 Task: Find connections with filter location Sri Mādhopur with filter topic #Mobilemarketingwith filter profile language German with filter current company Kotak Securities with filter school Holy Cross College, Tiruchirappalli - 620 002. with filter industry Landscaping Services with filter service category Accounting with filter keywords title Bookkeeper
Action: Mouse moved to (693, 95)
Screenshot: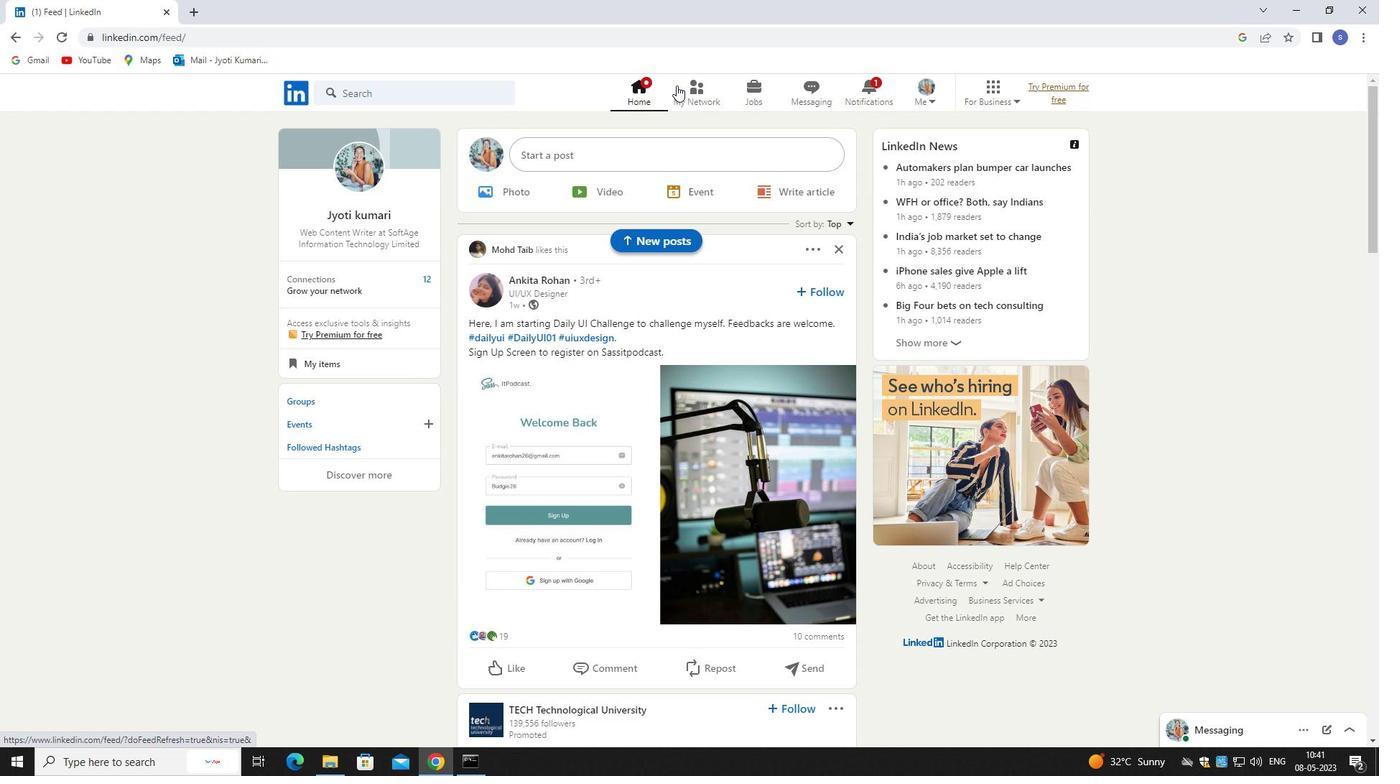 
Action: Mouse pressed left at (693, 95)
Screenshot: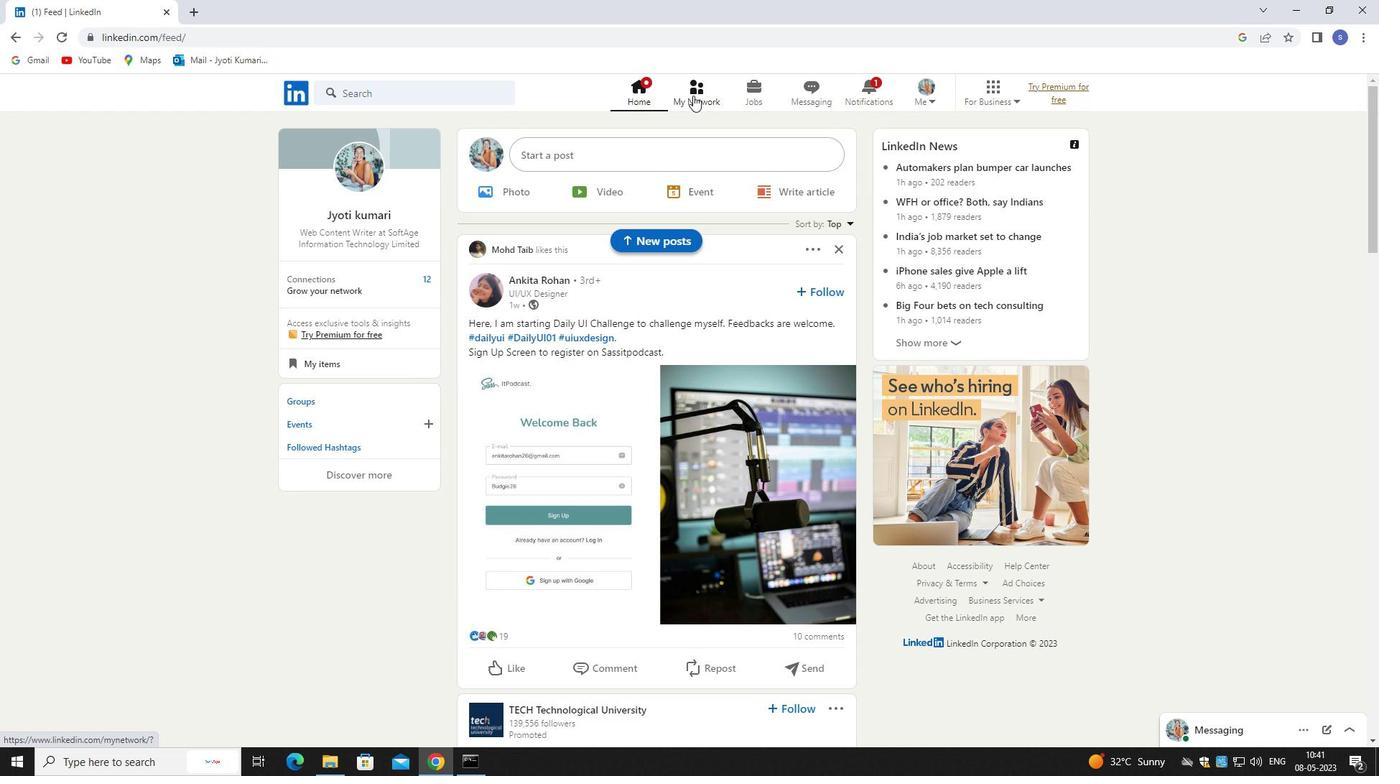 
Action: Mouse pressed left at (693, 95)
Screenshot: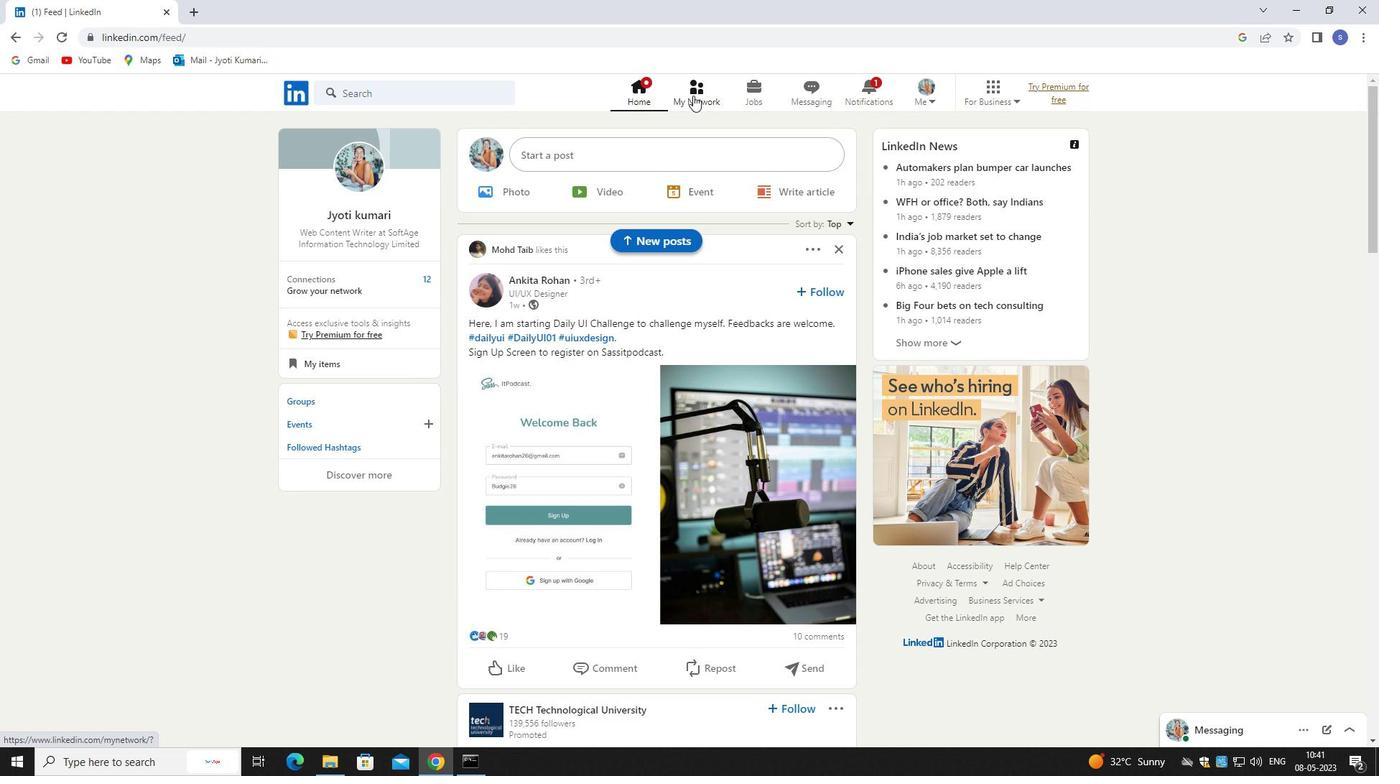 
Action: Mouse moved to (450, 183)
Screenshot: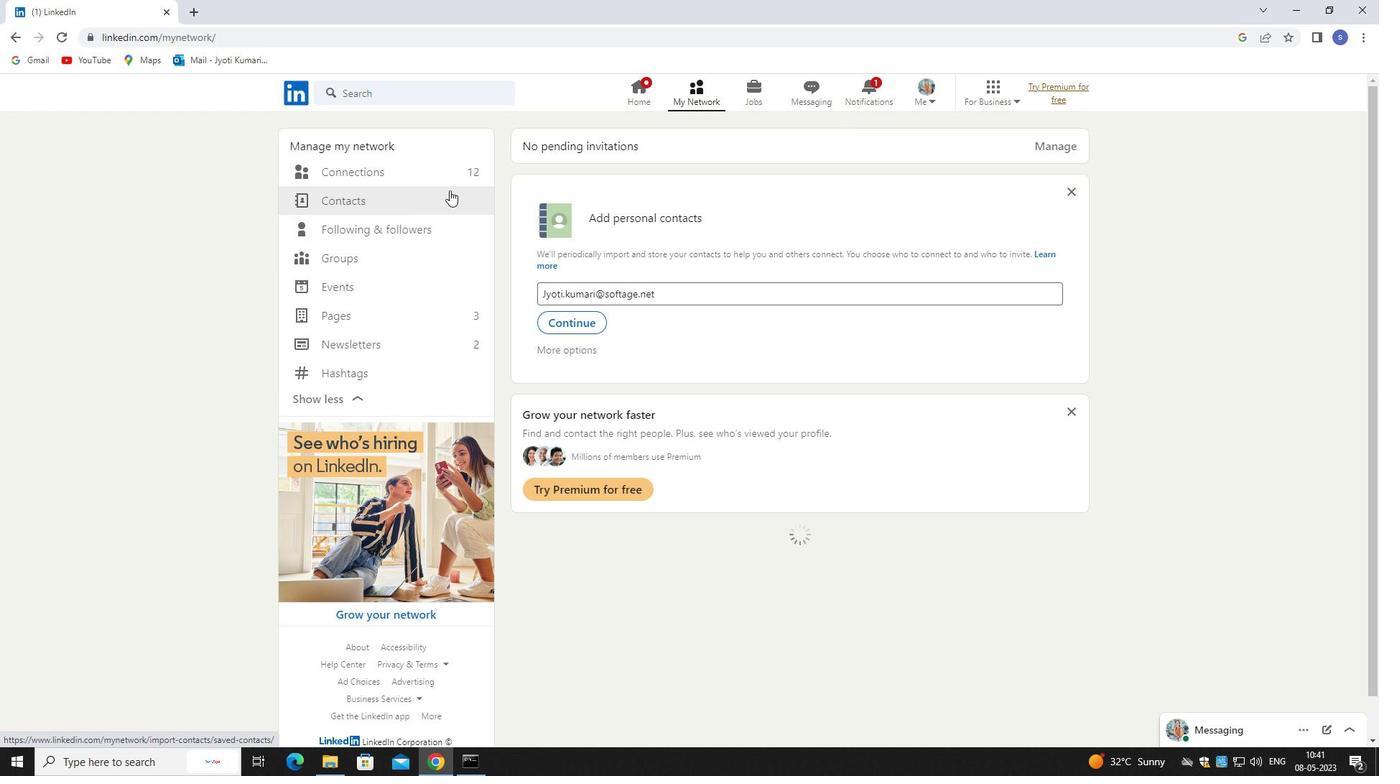 
Action: Mouse pressed left at (450, 183)
Screenshot: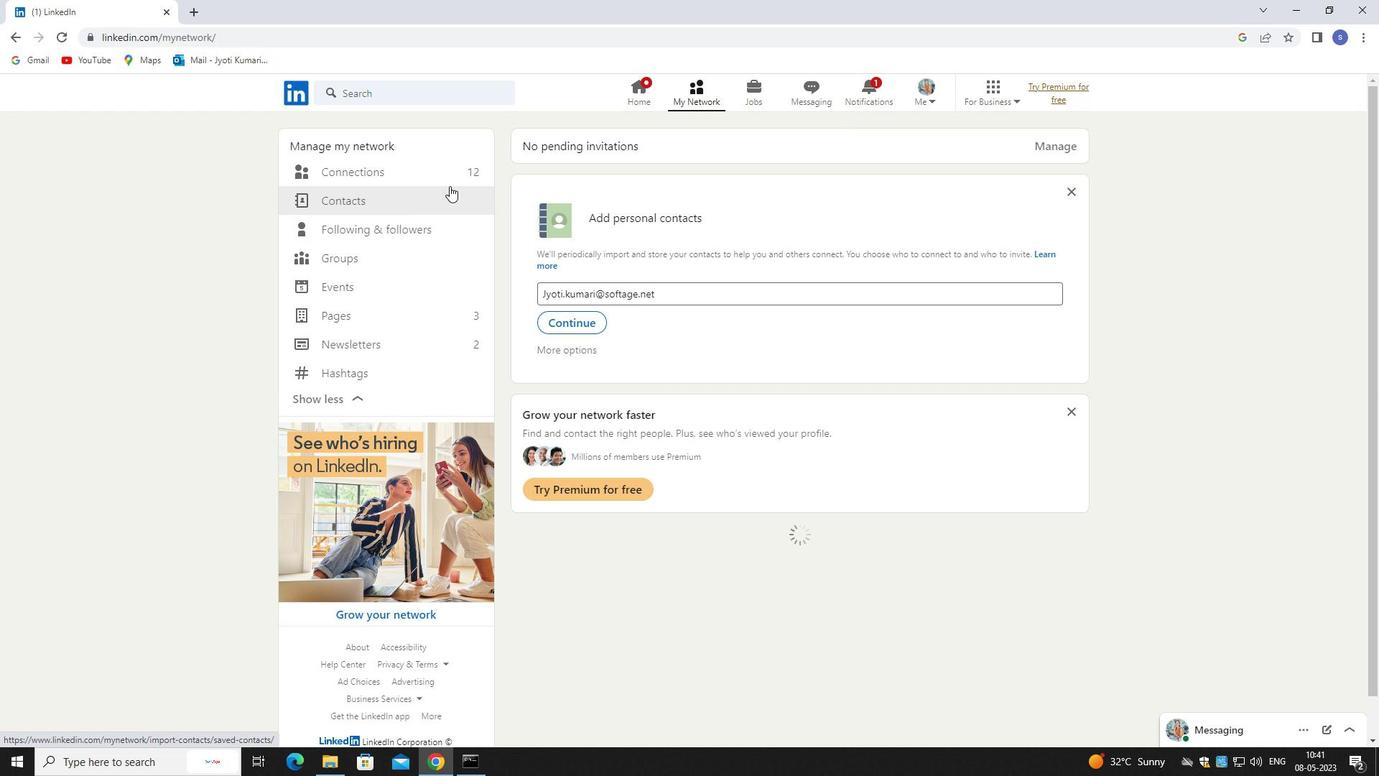 
Action: Mouse moved to (451, 181)
Screenshot: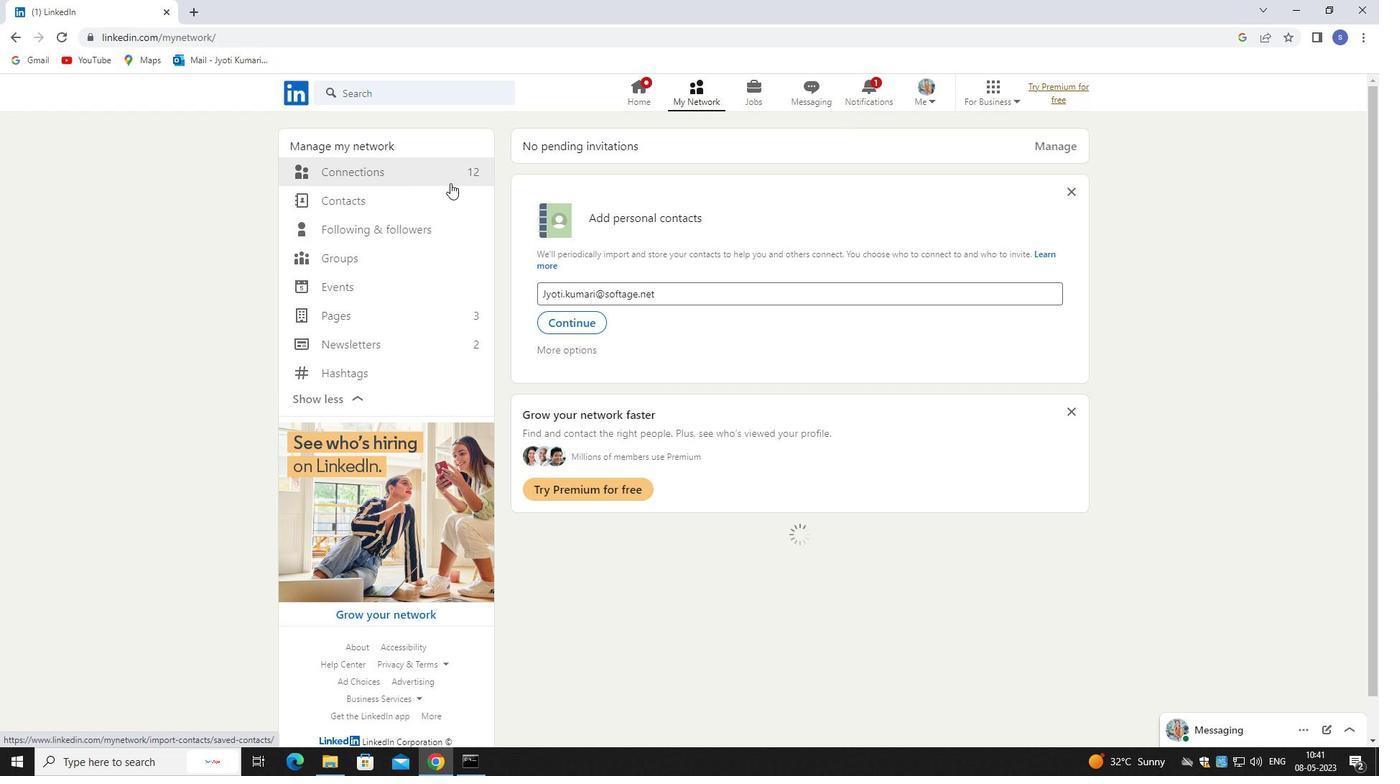 
Action: Mouse pressed left at (451, 181)
Screenshot: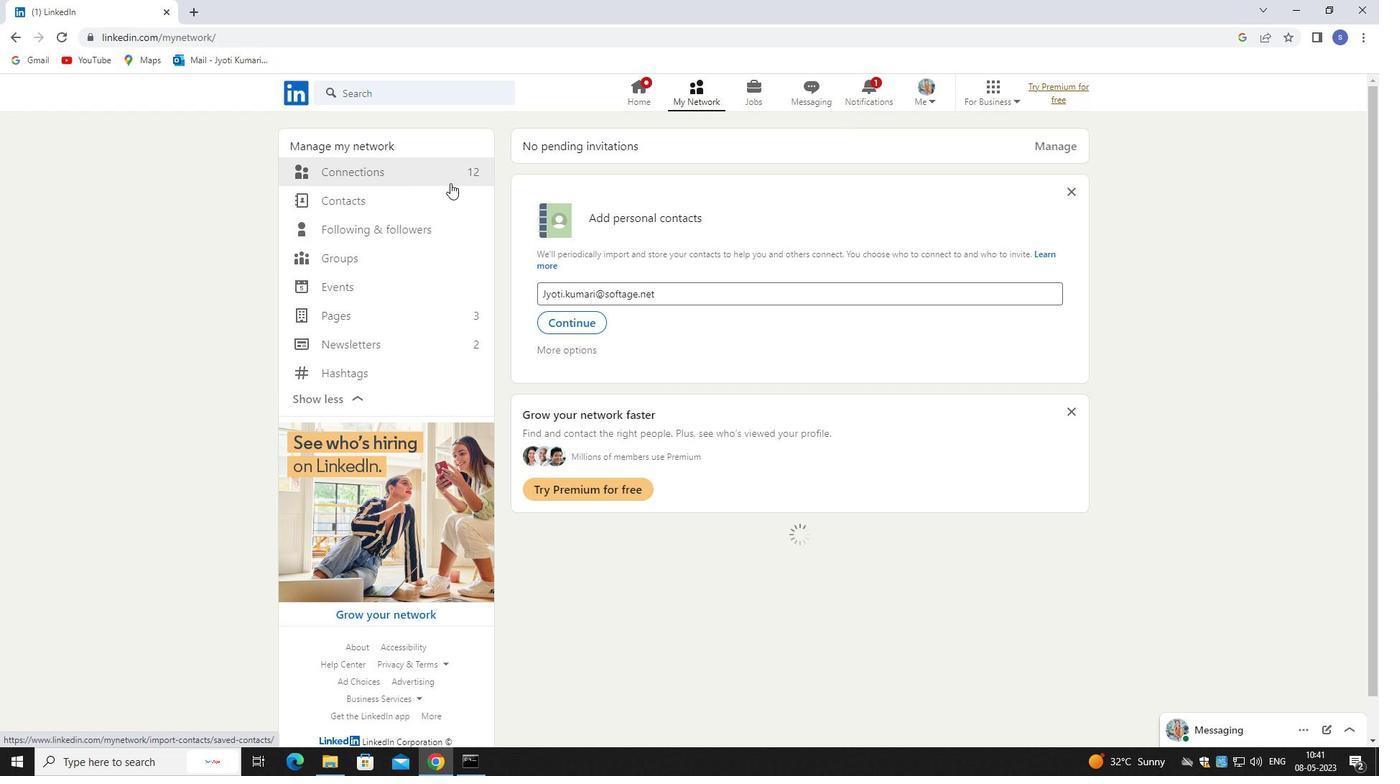 
Action: Mouse moved to (437, 166)
Screenshot: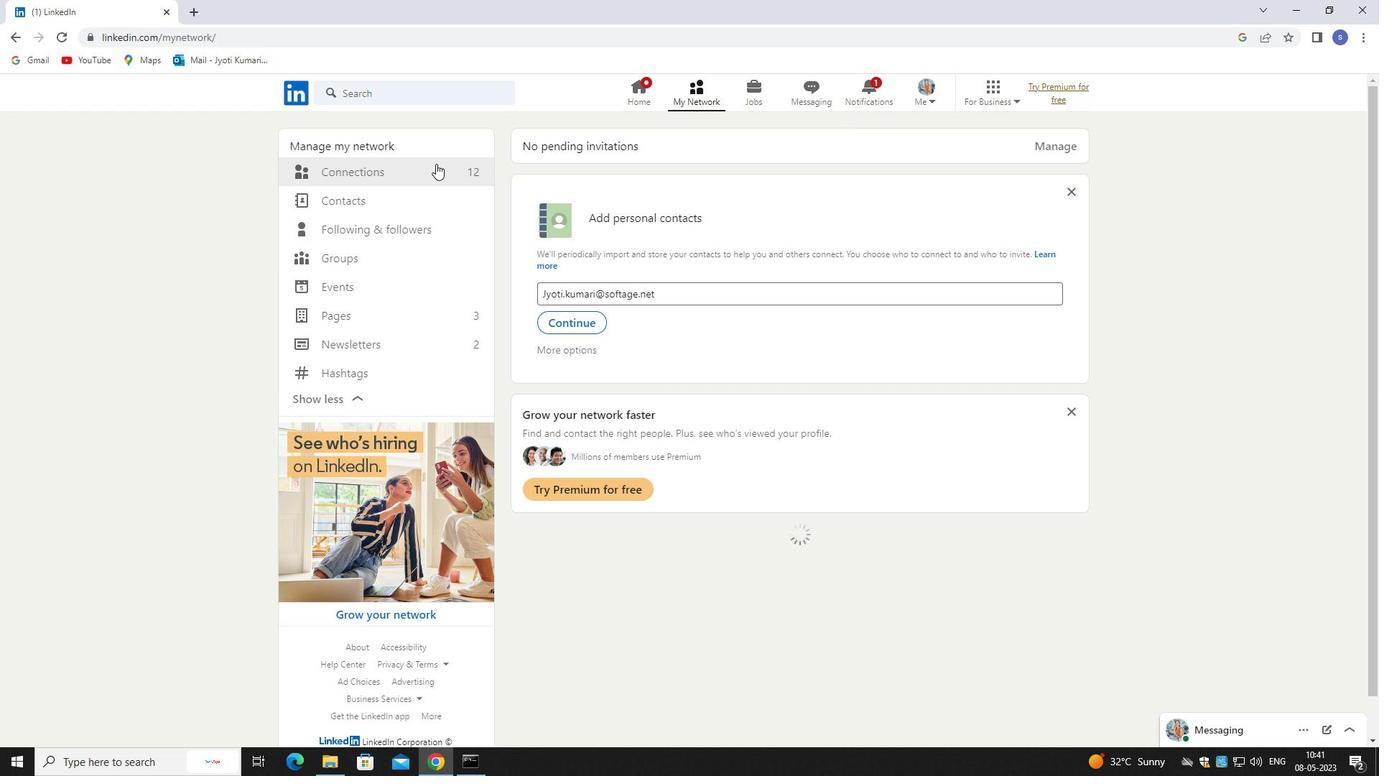 
Action: Mouse pressed left at (437, 166)
Screenshot: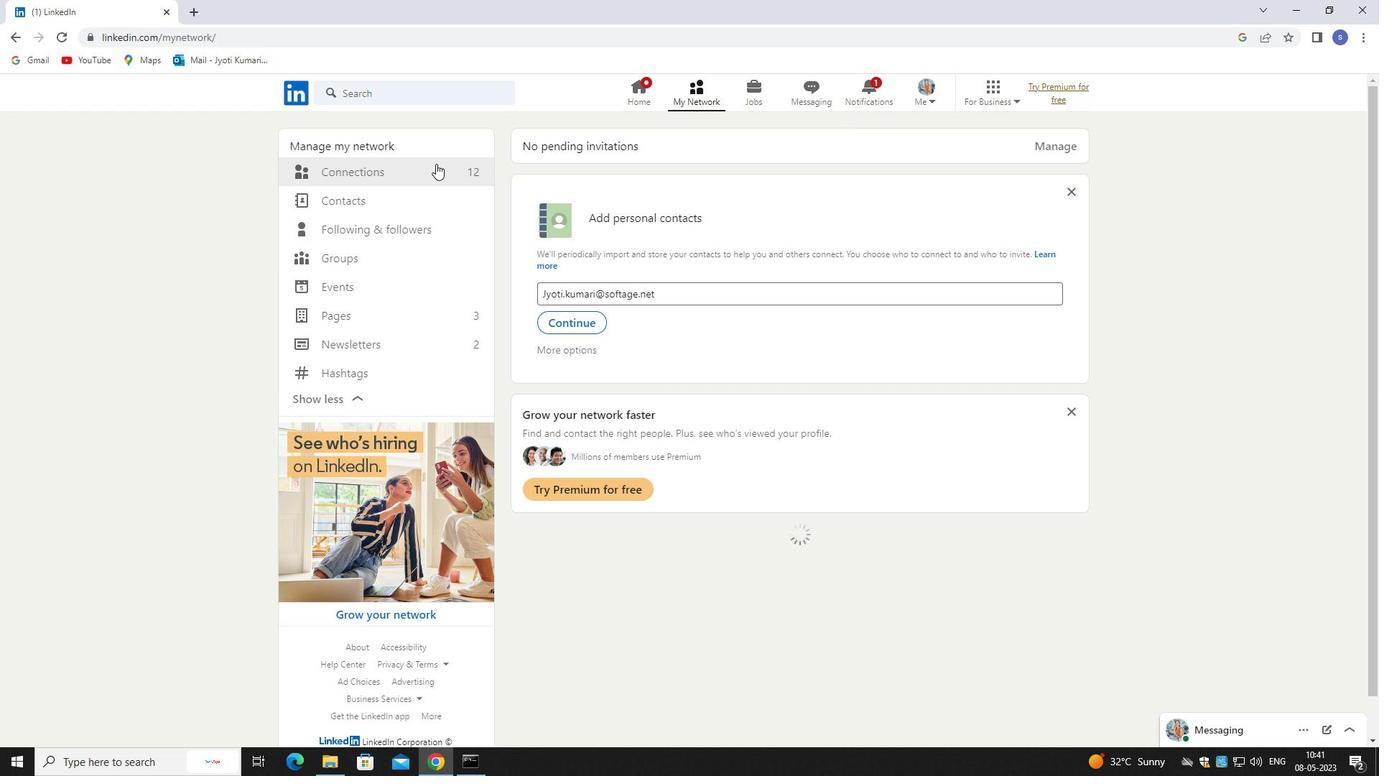 
Action: Mouse moved to (437, 167)
Screenshot: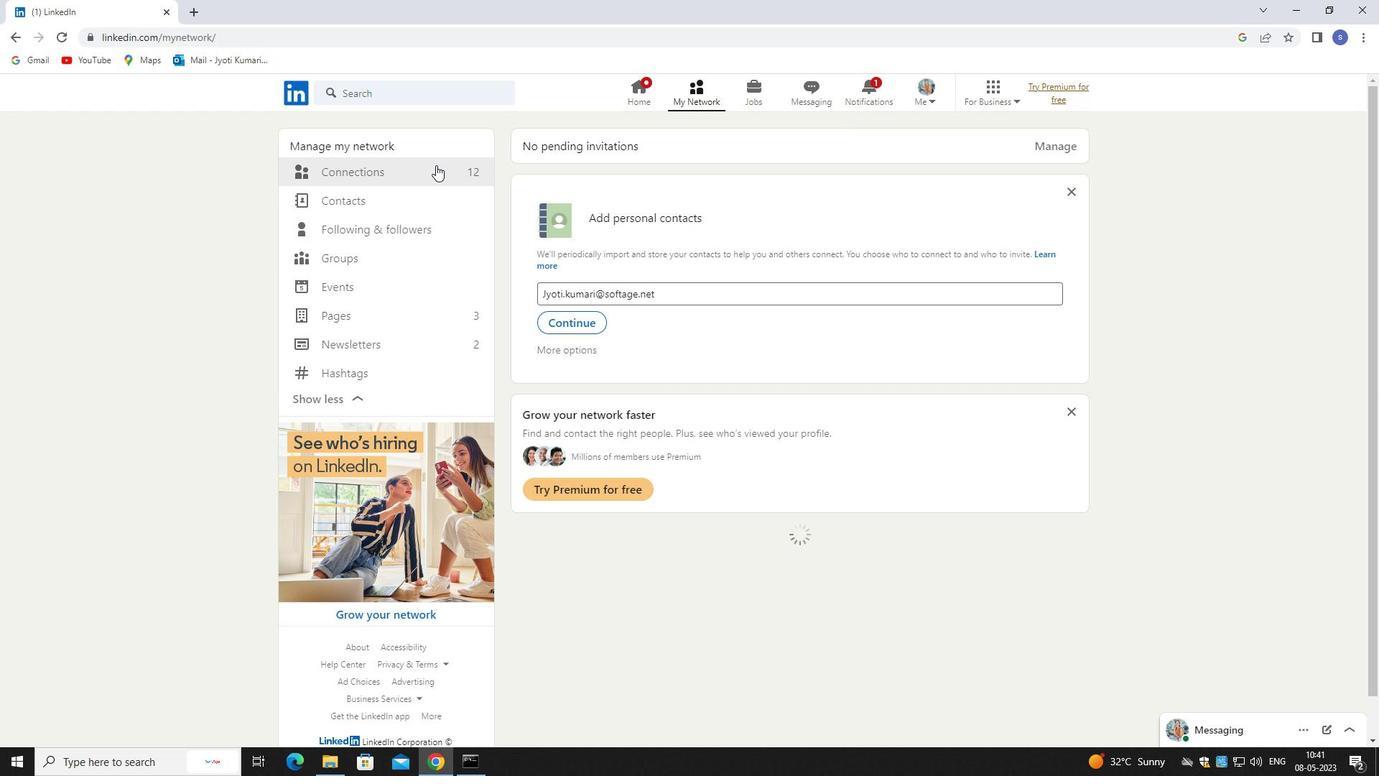 
Action: Mouse pressed left at (437, 167)
Screenshot: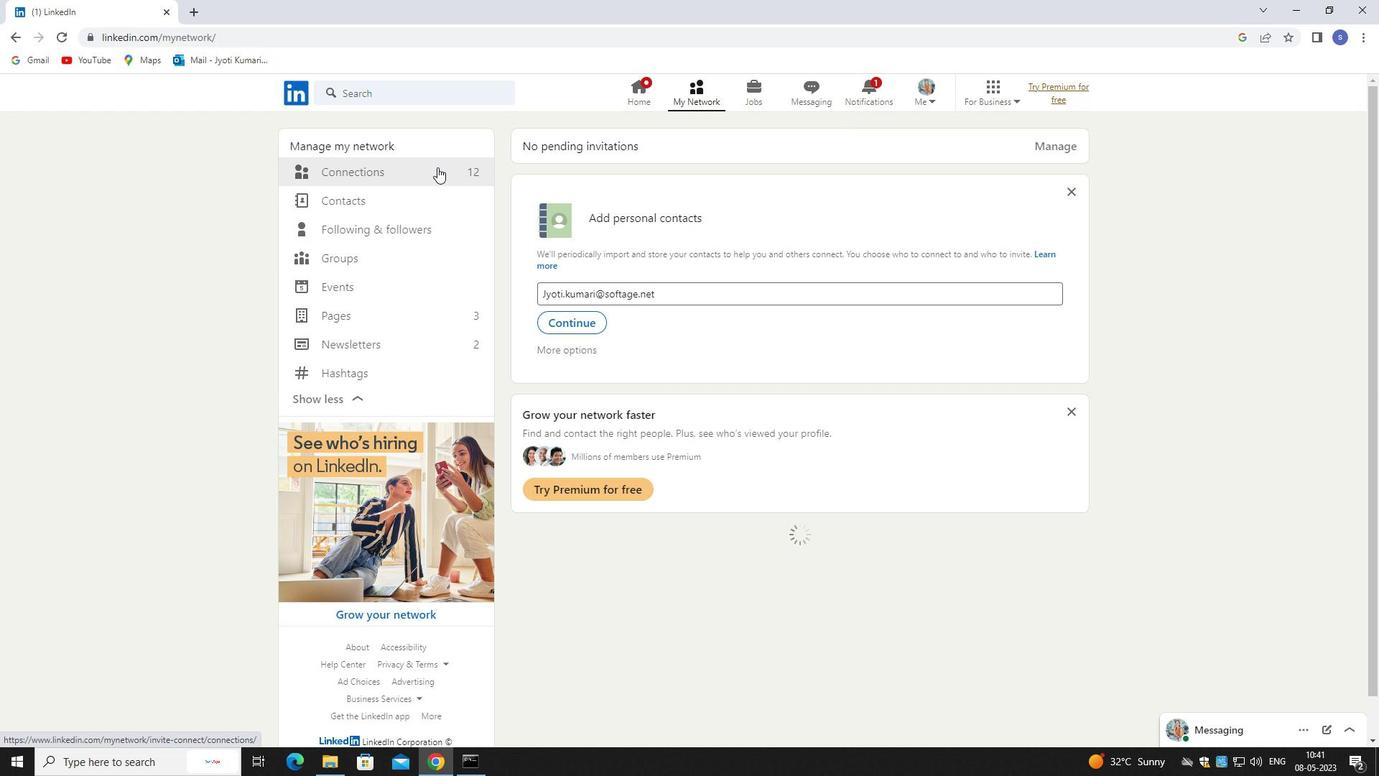 
Action: Mouse moved to (786, 173)
Screenshot: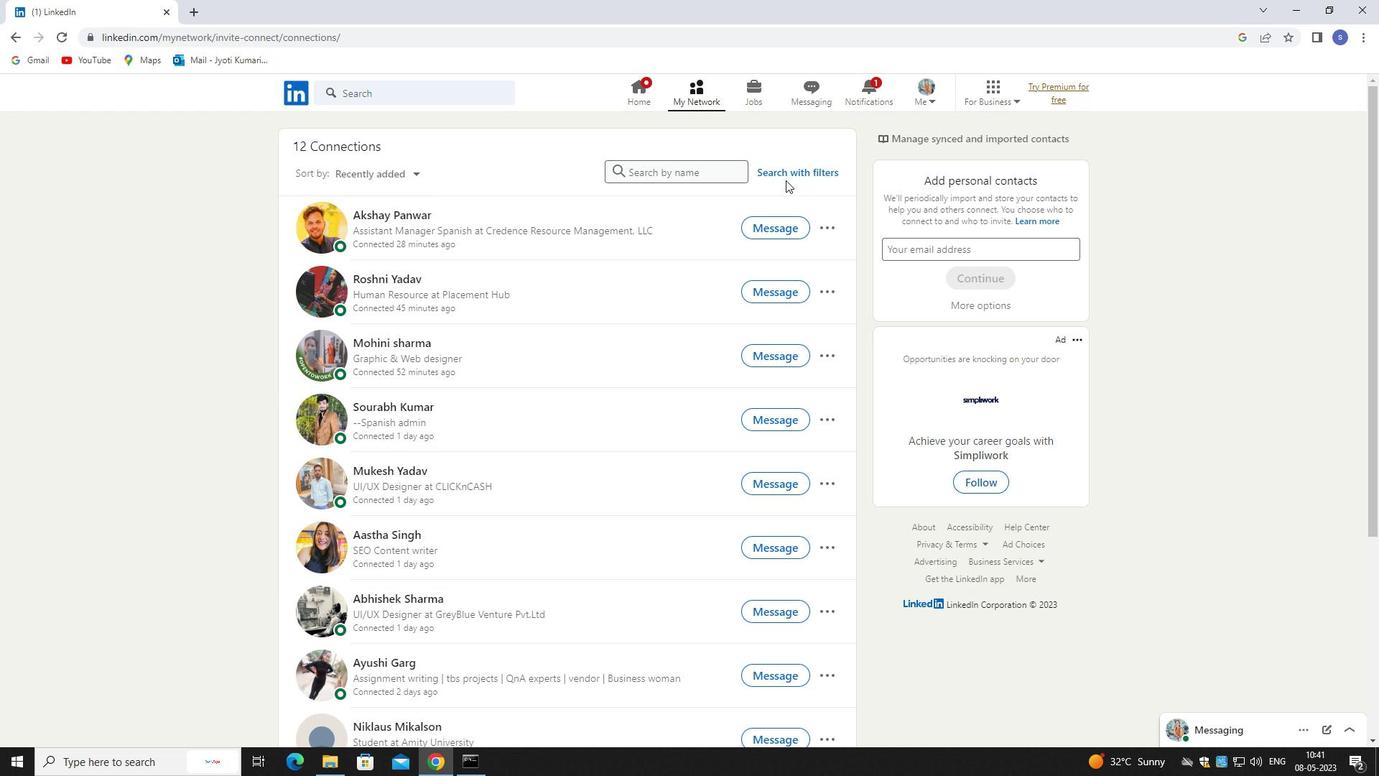 
Action: Mouse pressed left at (786, 173)
Screenshot: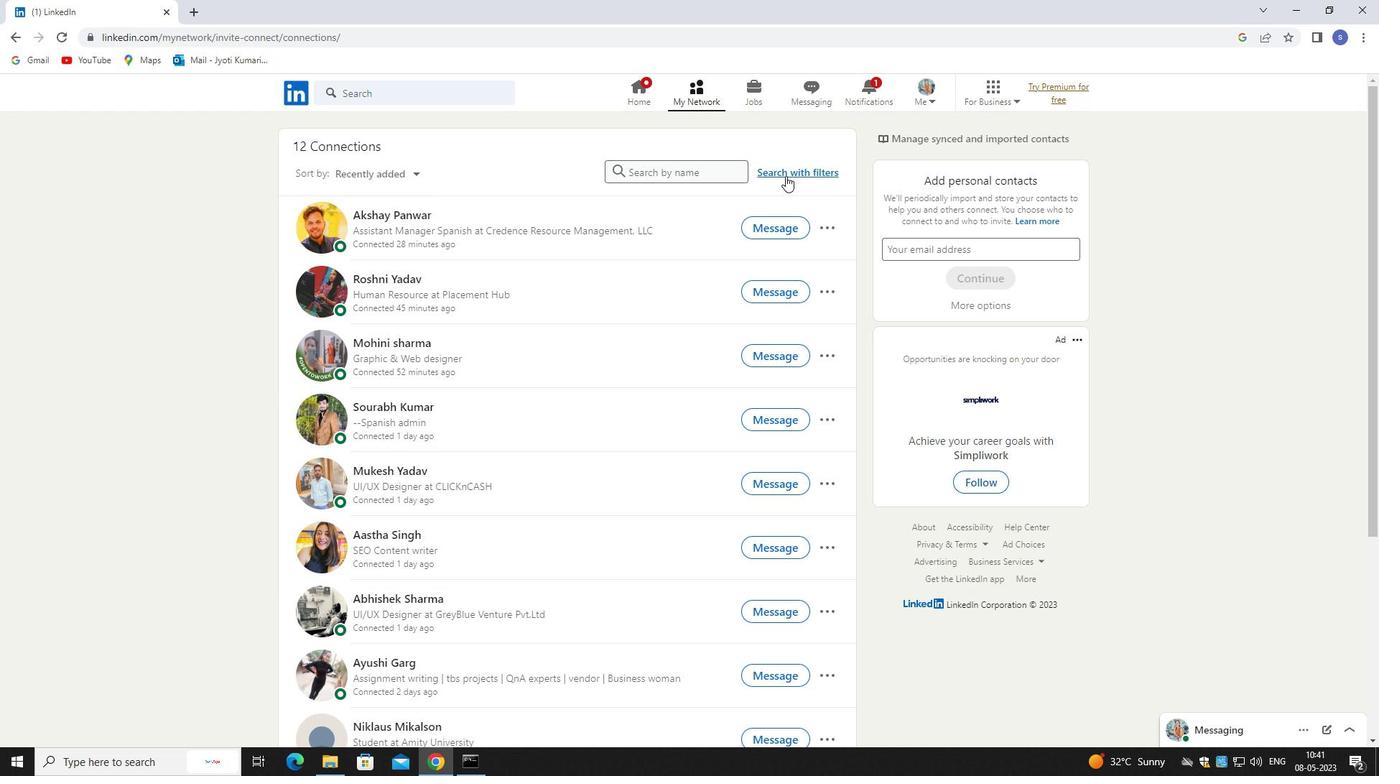 
Action: Mouse moved to (727, 133)
Screenshot: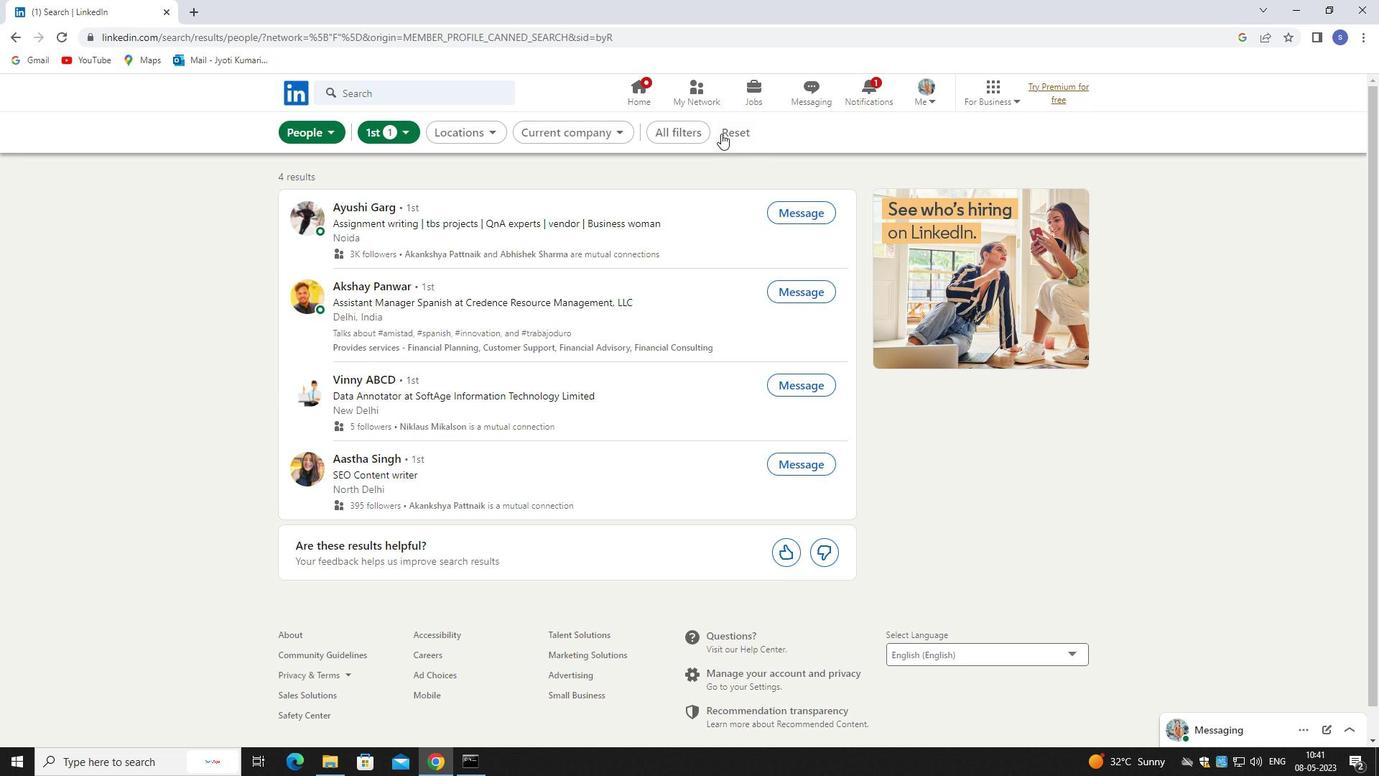 
Action: Mouse pressed left at (727, 133)
Screenshot: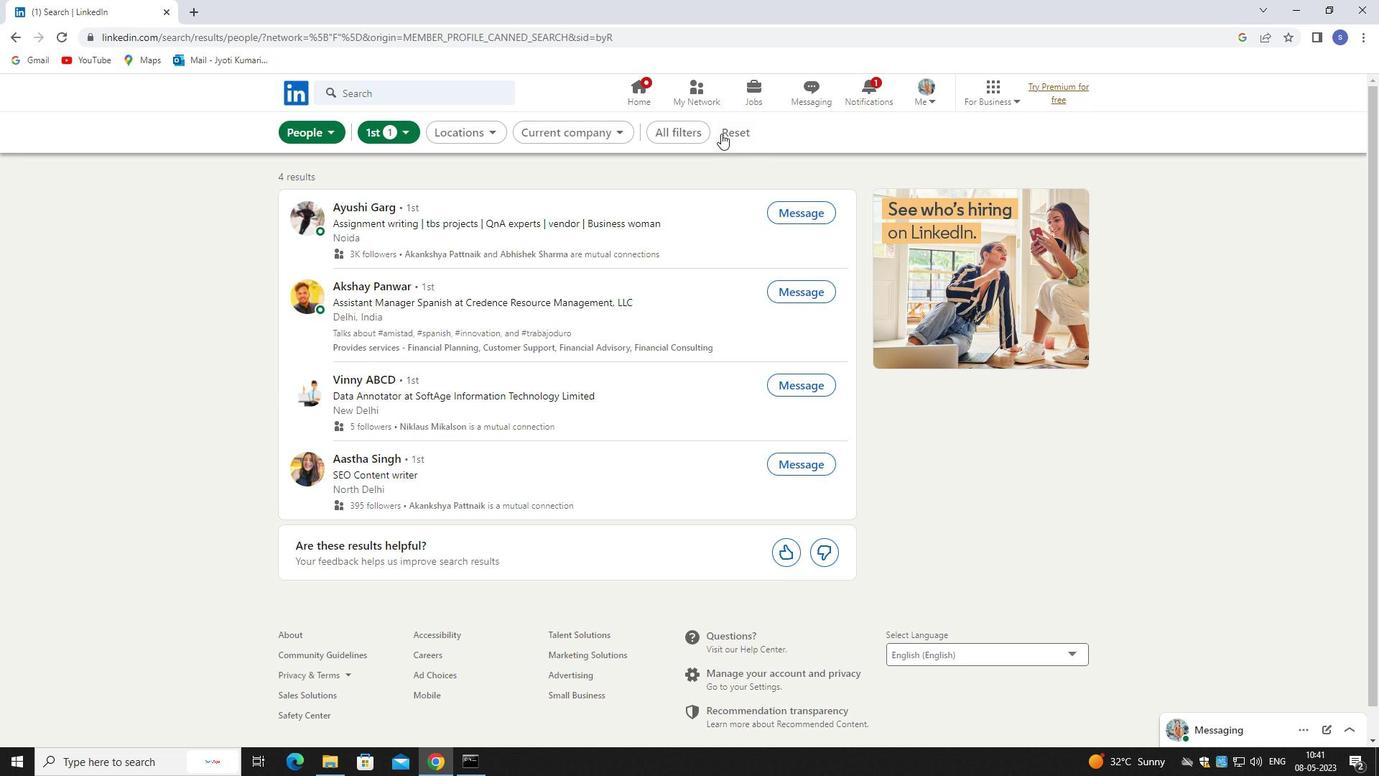
Action: Mouse moved to (723, 127)
Screenshot: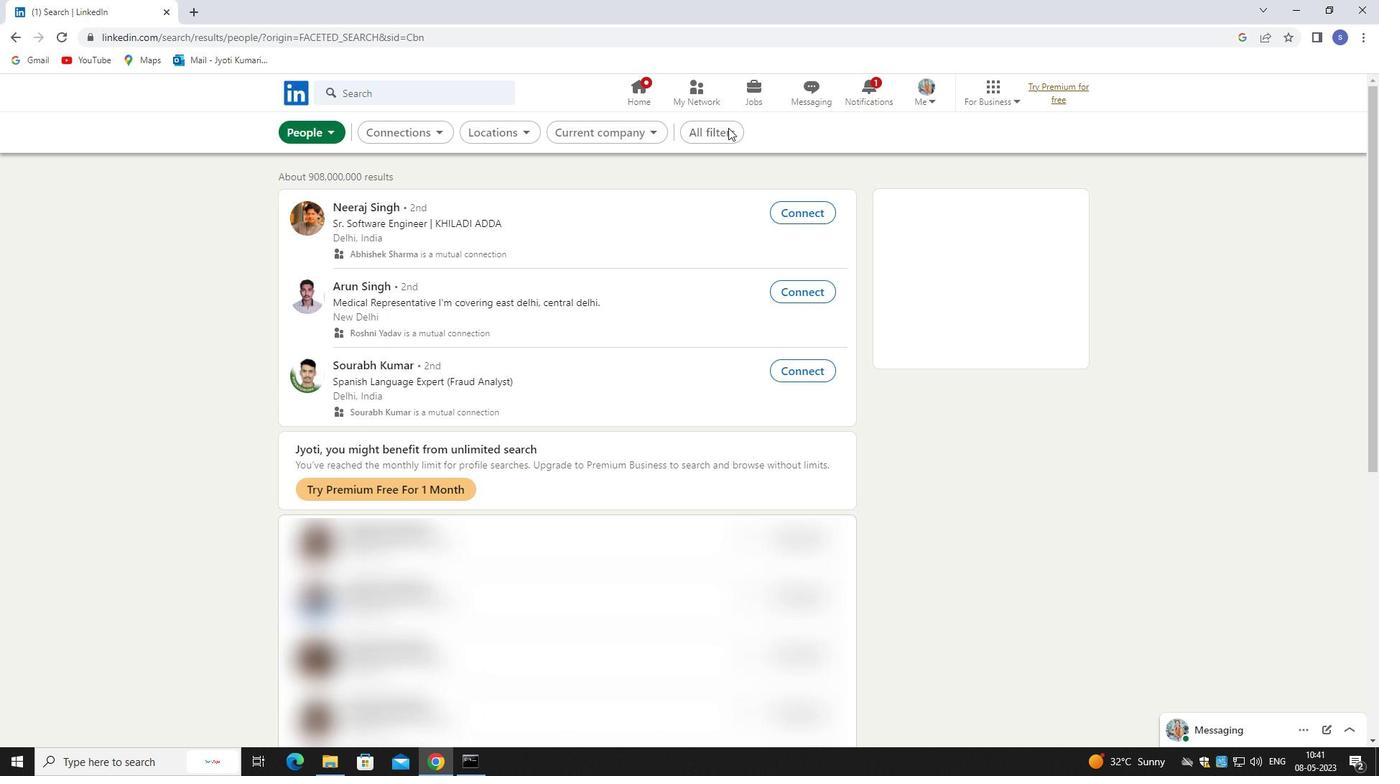 
Action: Mouse pressed left at (723, 127)
Screenshot: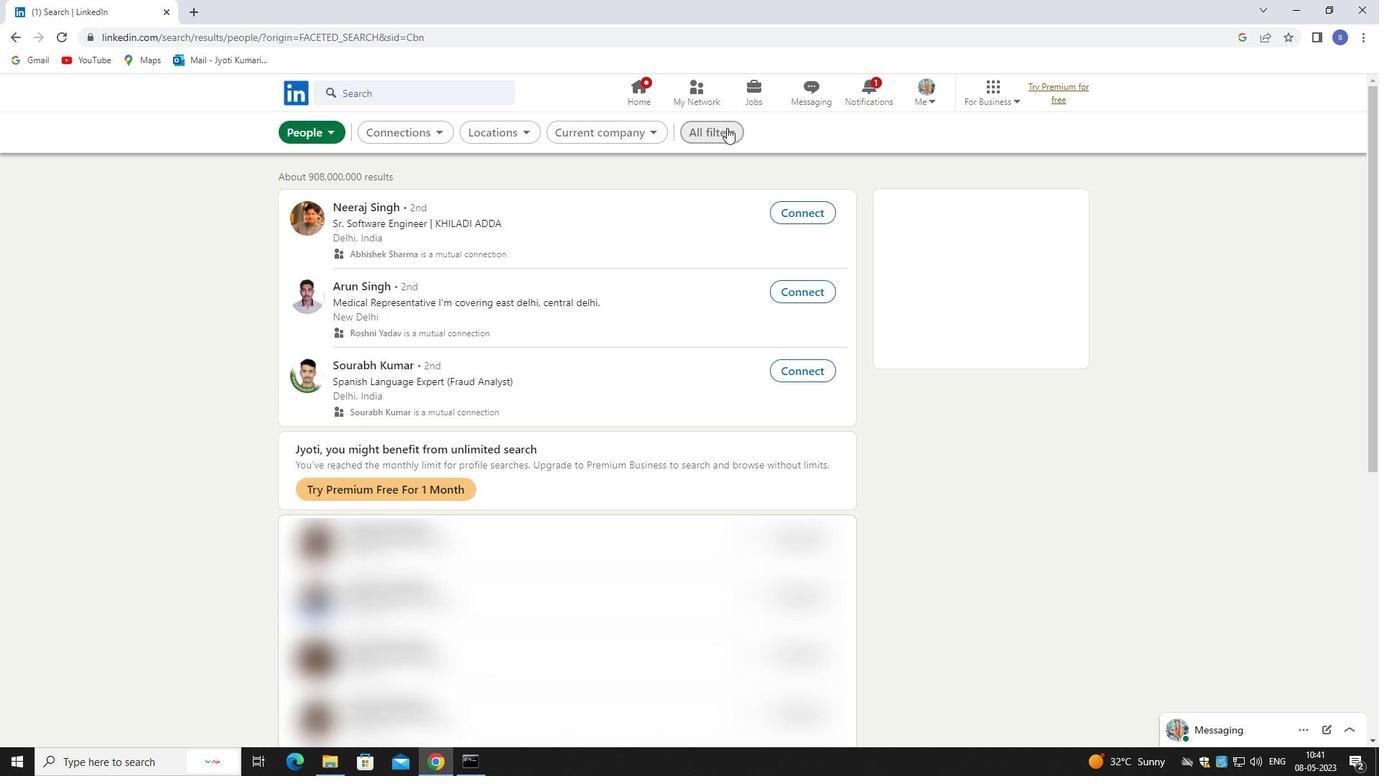 
Action: Mouse moved to (1215, 562)
Screenshot: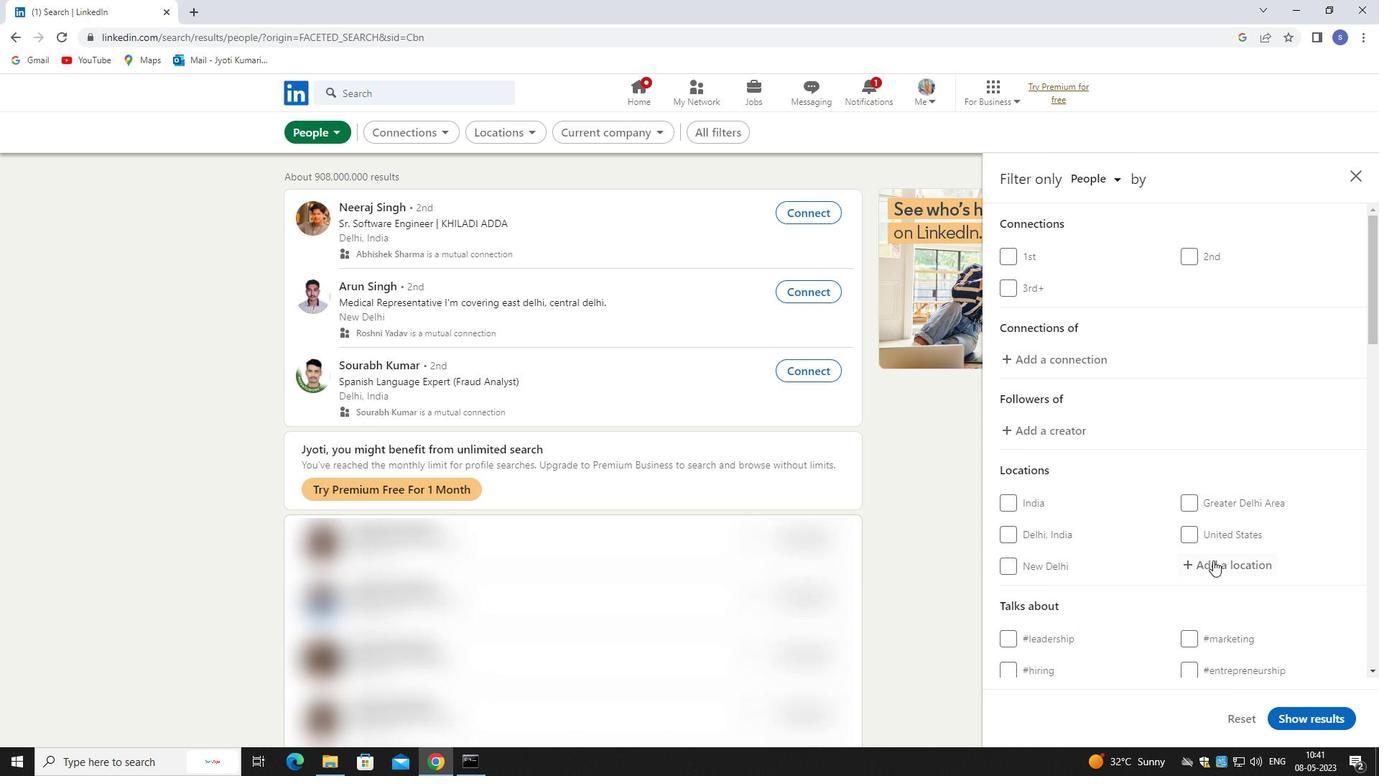 
Action: Mouse pressed left at (1215, 562)
Screenshot: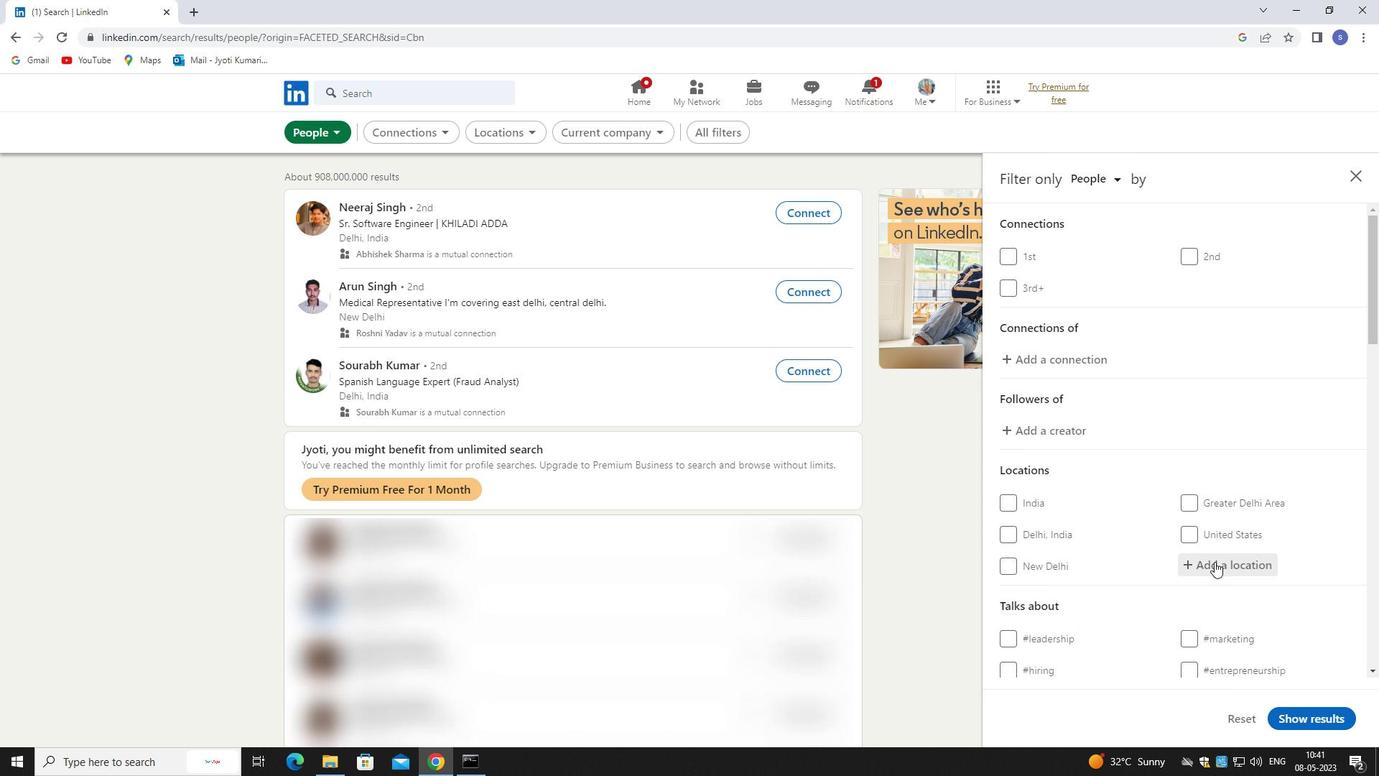 
Action: Mouse moved to (1116, 518)
Screenshot: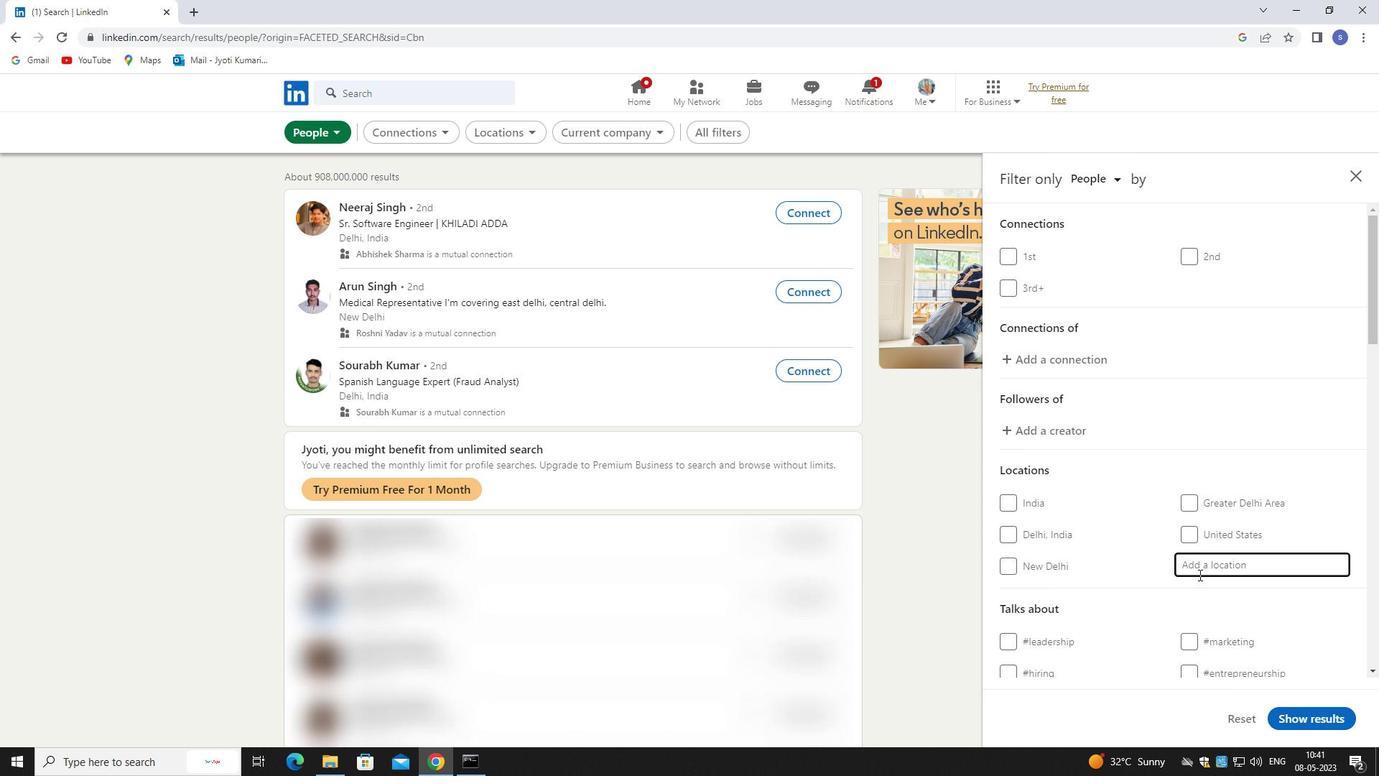 
Action: Key pressed sri<Key.space>madhopur<Key.left><Key.left><Key.left><Key.left><Key.left><Key.left><Key.left><Key.left><Key.left><Key.left><Key.left><Key.backspace><Key.shift>S<Key.right><Key.right><Key.right><Key.right><Key.backspace><Key.shift>M<Key.enter>
Screenshot: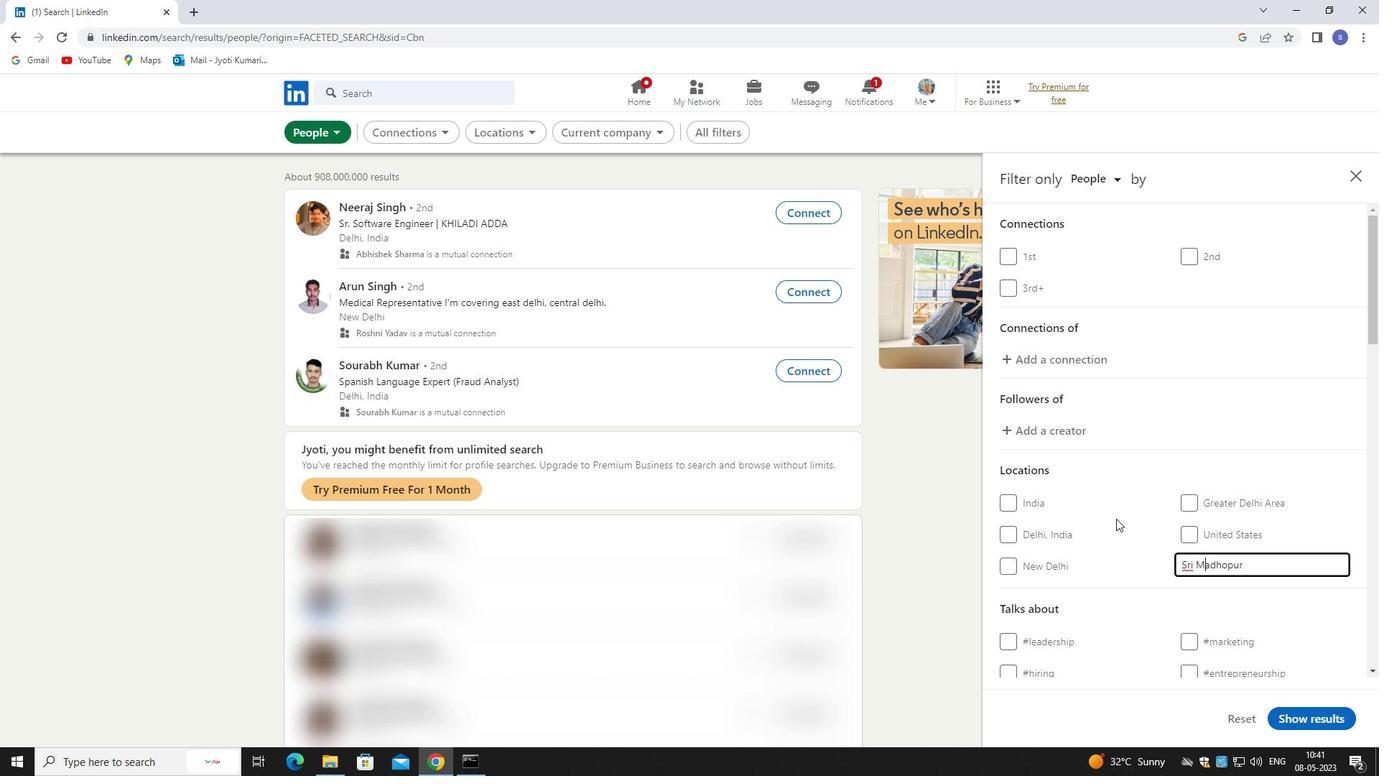 
Action: Mouse moved to (1170, 549)
Screenshot: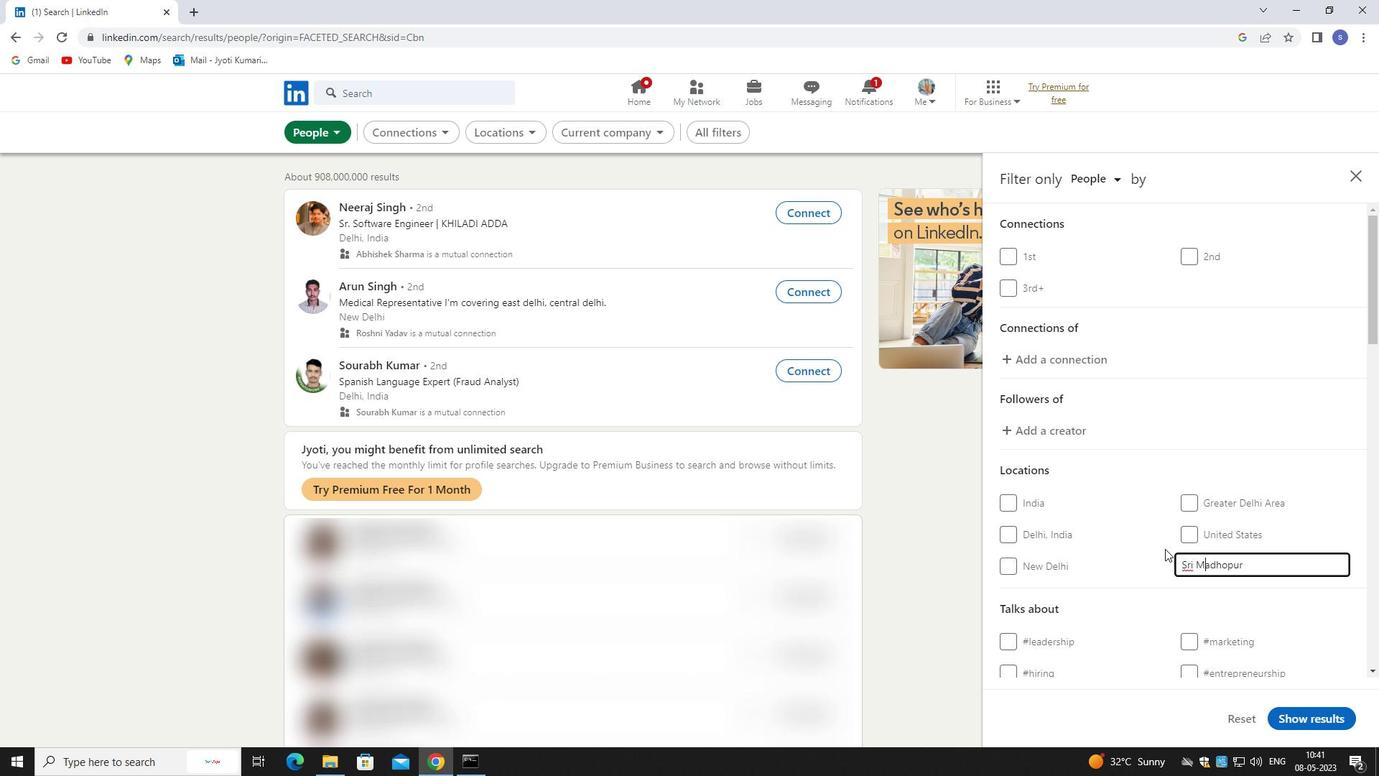 
Action: Mouse scrolled (1170, 548) with delta (0, 0)
Screenshot: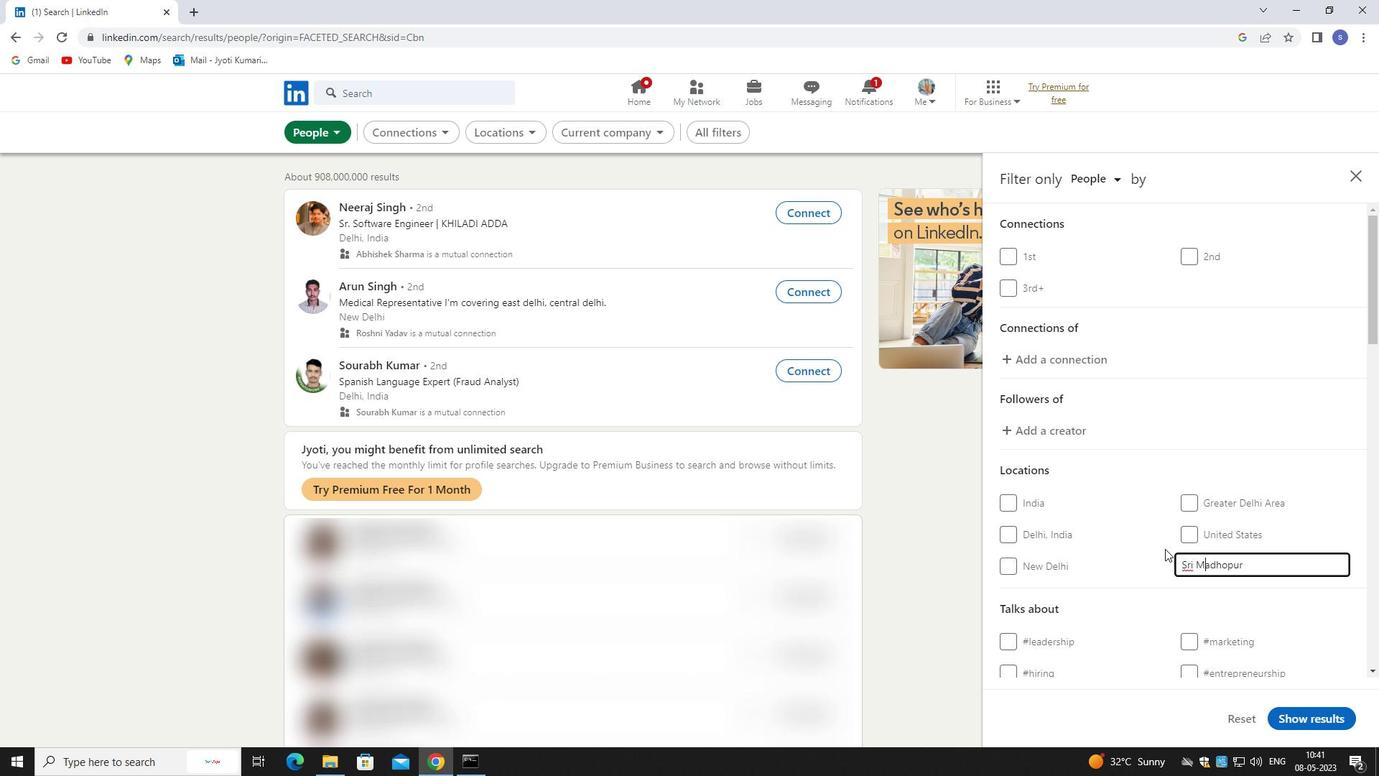 
Action: Mouse moved to (1175, 554)
Screenshot: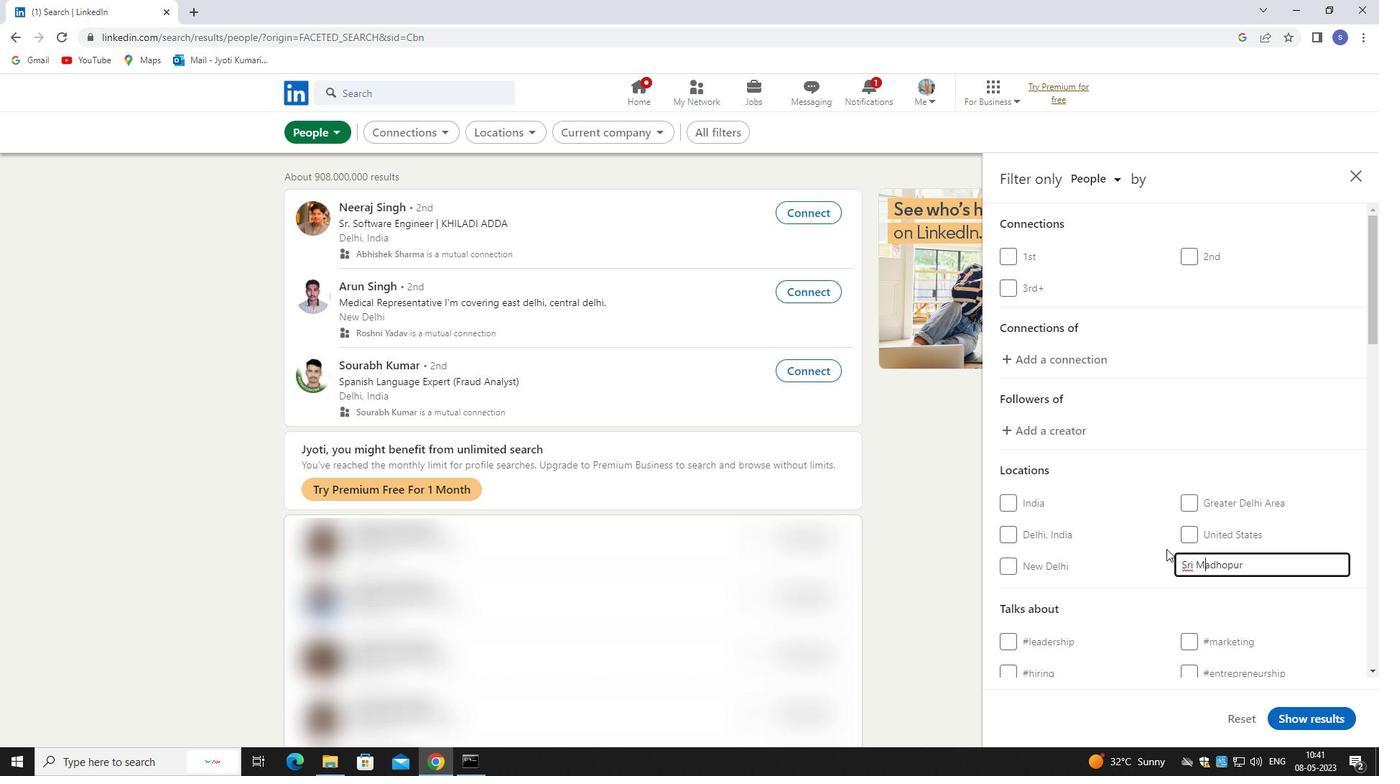 
Action: Mouse scrolled (1175, 554) with delta (0, 0)
Screenshot: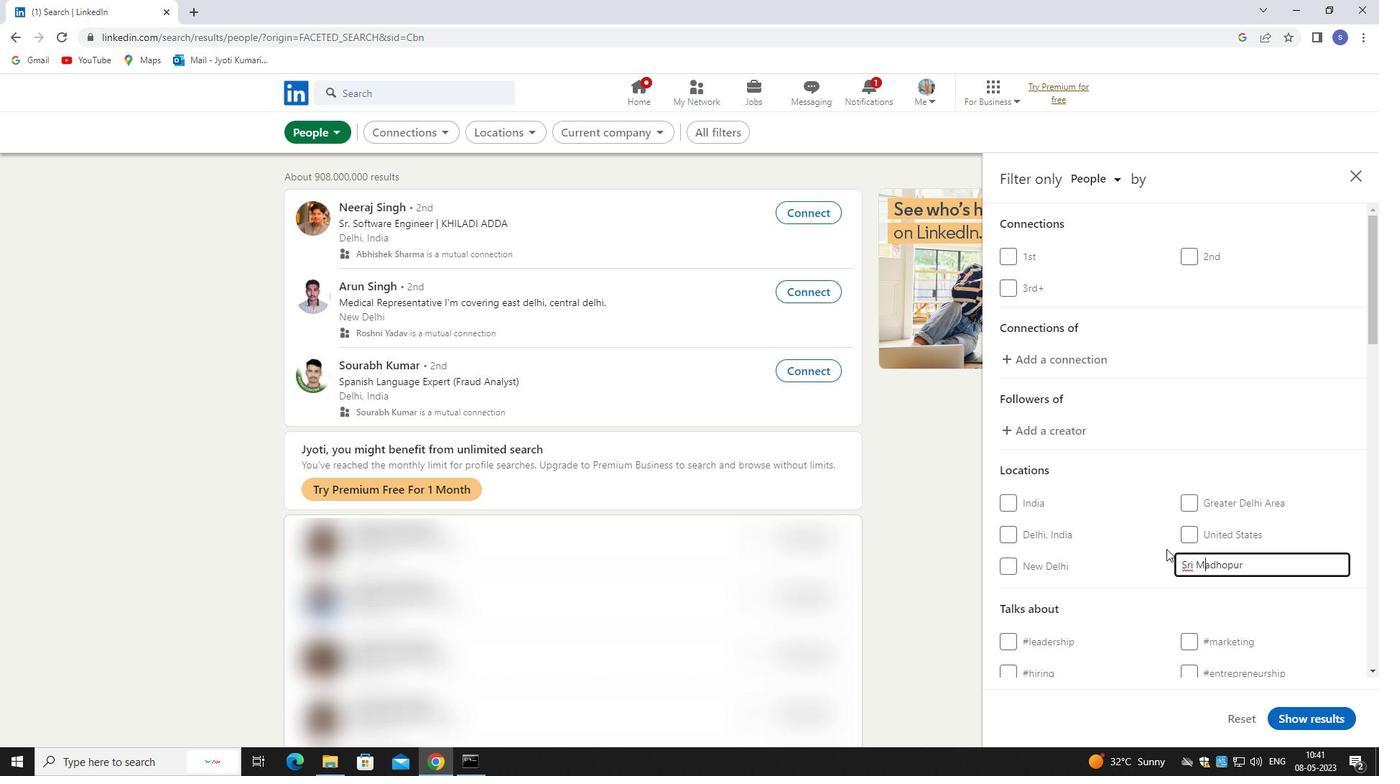 
Action: Mouse moved to (1177, 556)
Screenshot: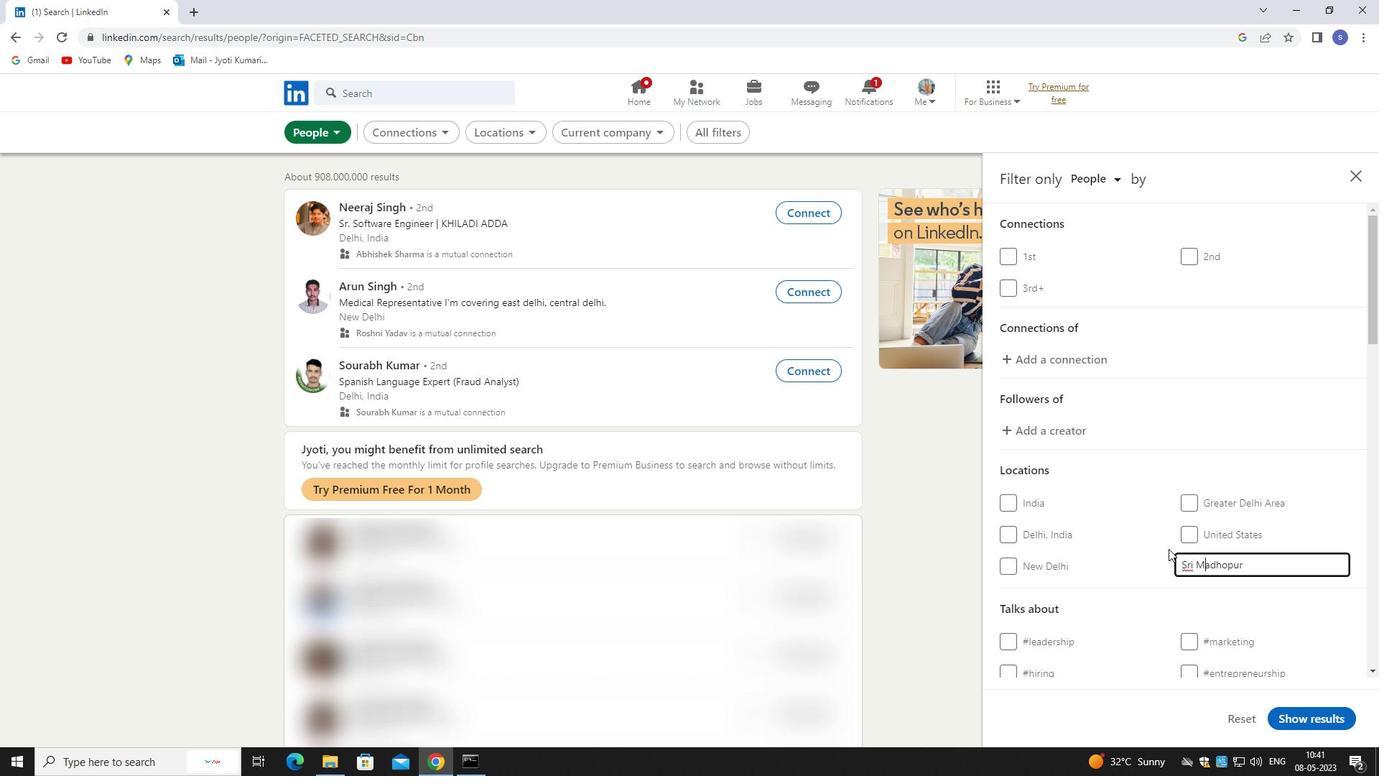 
Action: Mouse scrolled (1177, 555) with delta (0, 0)
Screenshot: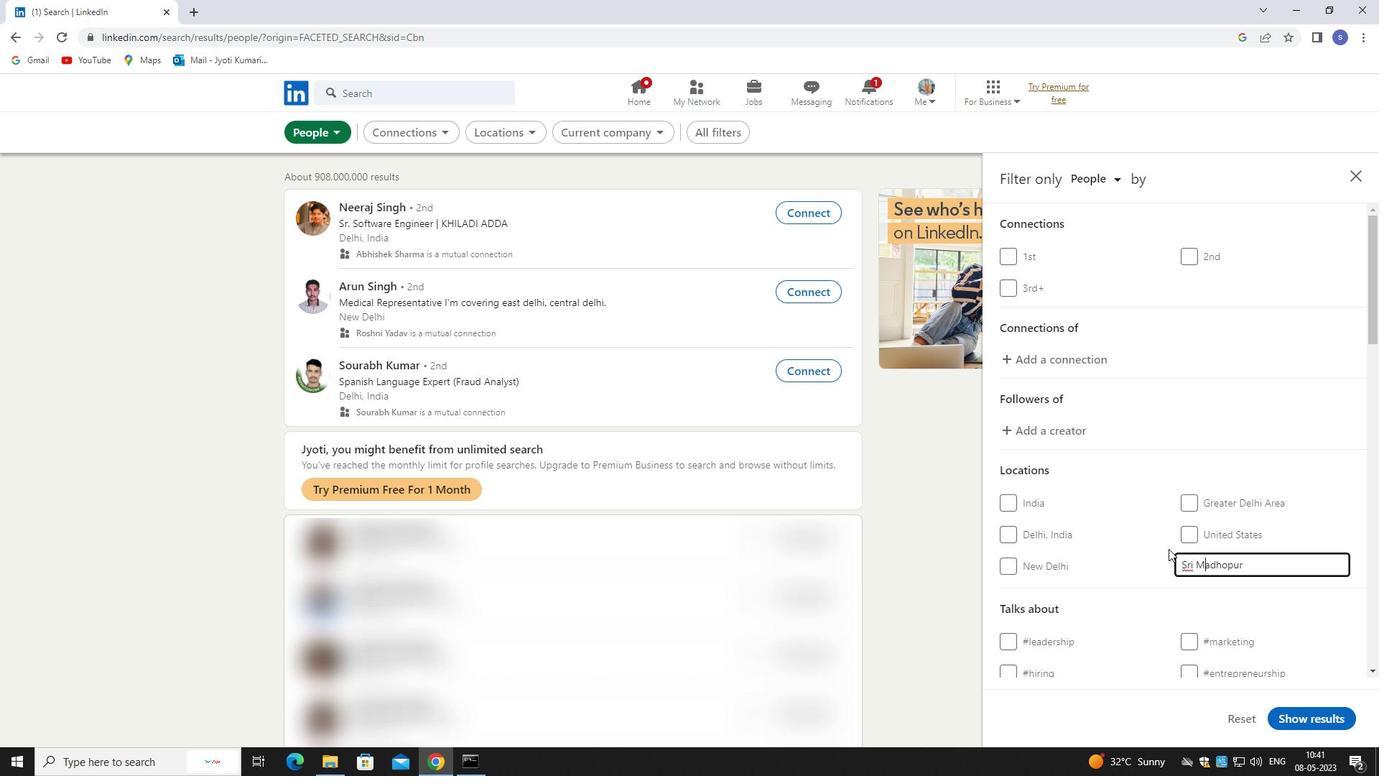 
Action: Mouse moved to (1250, 495)
Screenshot: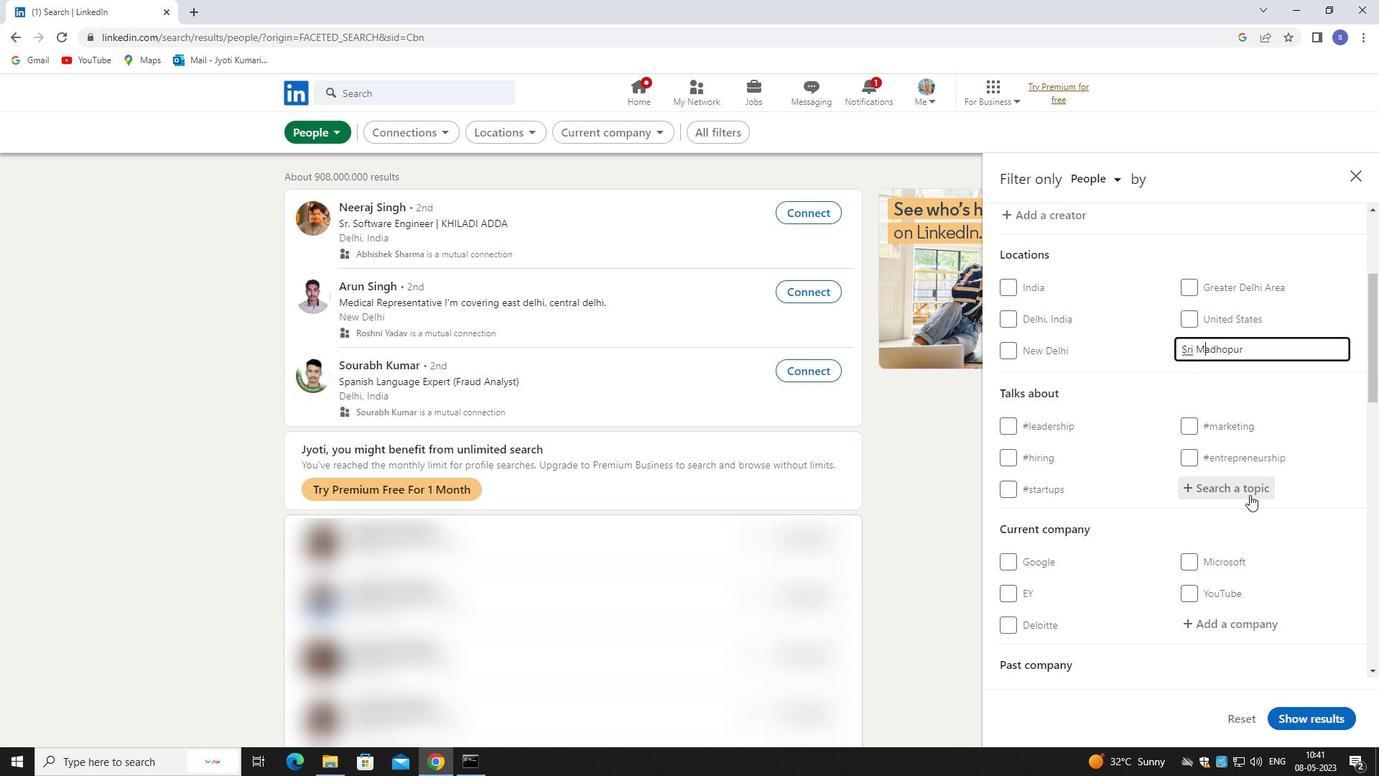 
Action: Mouse pressed left at (1250, 495)
Screenshot: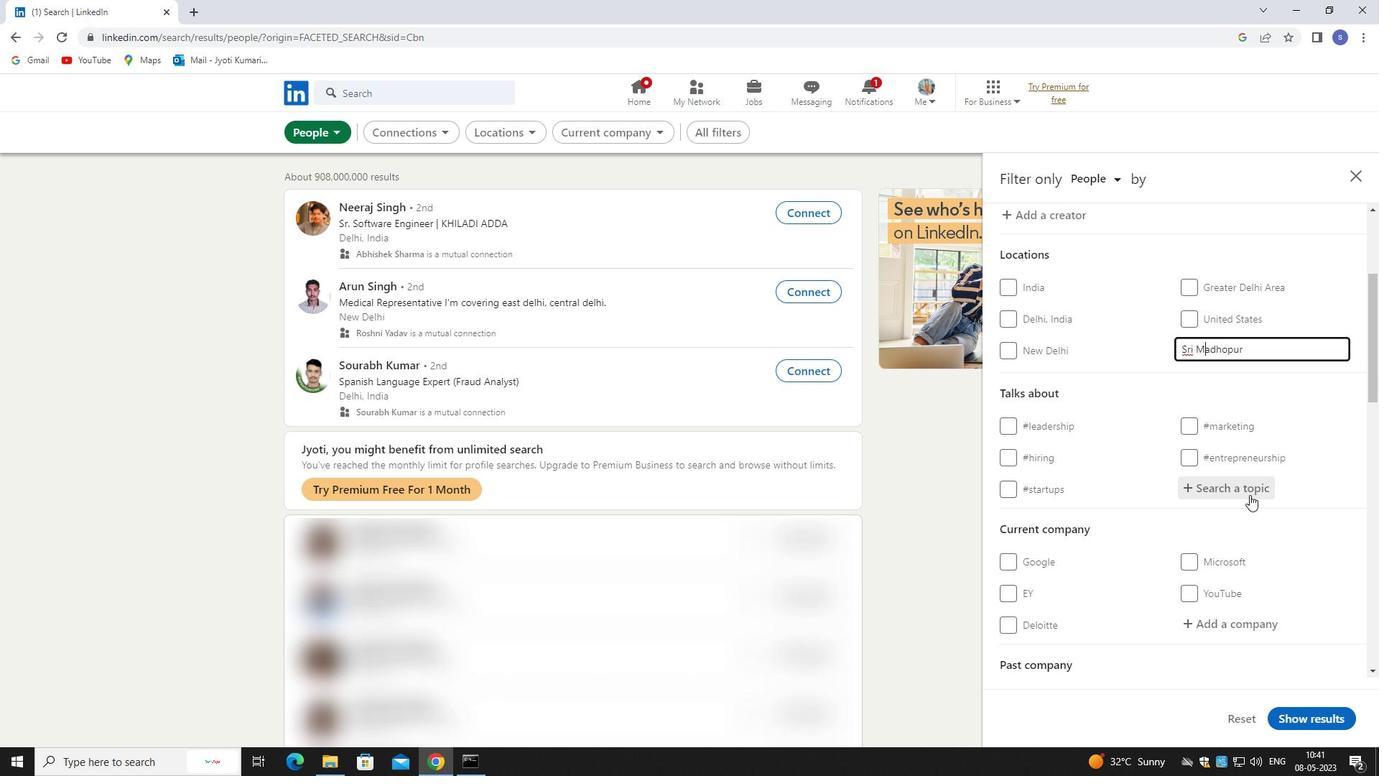 
Action: Key pressed MON<Key.backspace>BILE
Screenshot: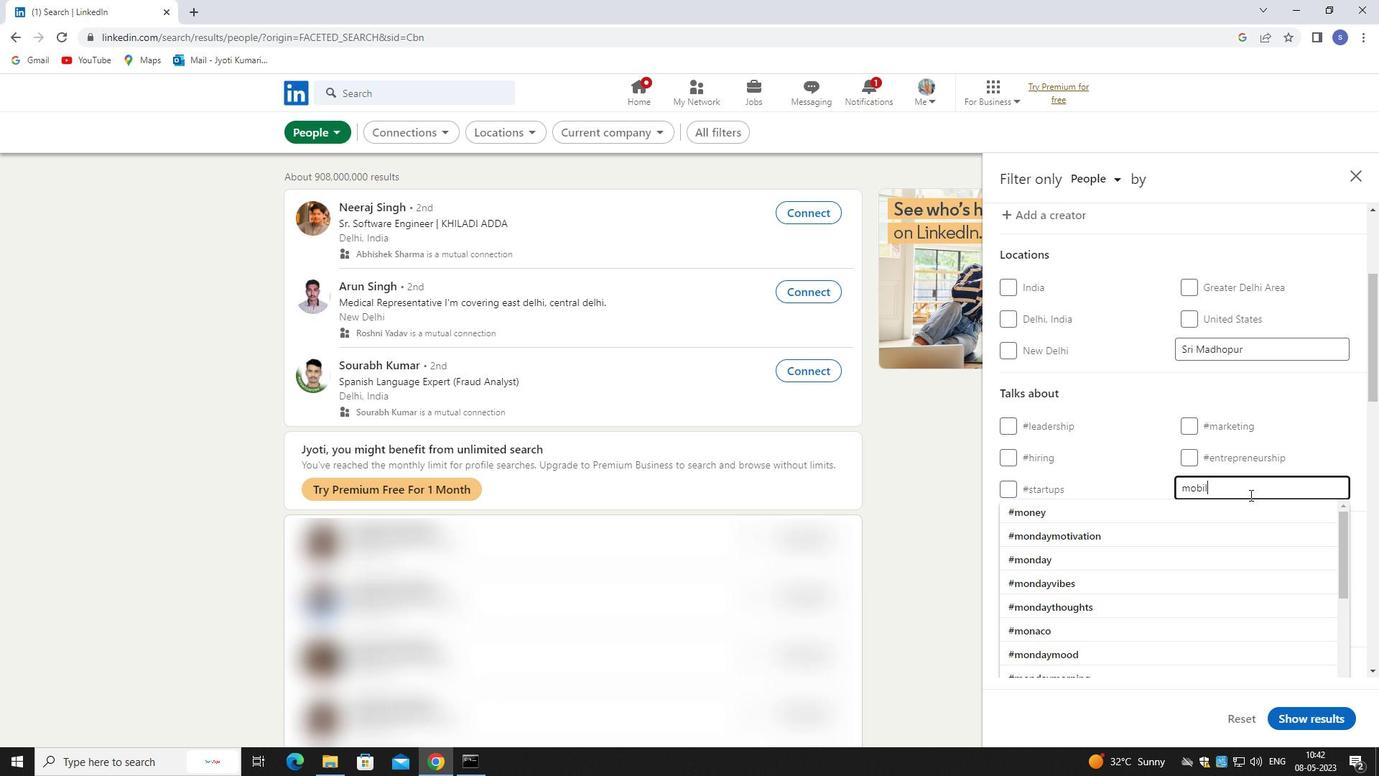 
Action: Mouse moved to (1217, 601)
Screenshot: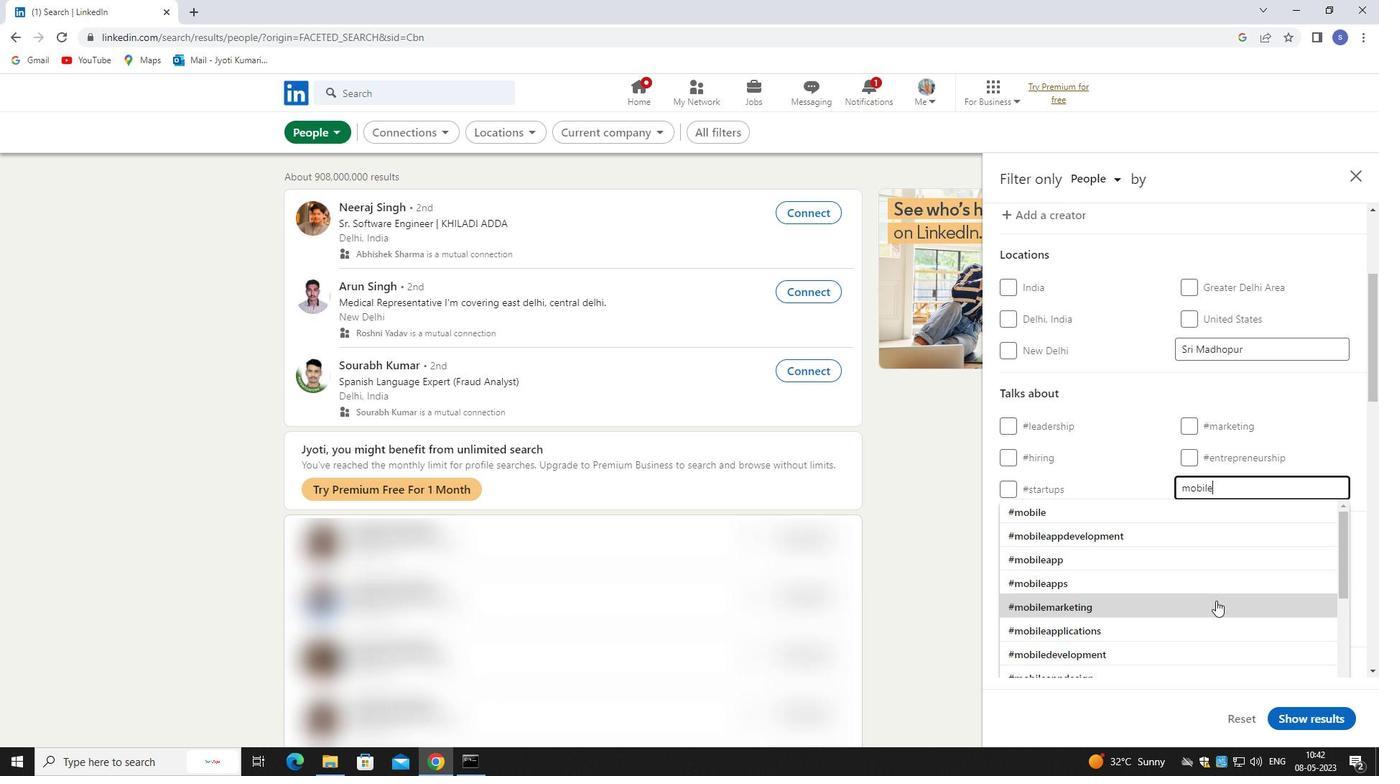 
Action: Mouse pressed left at (1217, 601)
Screenshot: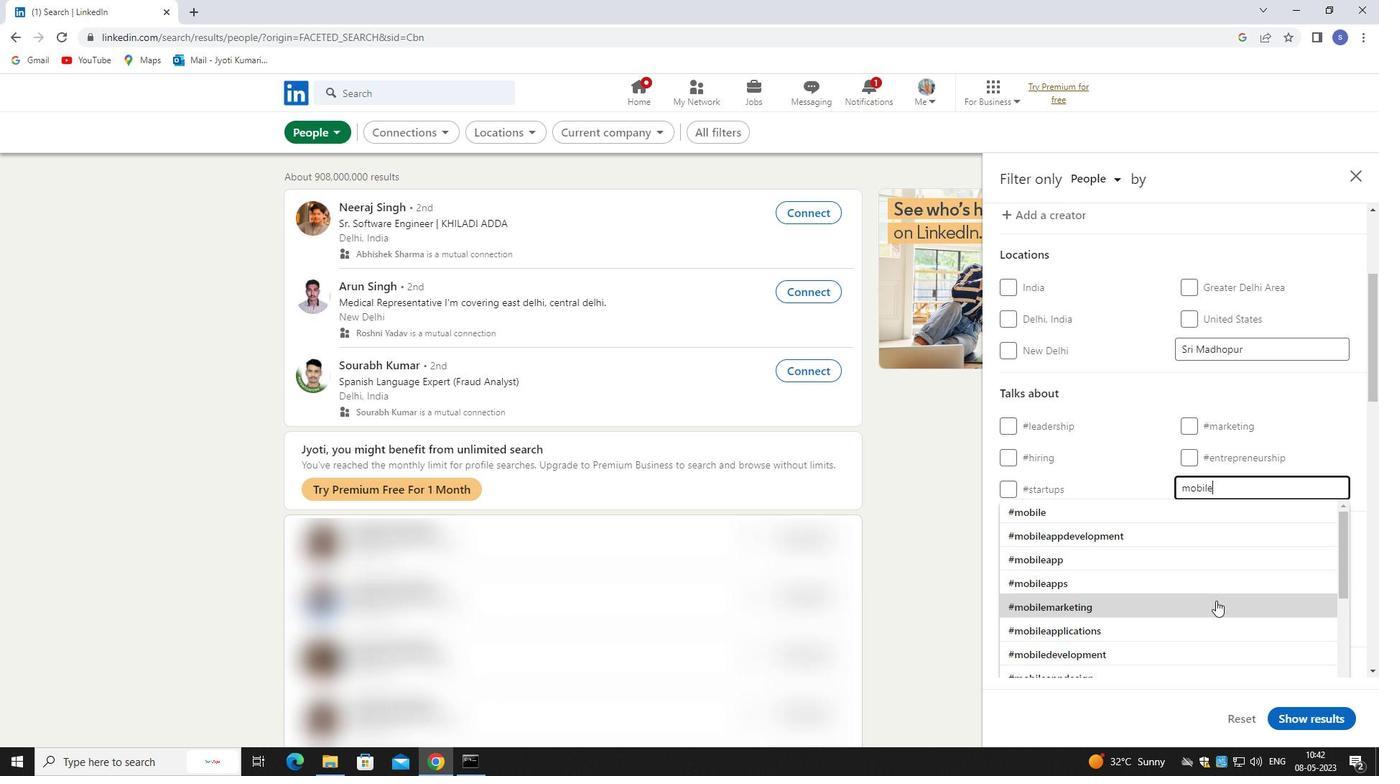 
Action: Mouse moved to (1218, 592)
Screenshot: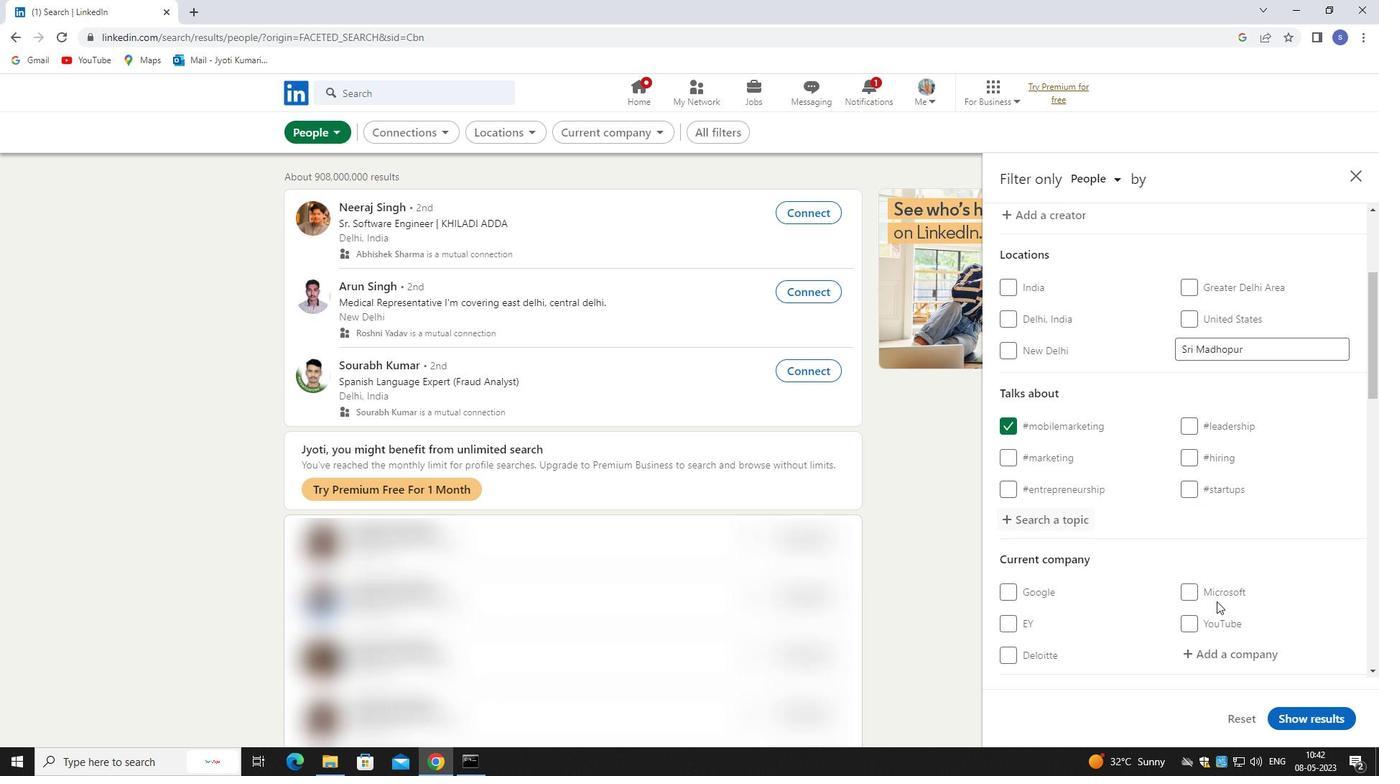 
Action: Mouse scrolled (1218, 591) with delta (0, 0)
Screenshot: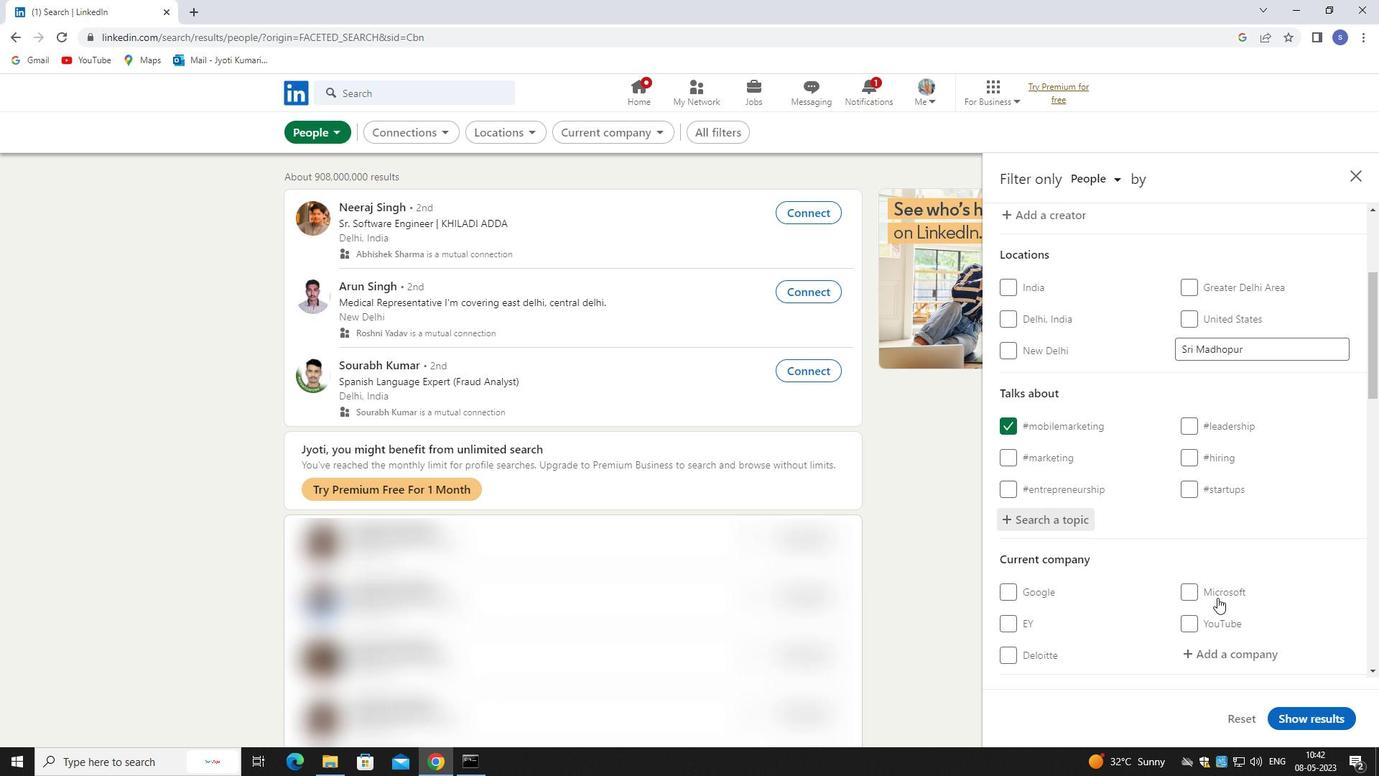 
Action: Mouse scrolled (1218, 591) with delta (0, 0)
Screenshot: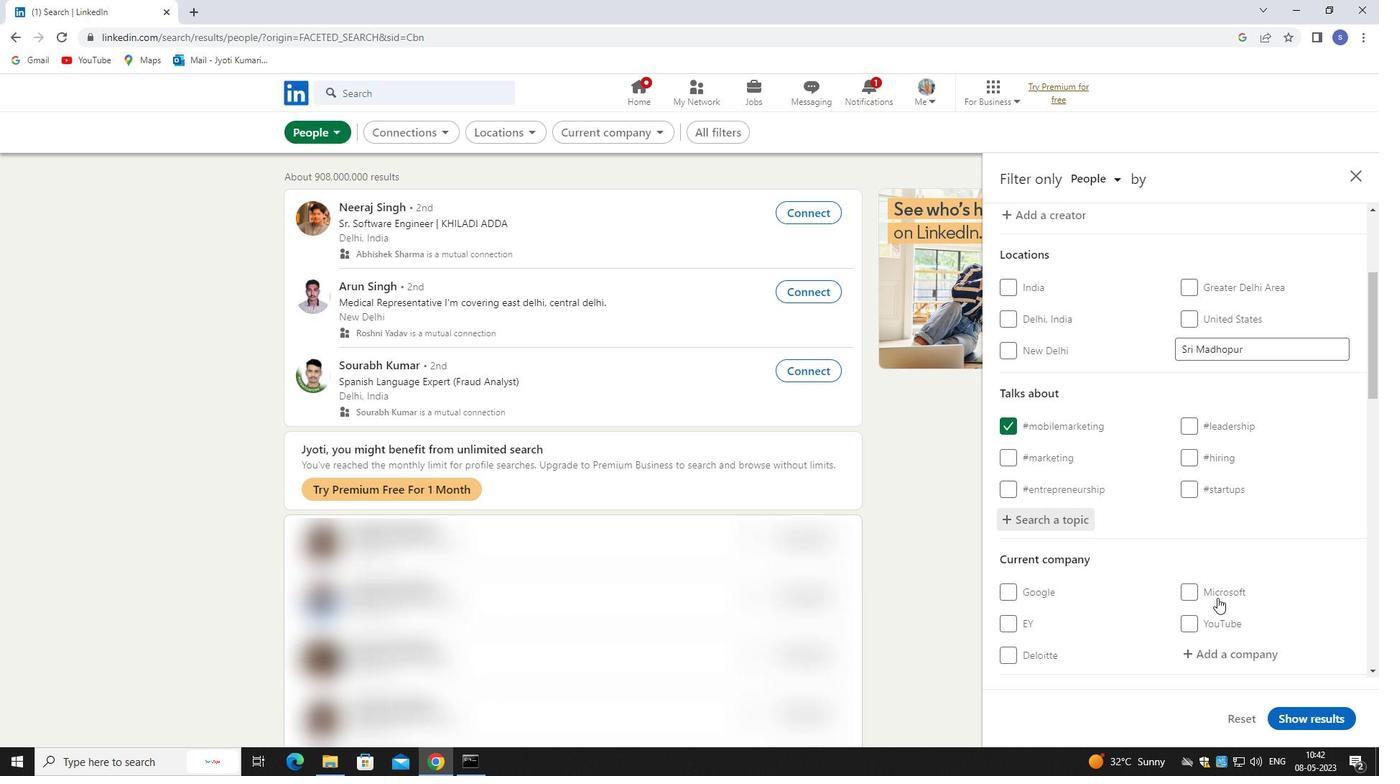 
Action: Mouse scrolled (1218, 591) with delta (0, 0)
Screenshot: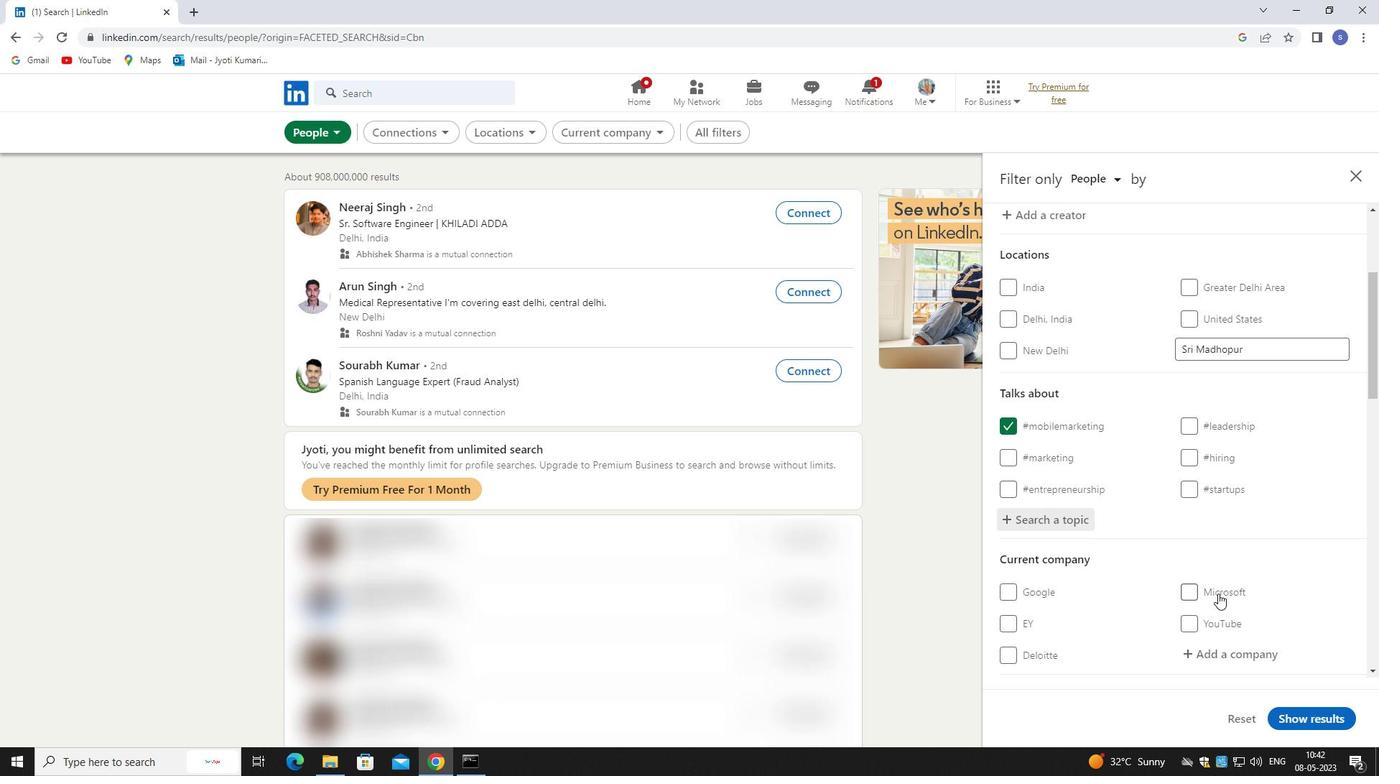 
Action: Mouse moved to (1236, 442)
Screenshot: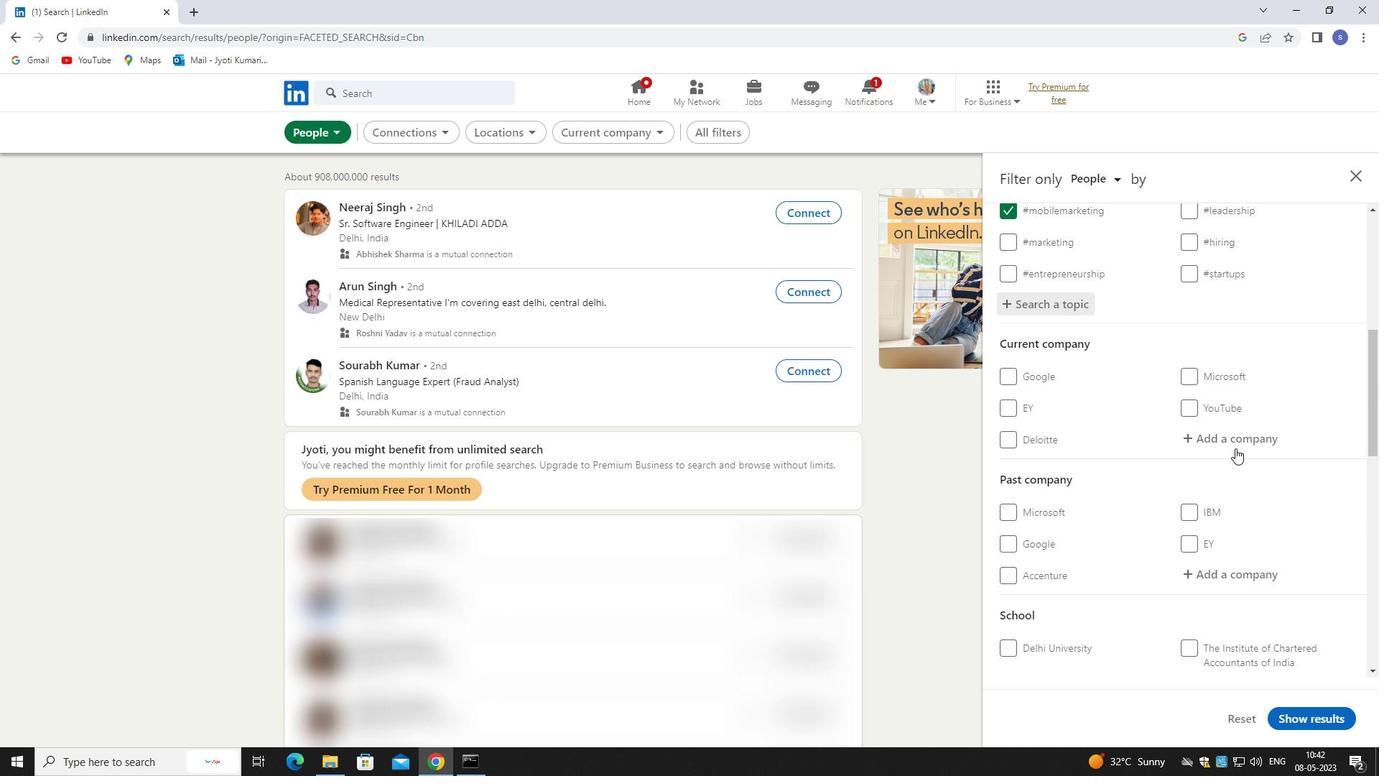 
Action: Mouse pressed left at (1236, 442)
Screenshot: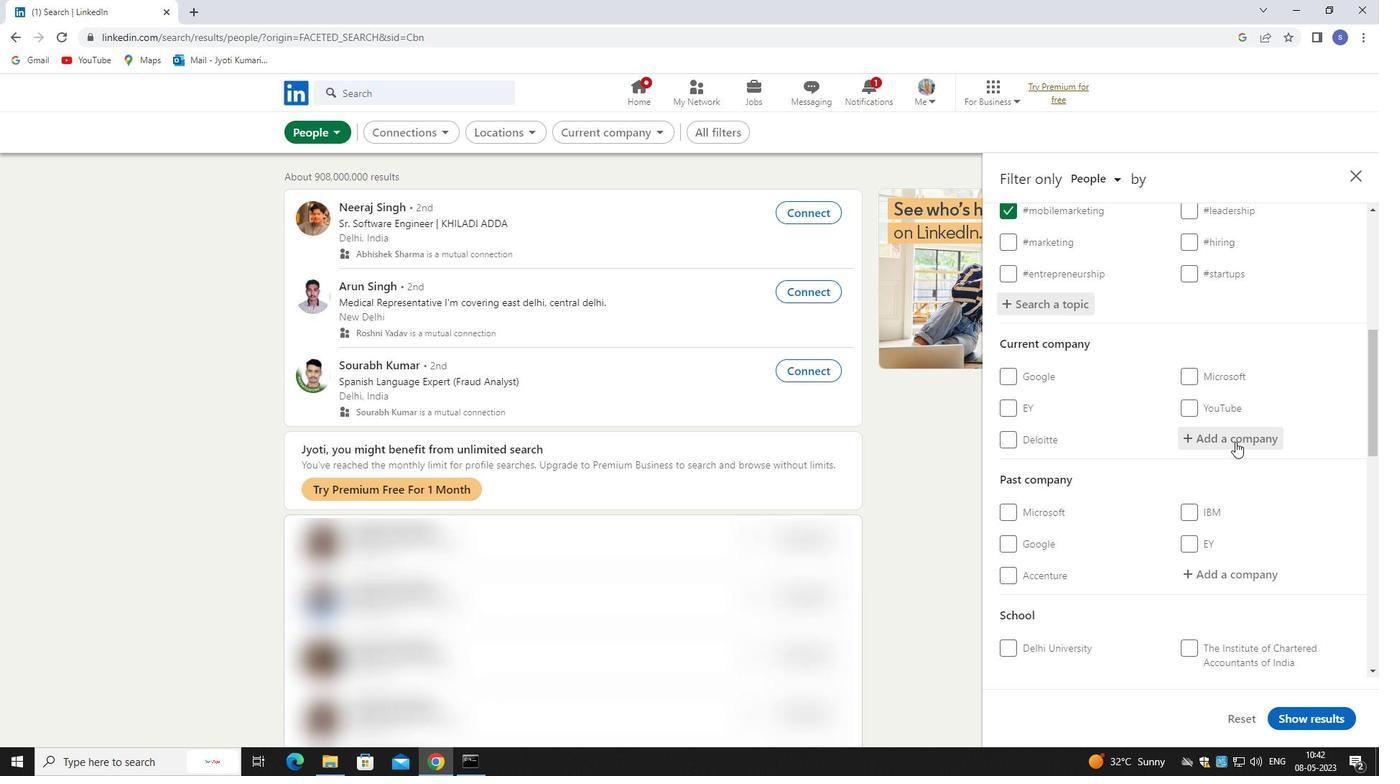 
Action: Mouse moved to (1232, 437)
Screenshot: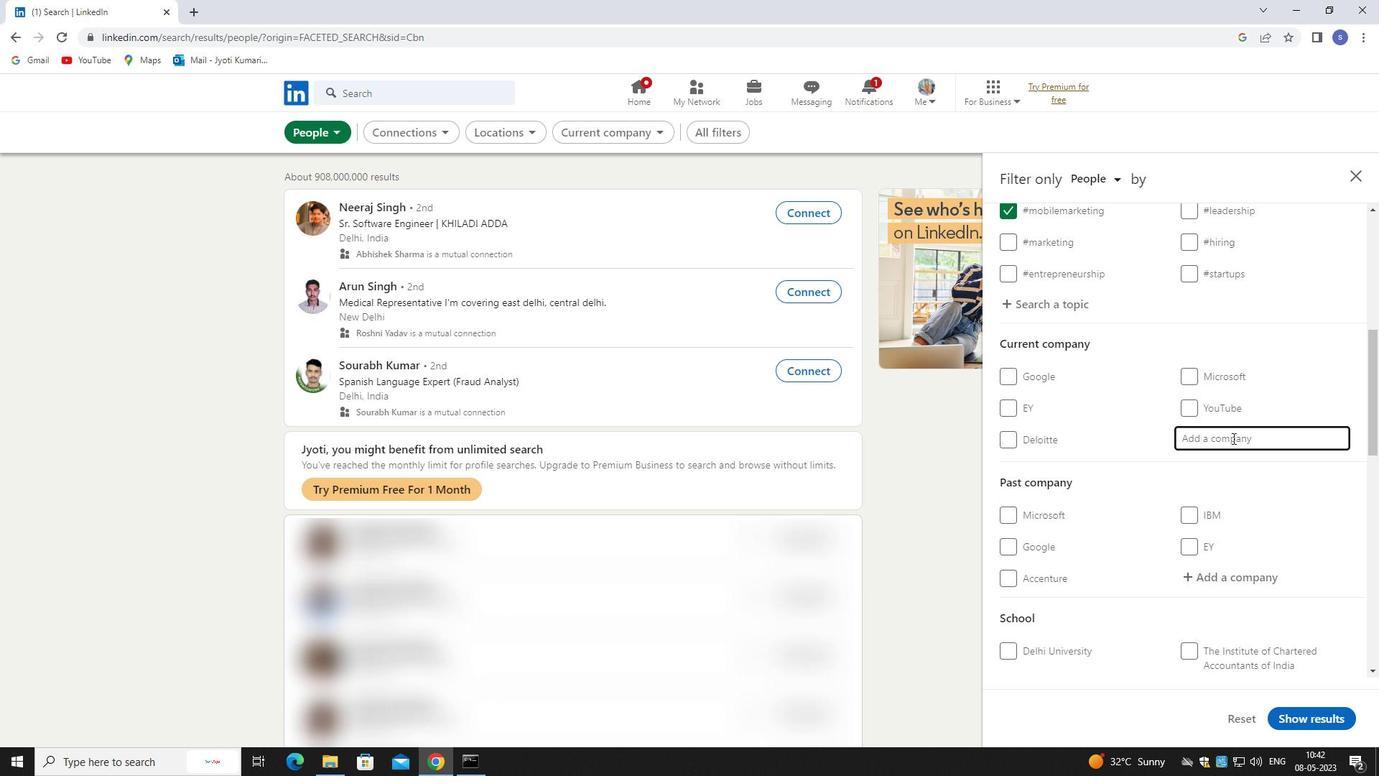 
Action: Key pressed KOTAK<Key.space>SECU
Screenshot: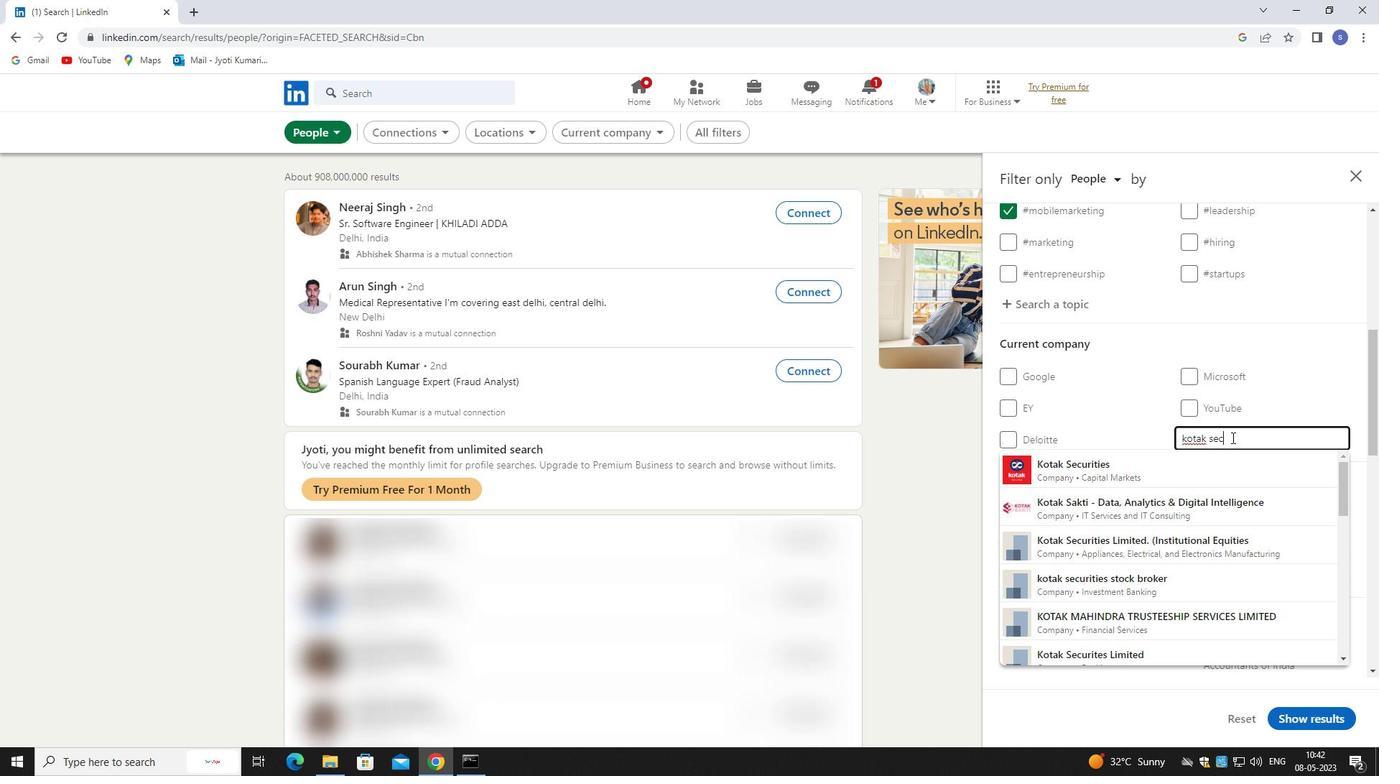 
Action: Mouse moved to (1224, 478)
Screenshot: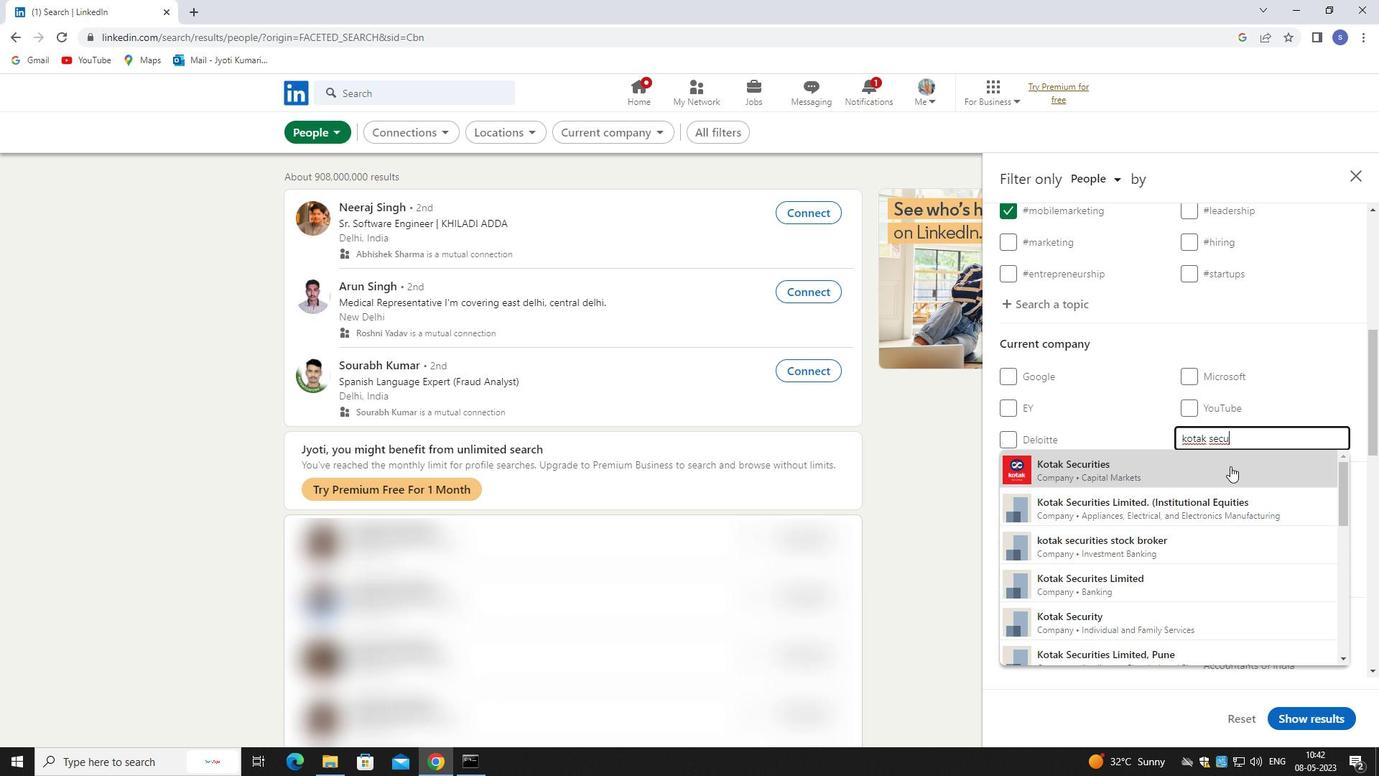 
Action: Mouse pressed left at (1224, 478)
Screenshot: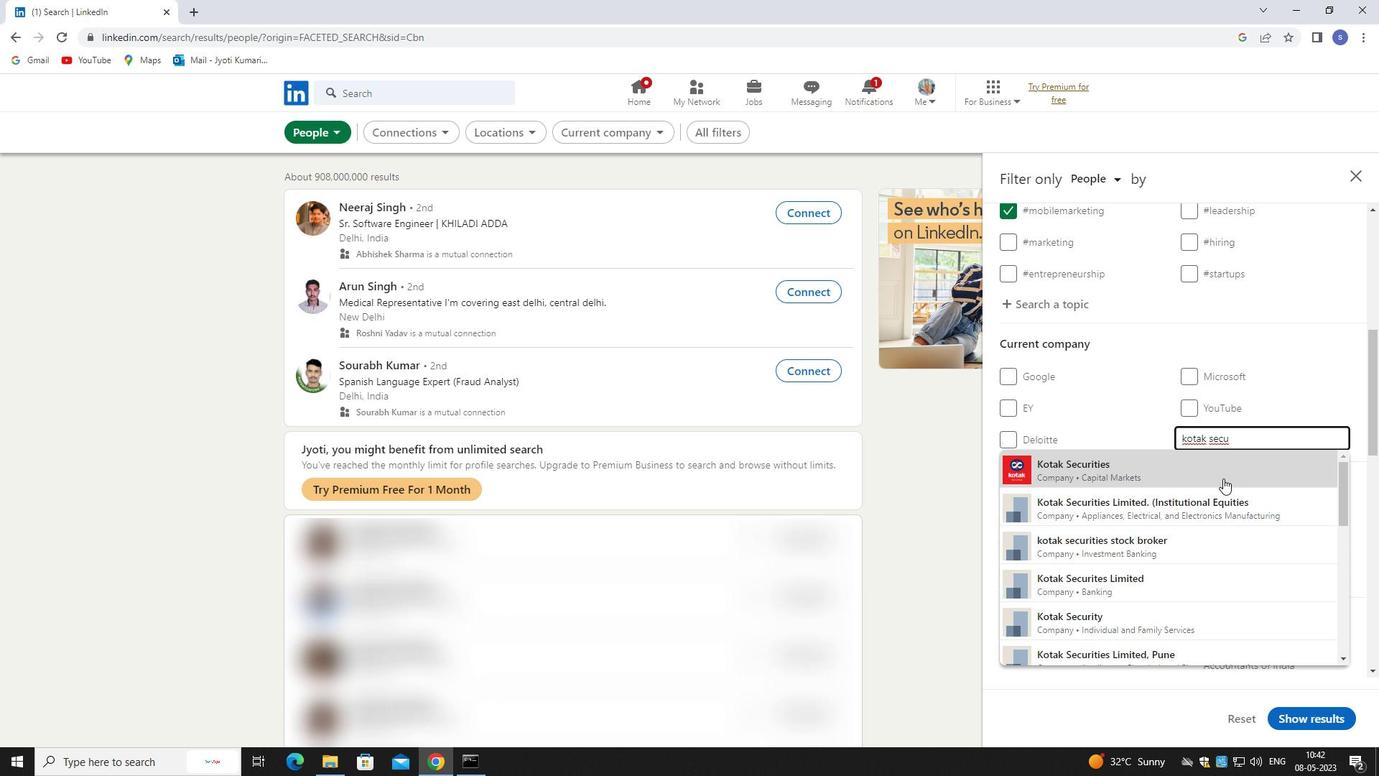 
Action: Mouse moved to (1165, 457)
Screenshot: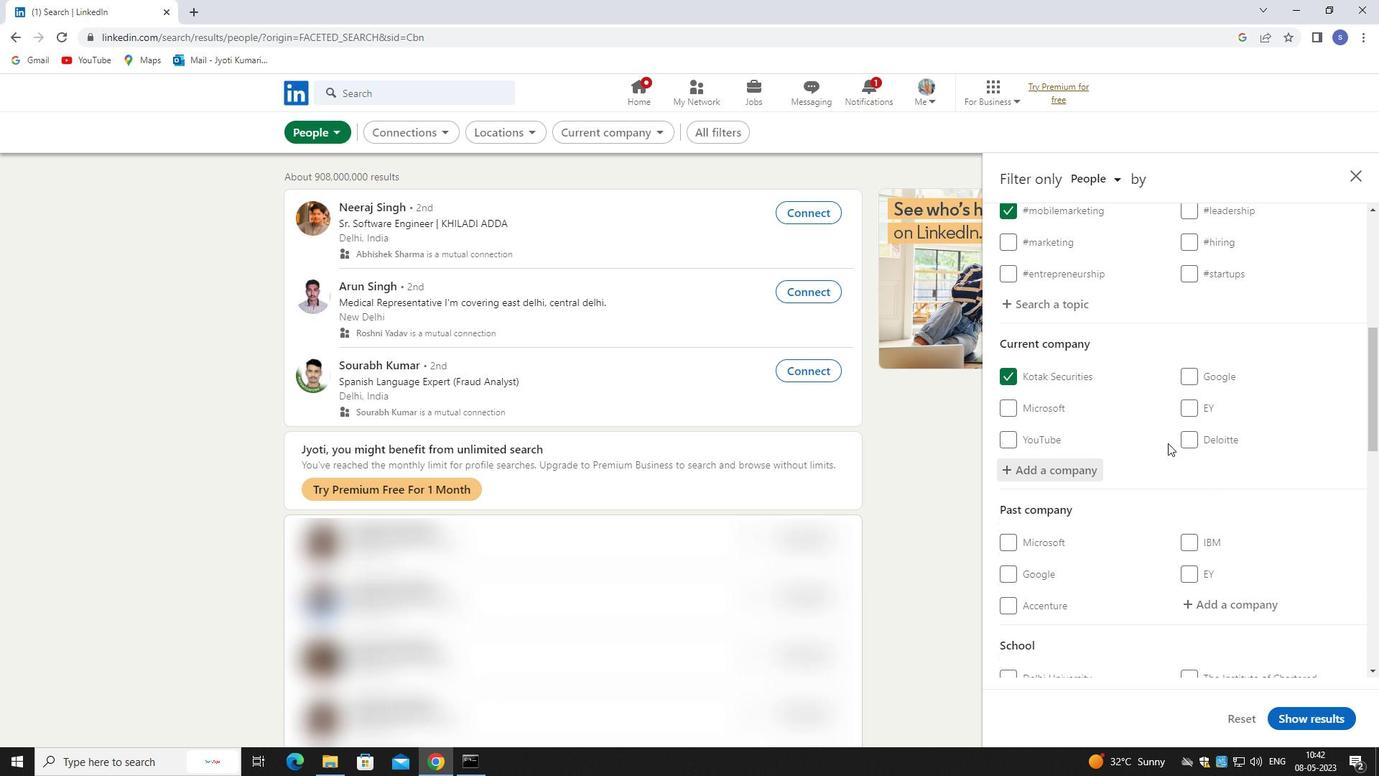 
Action: Mouse scrolled (1165, 456) with delta (0, 0)
Screenshot: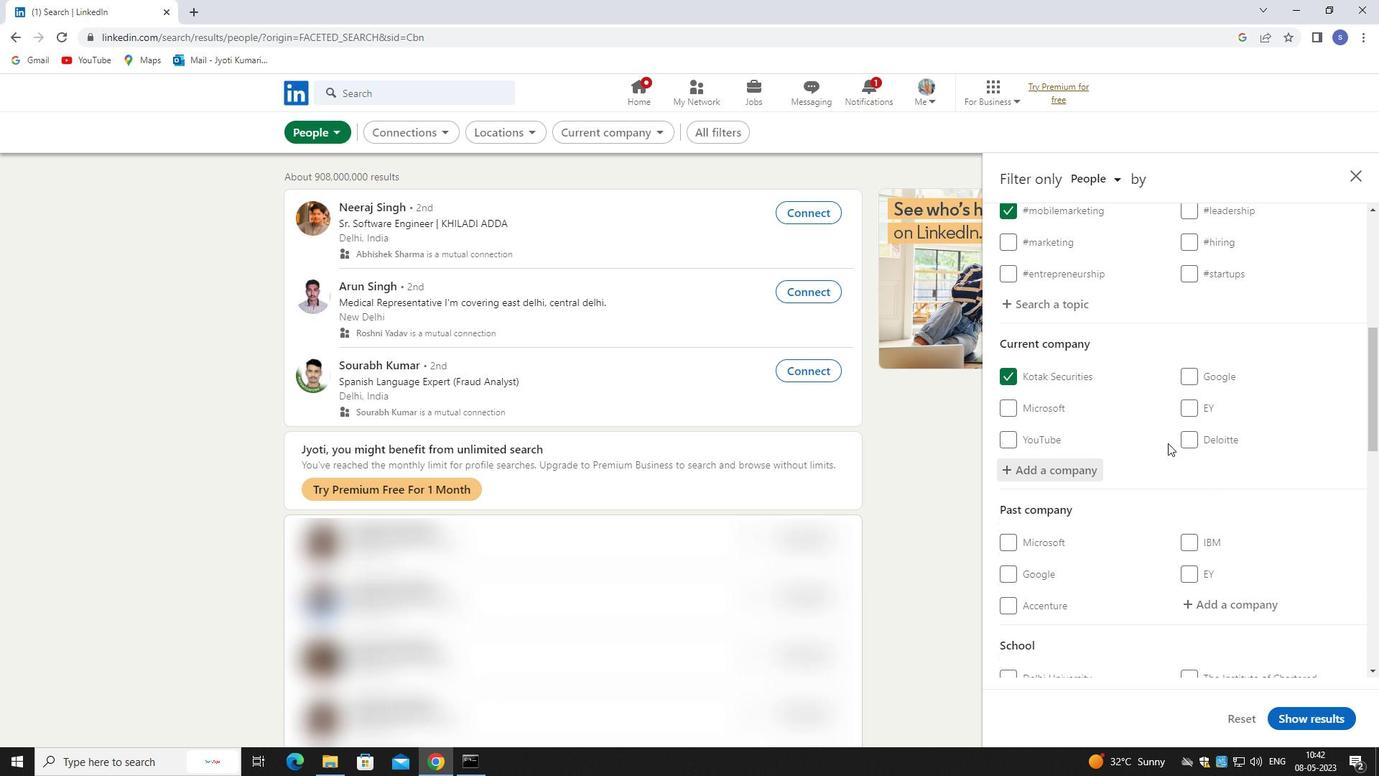 
Action: Mouse moved to (1165, 474)
Screenshot: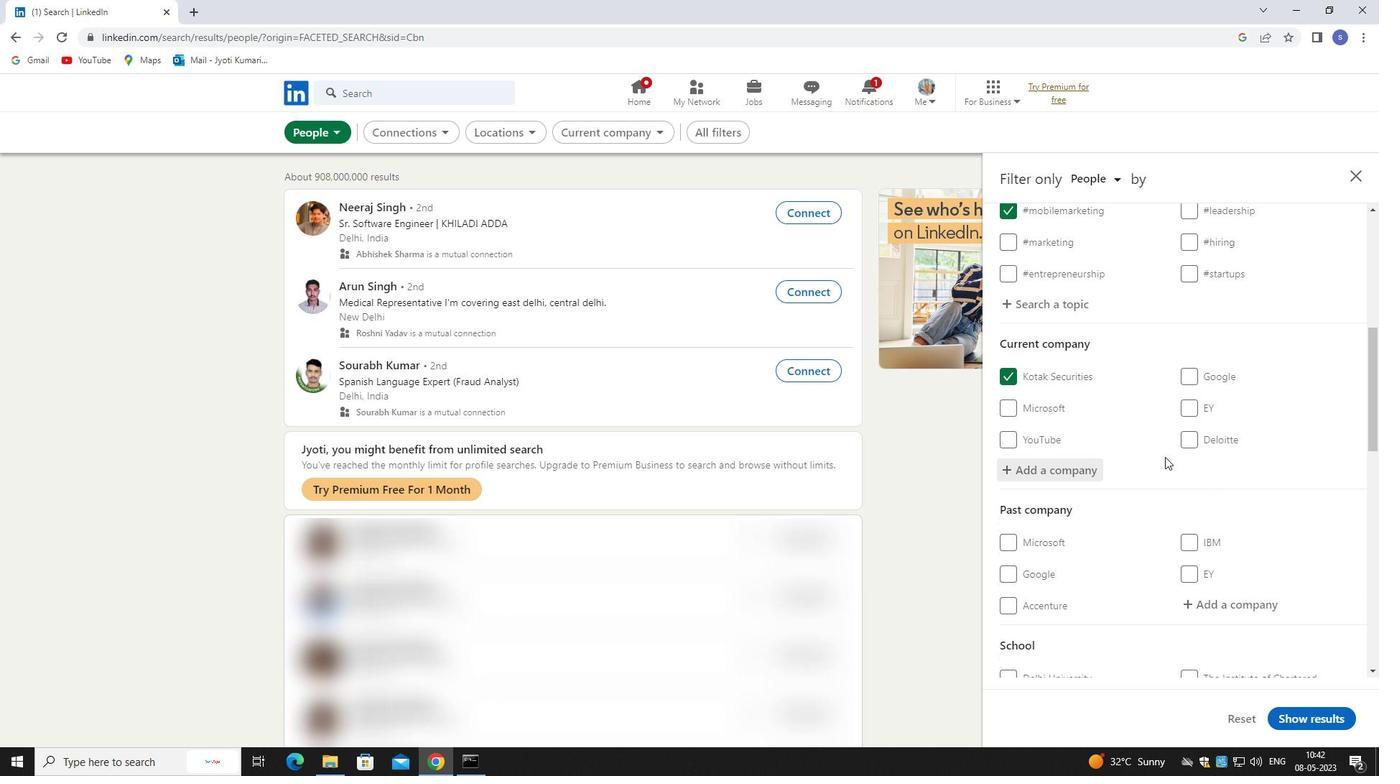 
Action: Mouse scrolled (1165, 473) with delta (0, 0)
Screenshot: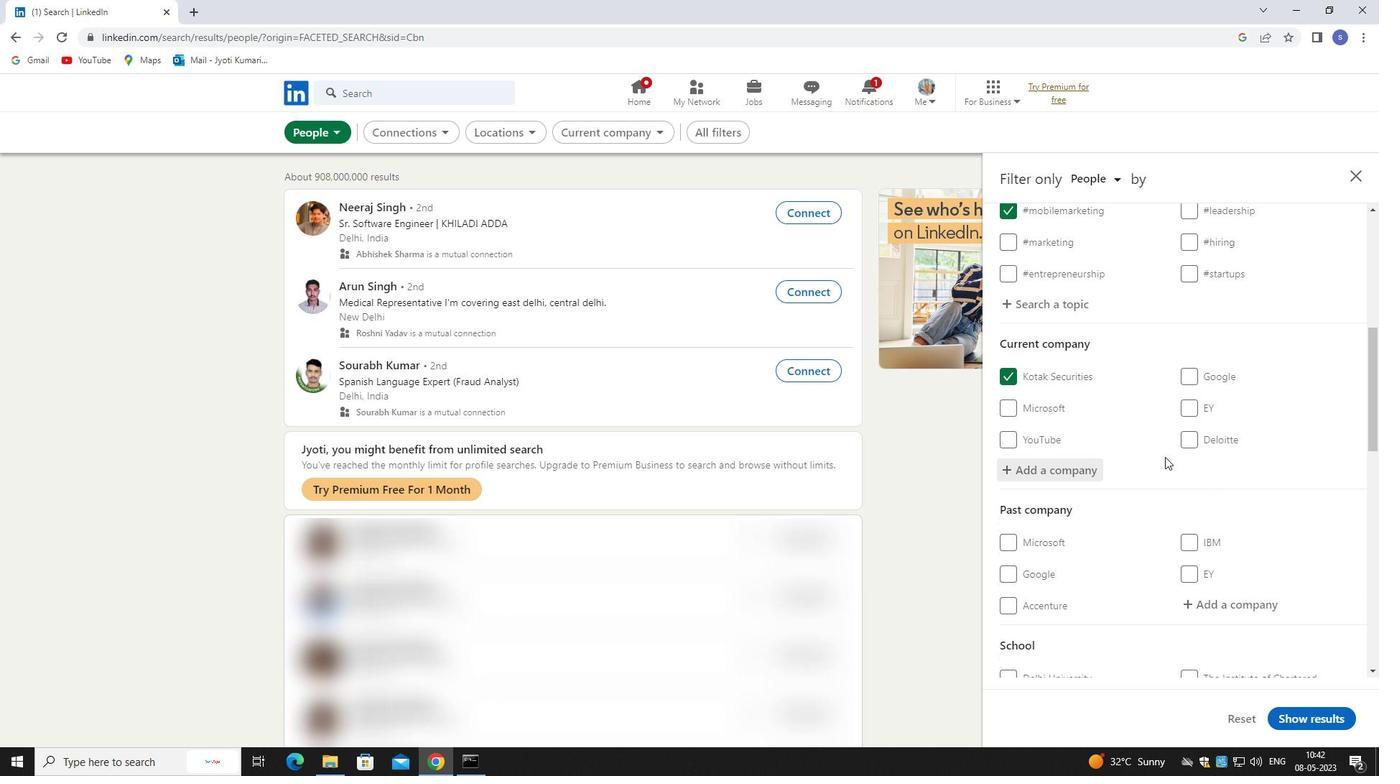 
Action: Mouse moved to (1215, 559)
Screenshot: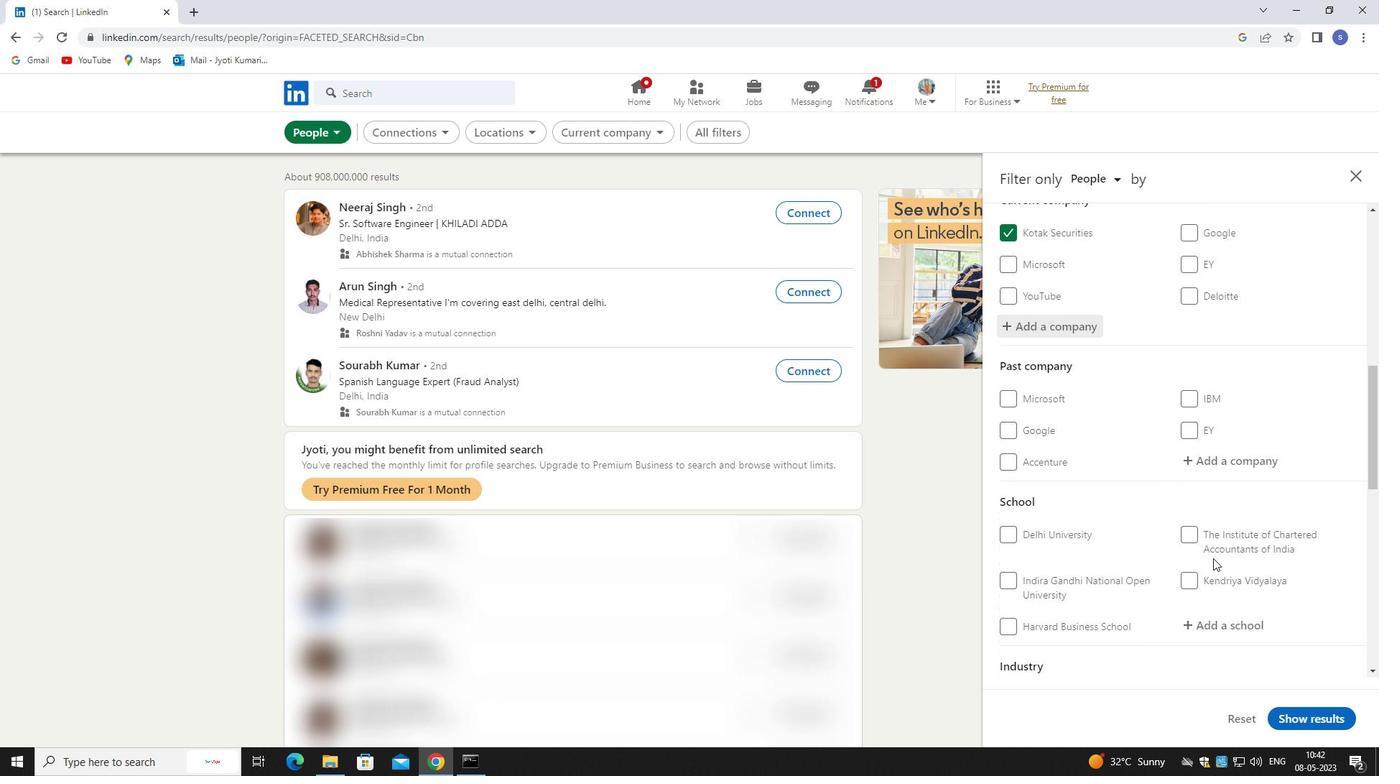 
Action: Mouse scrolled (1215, 558) with delta (0, 0)
Screenshot: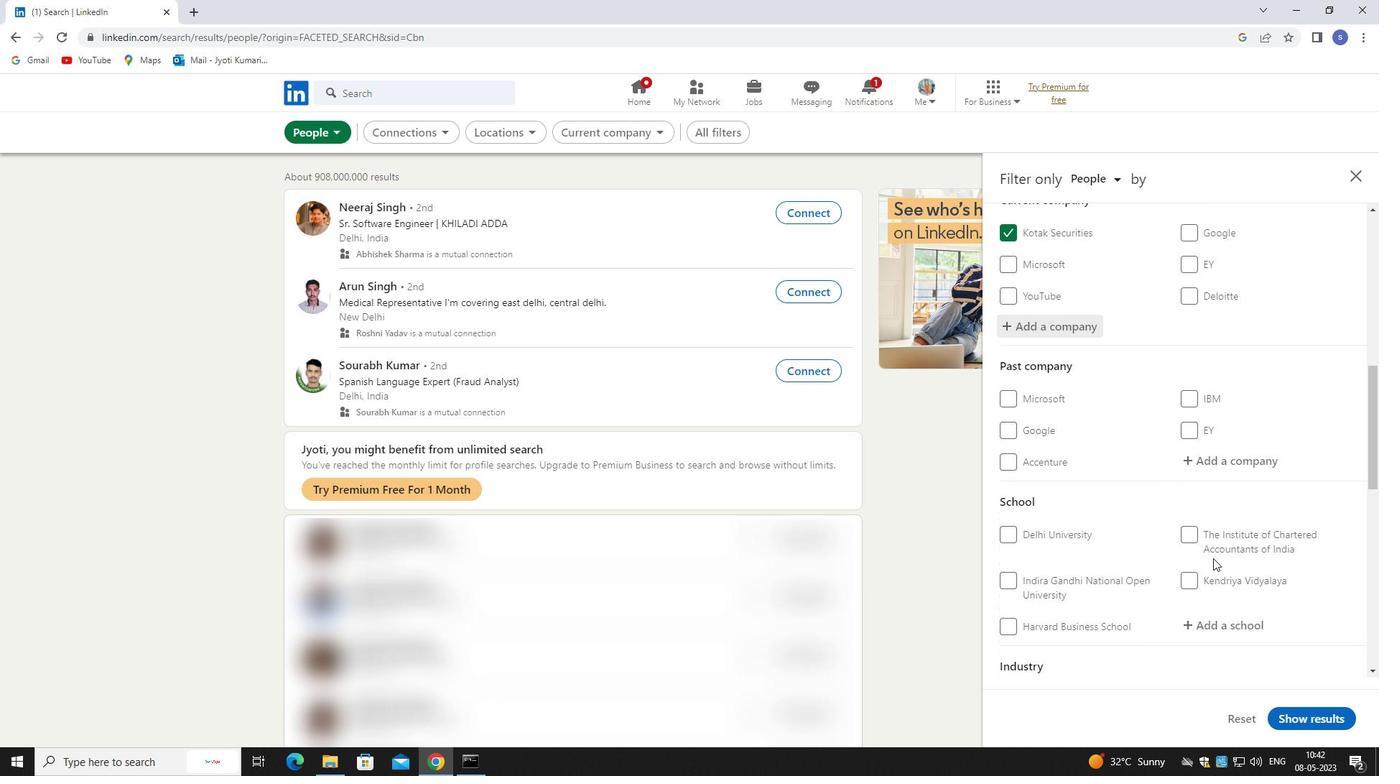 
Action: Mouse moved to (1220, 558)
Screenshot: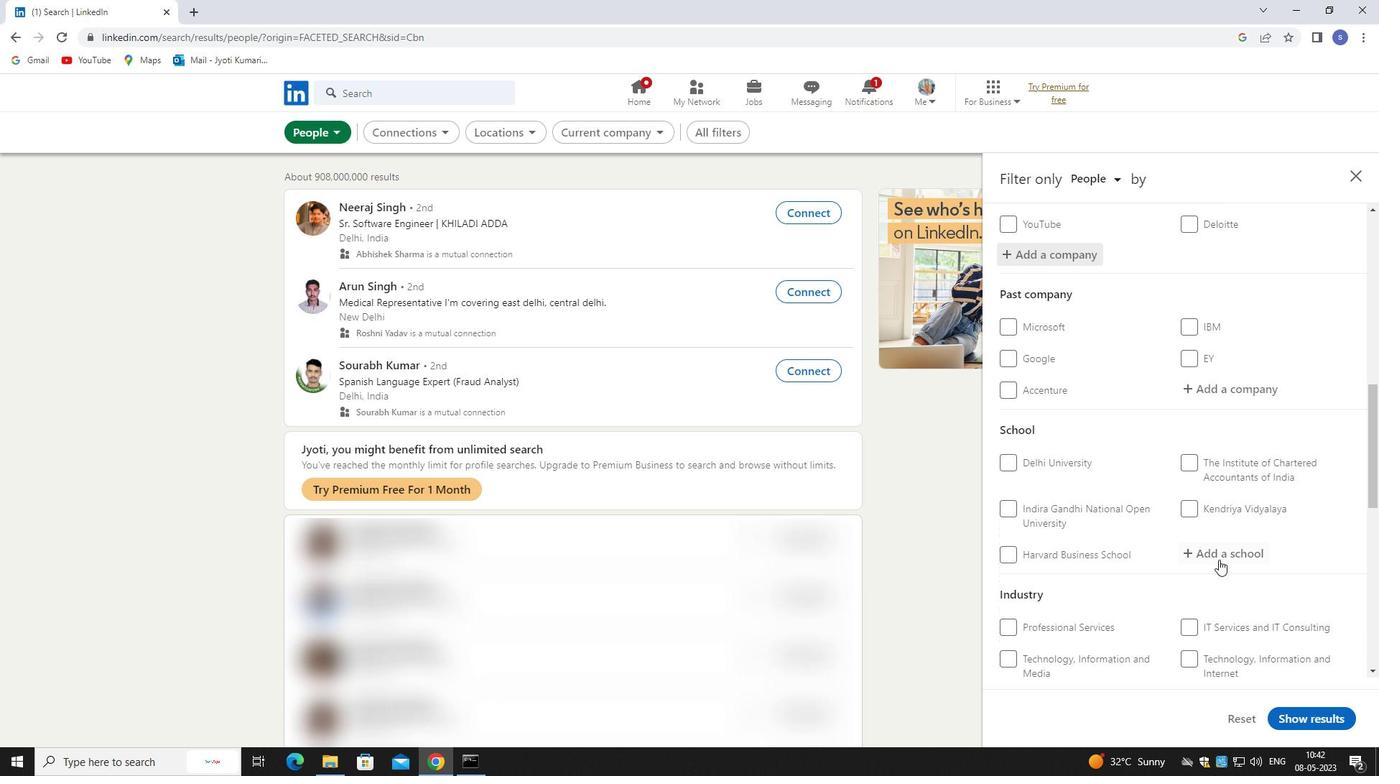 
Action: Mouse pressed left at (1220, 558)
Screenshot: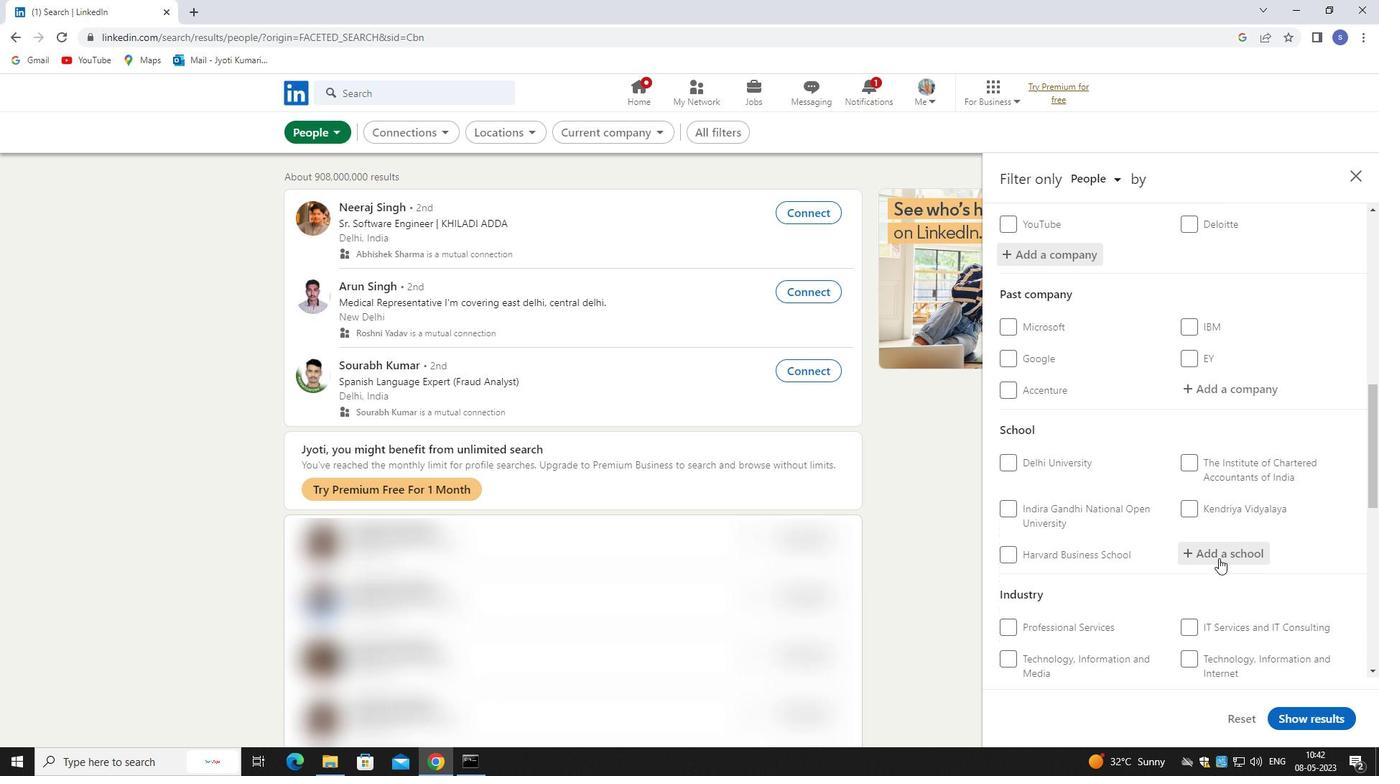 
Action: Key pressed HOLY<Key.space>CRO
Screenshot: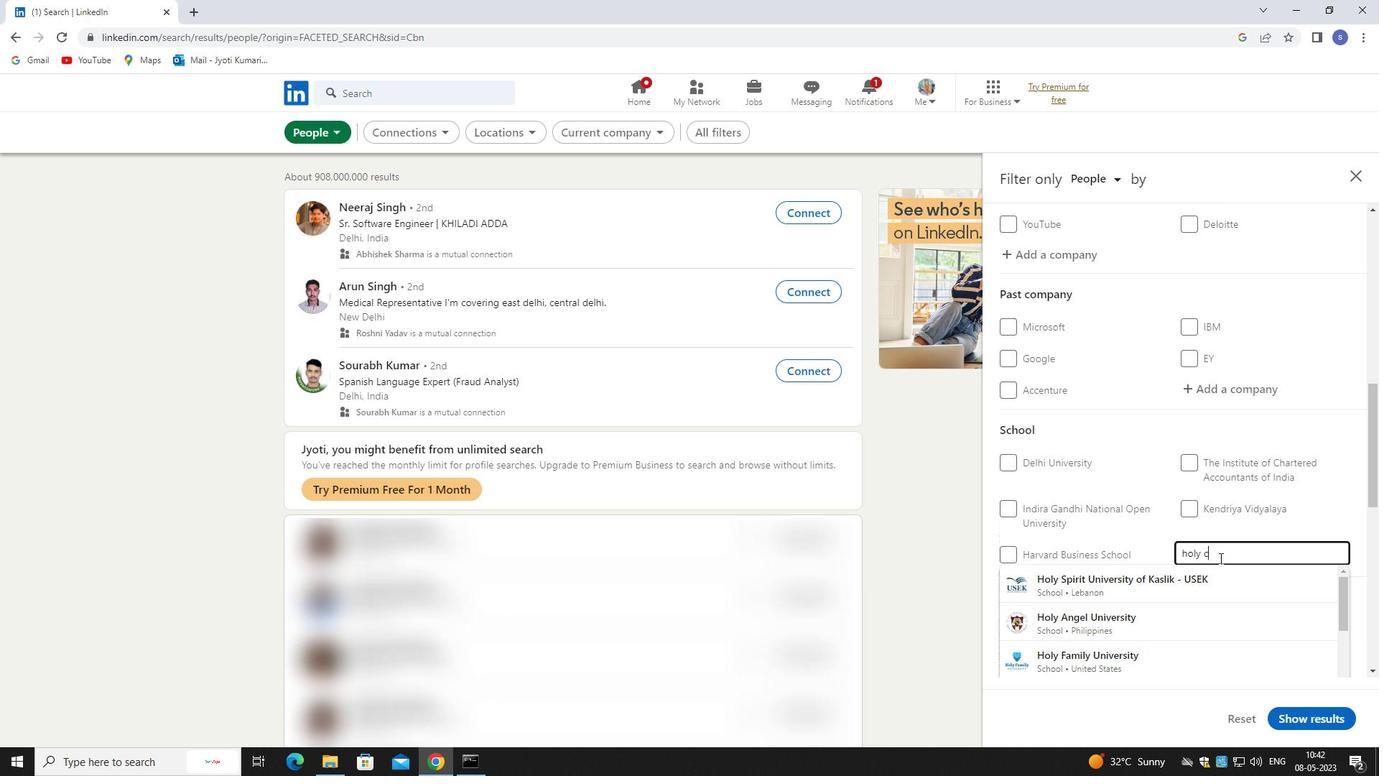 
Action: Mouse moved to (1221, 620)
Screenshot: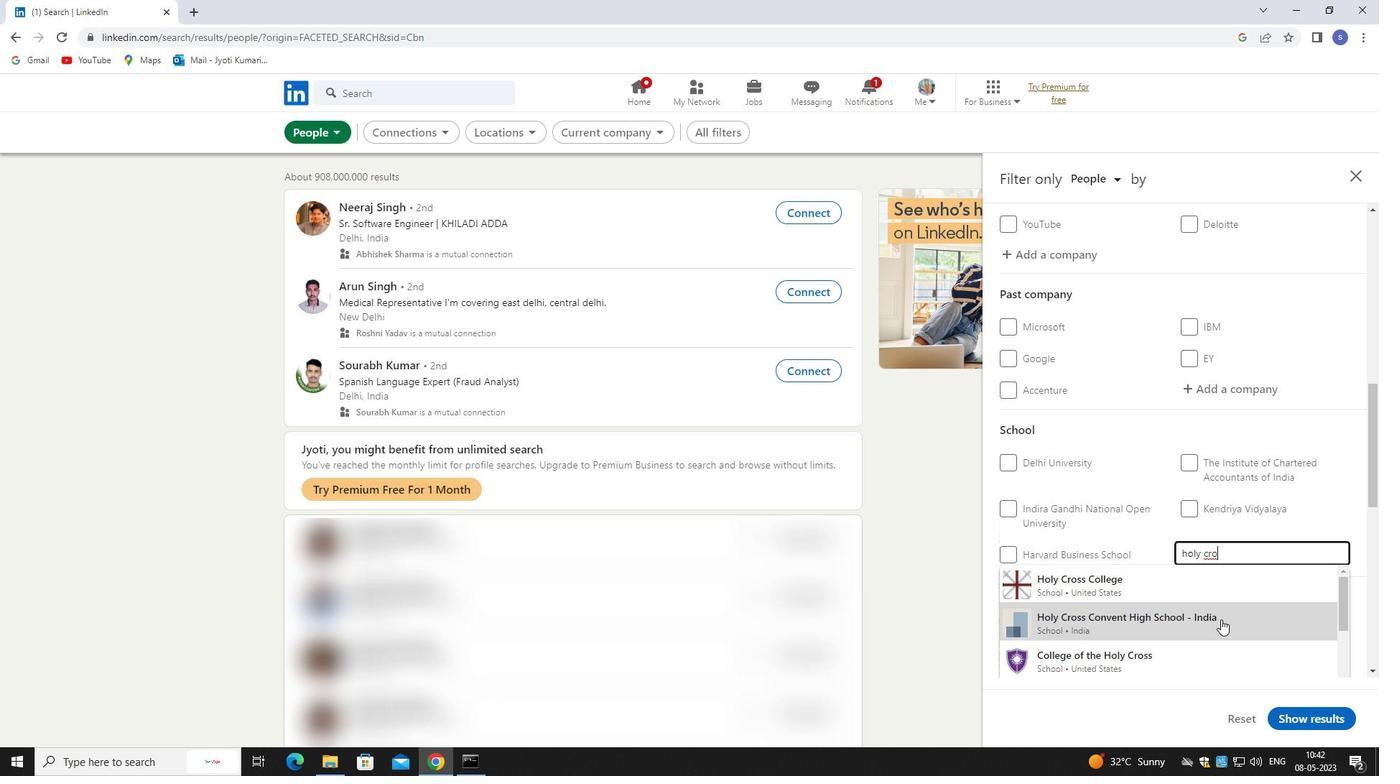 
Action: Mouse scrolled (1221, 619) with delta (0, 0)
Screenshot: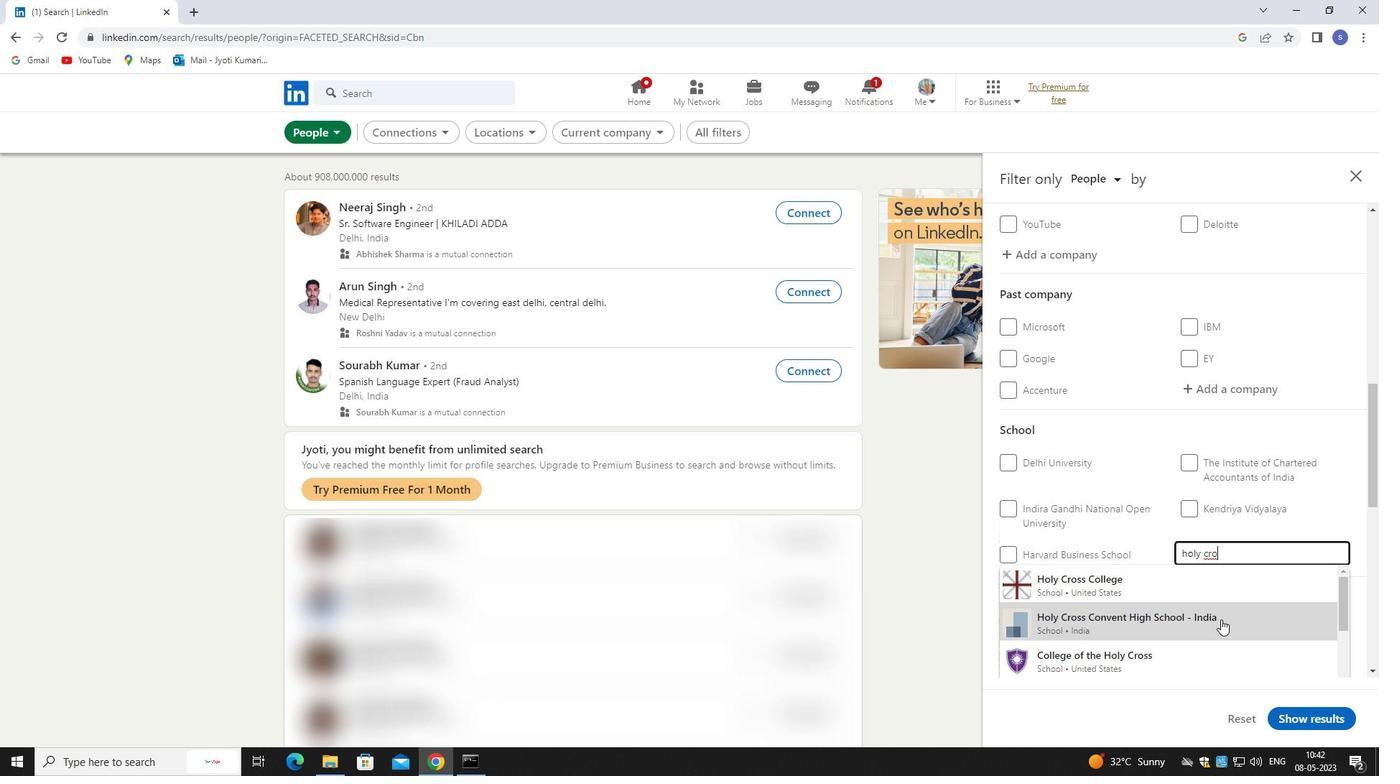 
Action: Mouse moved to (1221, 621)
Screenshot: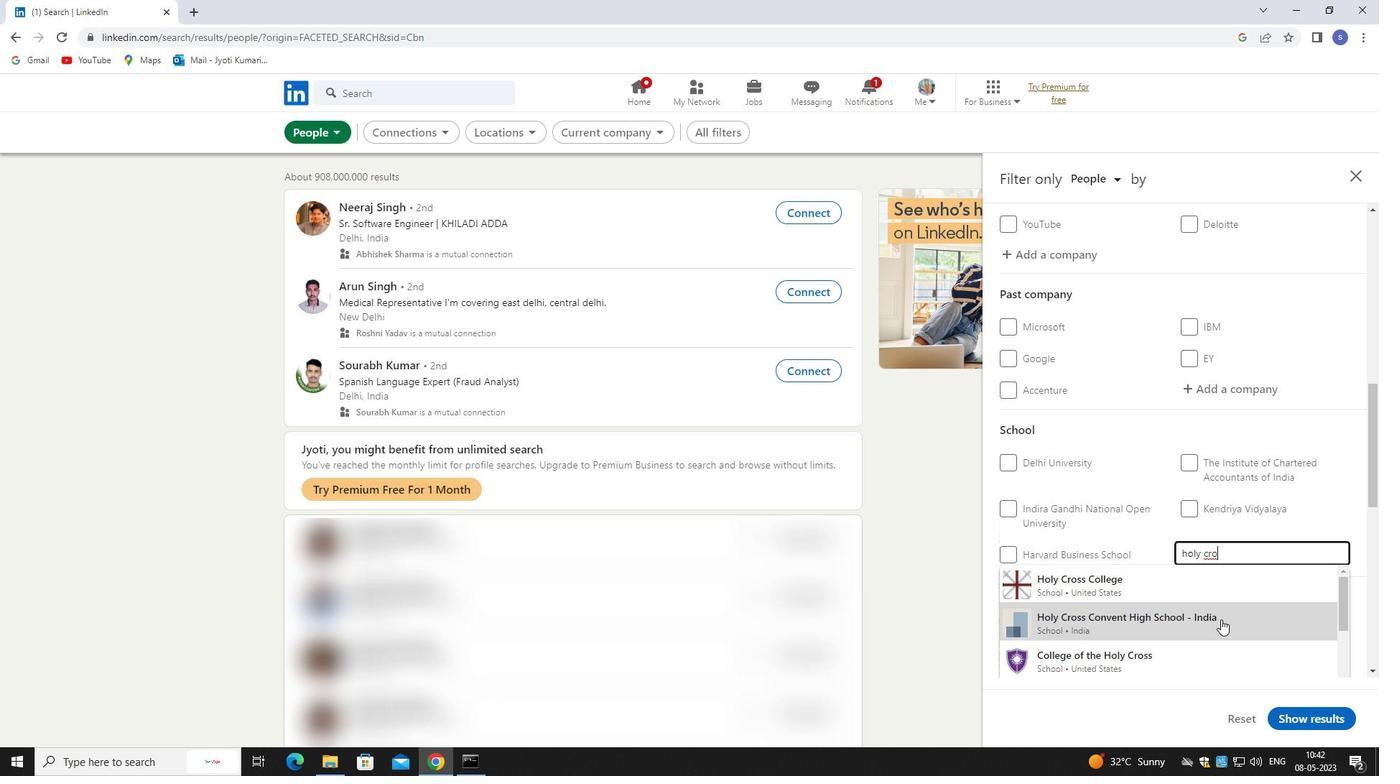 
Action: Mouse scrolled (1221, 620) with delta (0, 0)
Screenshot: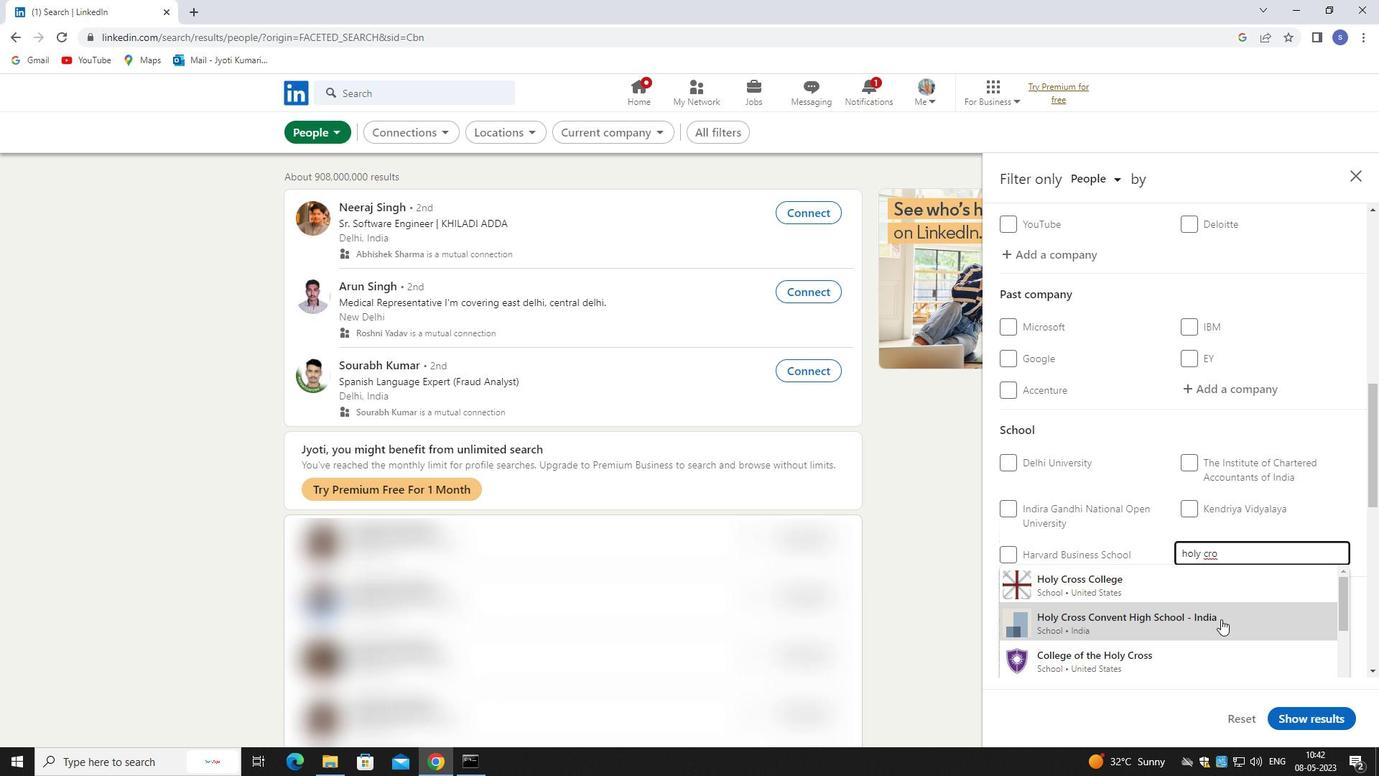 
Action: Mouse moved to (1221, 621)
Screenshot: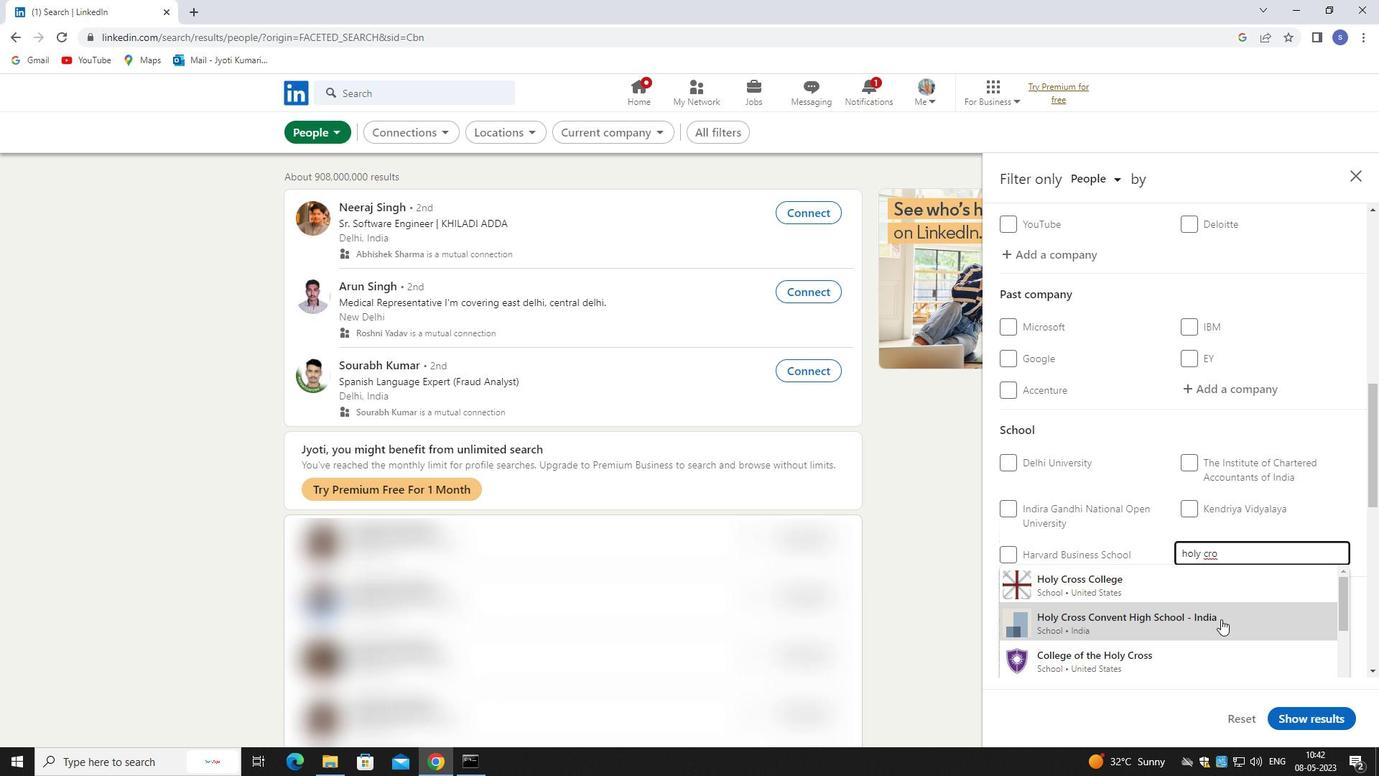 
Action: Mouse scrolled (1221, 622) with delta (0, 0)
Screenshot: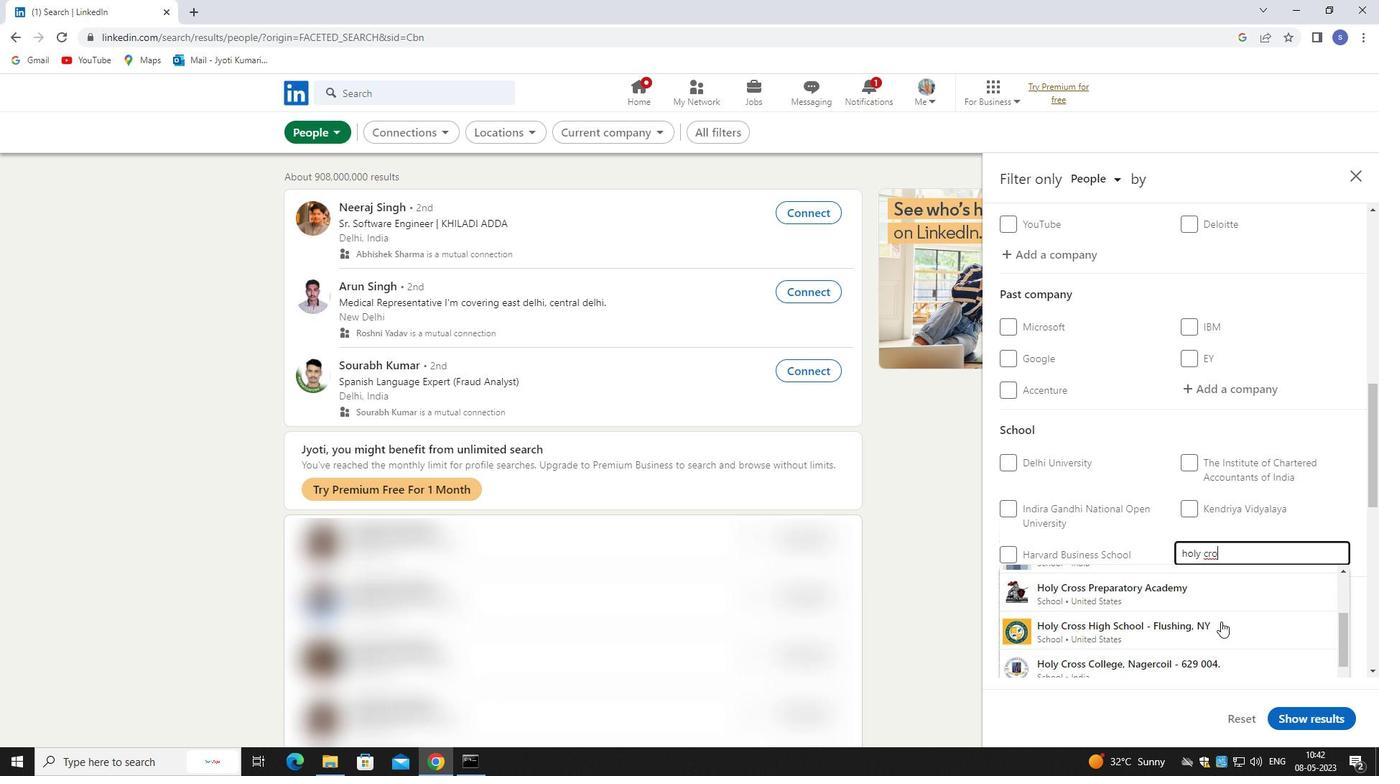 
Action: Mouse moved to (1221, 621)
Screenshot: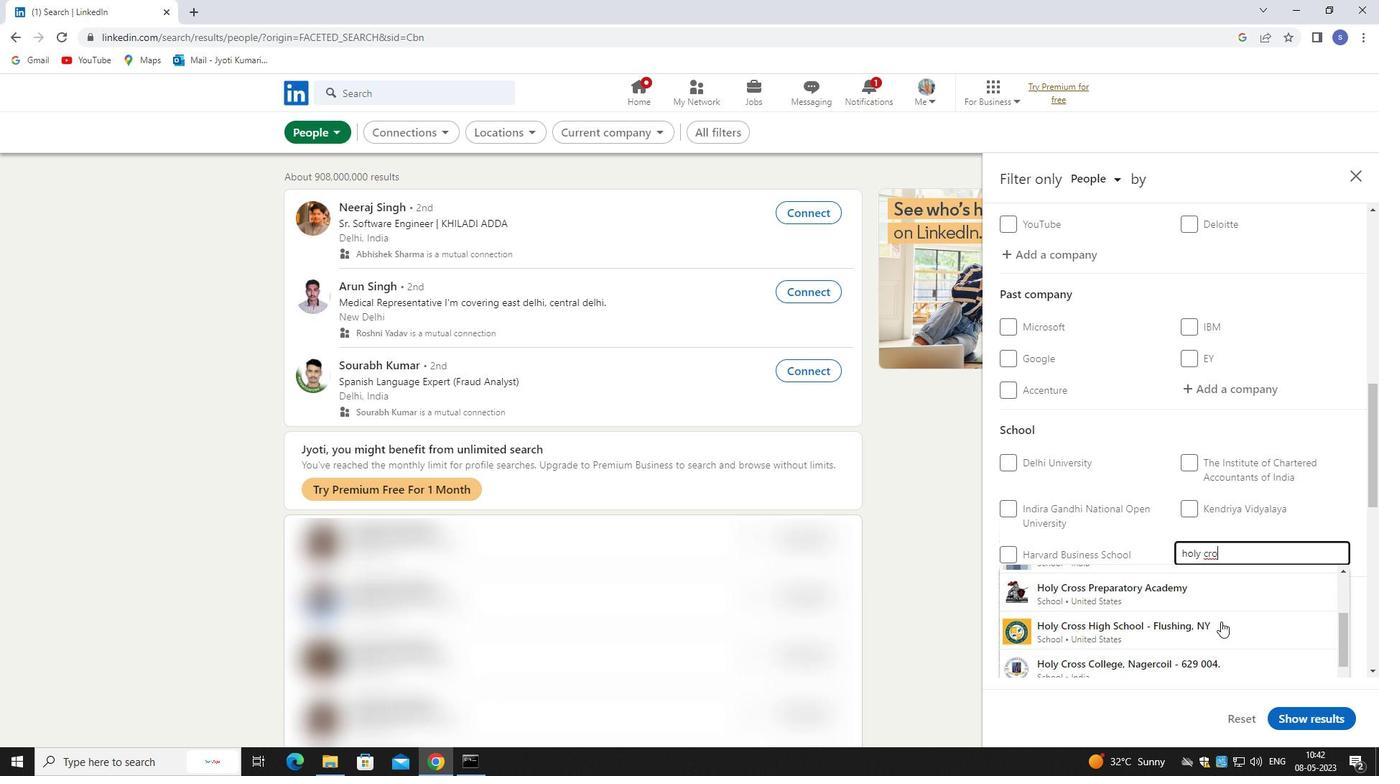 
Action: Mouse scrolled (1221, 620) with delta (0, 0)
Screenshot: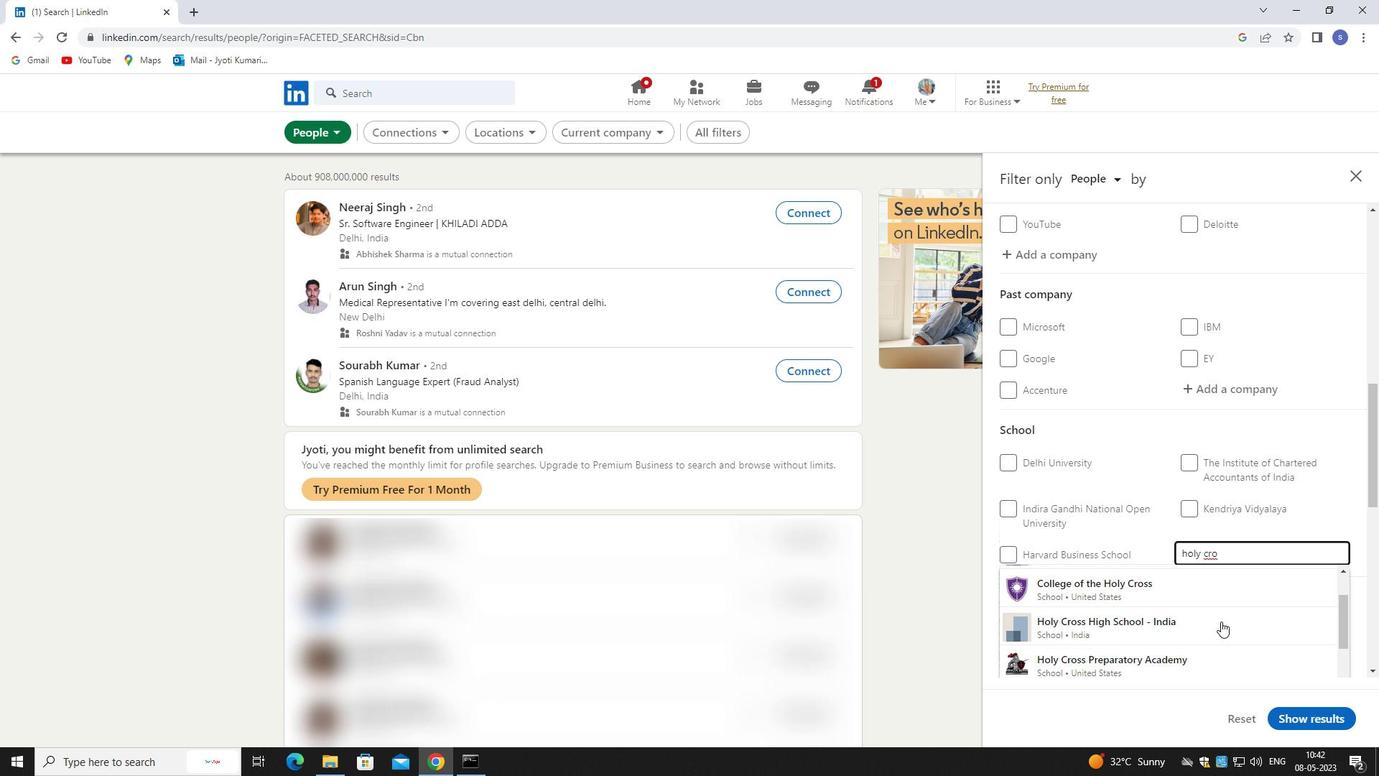 
Action: Mouse scrolled (1221, 620) with delta (0, 0)
Screenshot: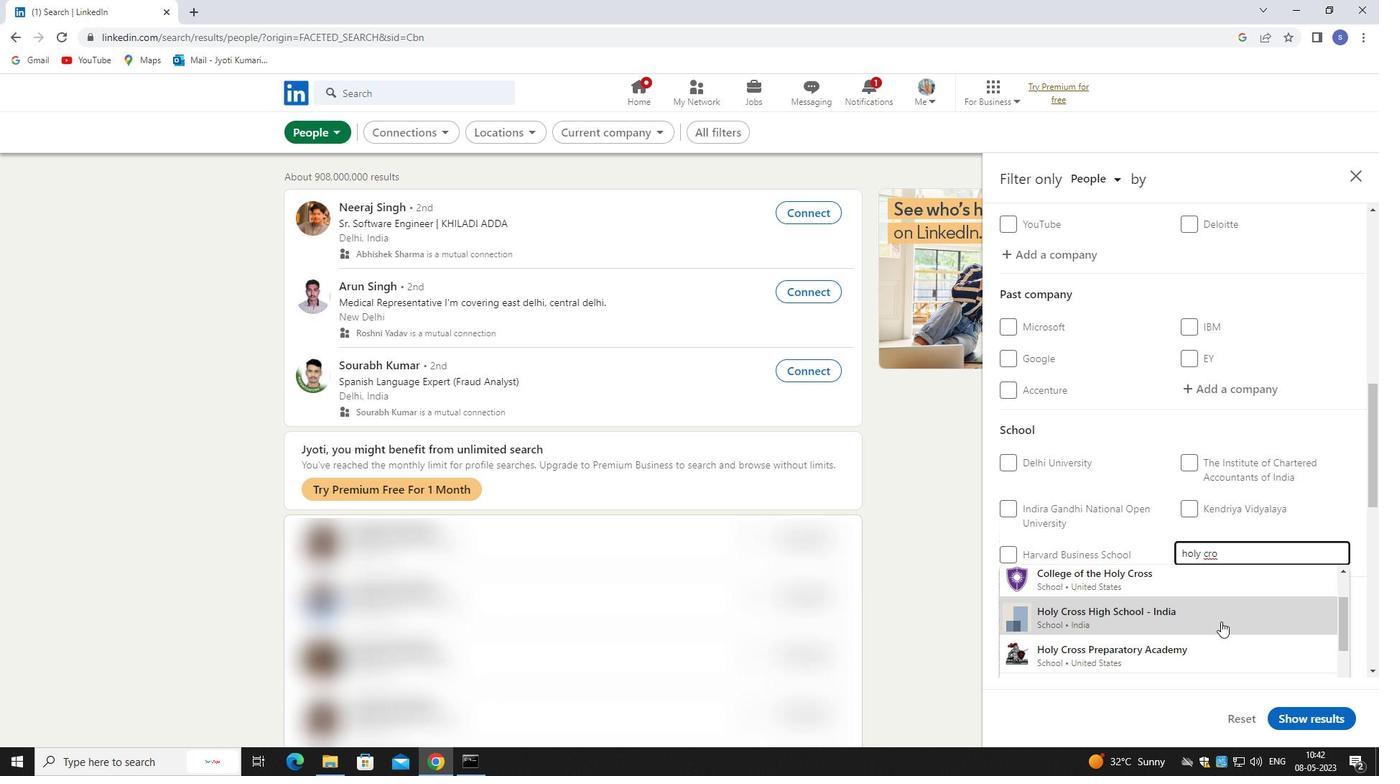 
Action: Mouse moved to (1222, 621)
Screenshot: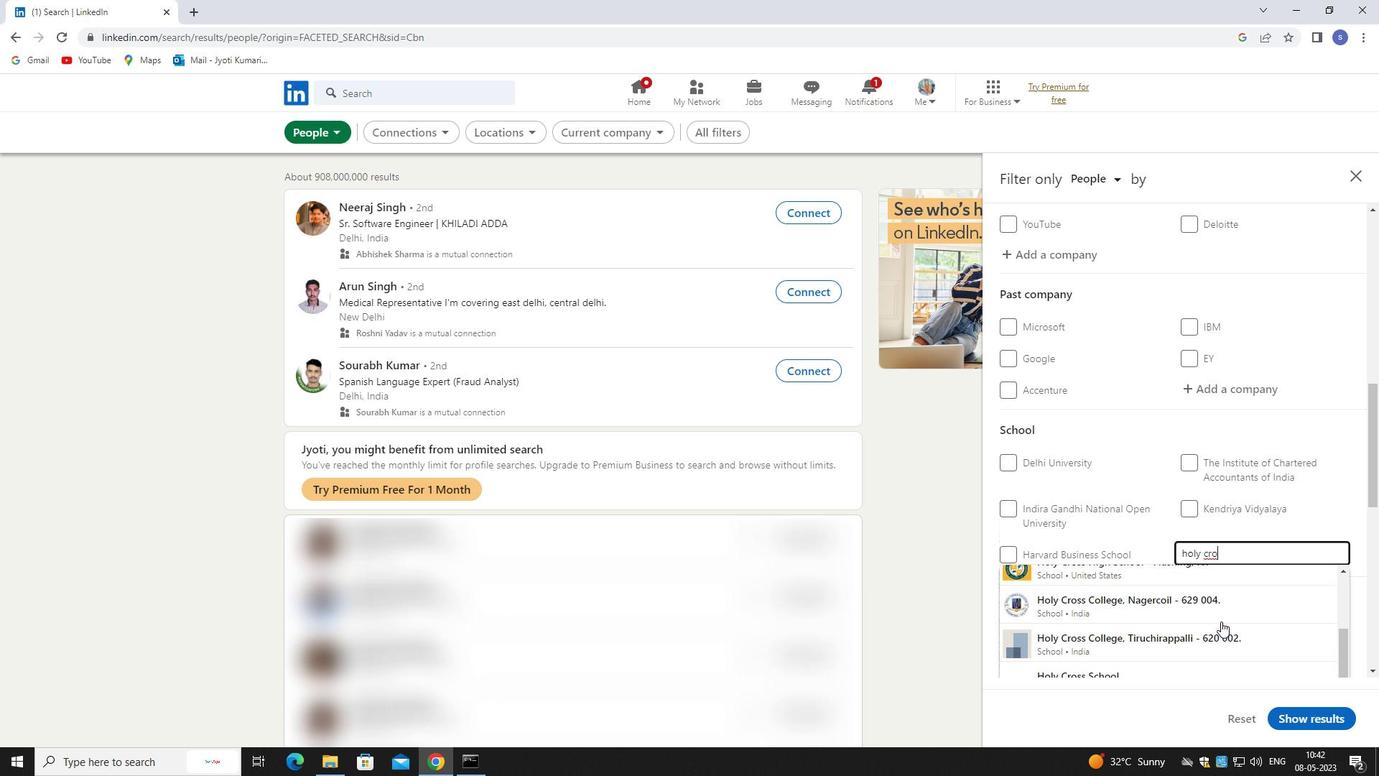 
Action: Mouse scrolled (1222, 620) with delta (0, 0)
Screenshot: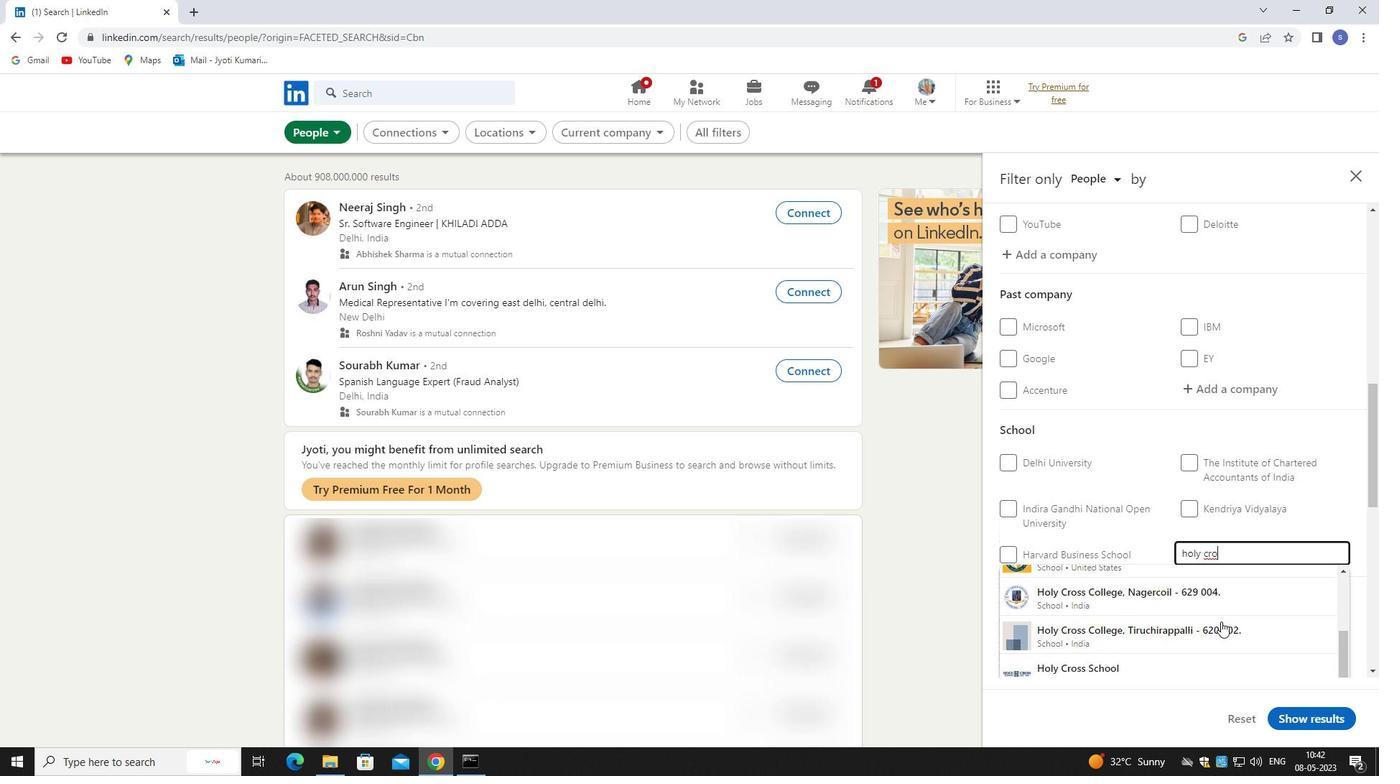 
Action: Mouse moved to (1223, 618)
Screenshot: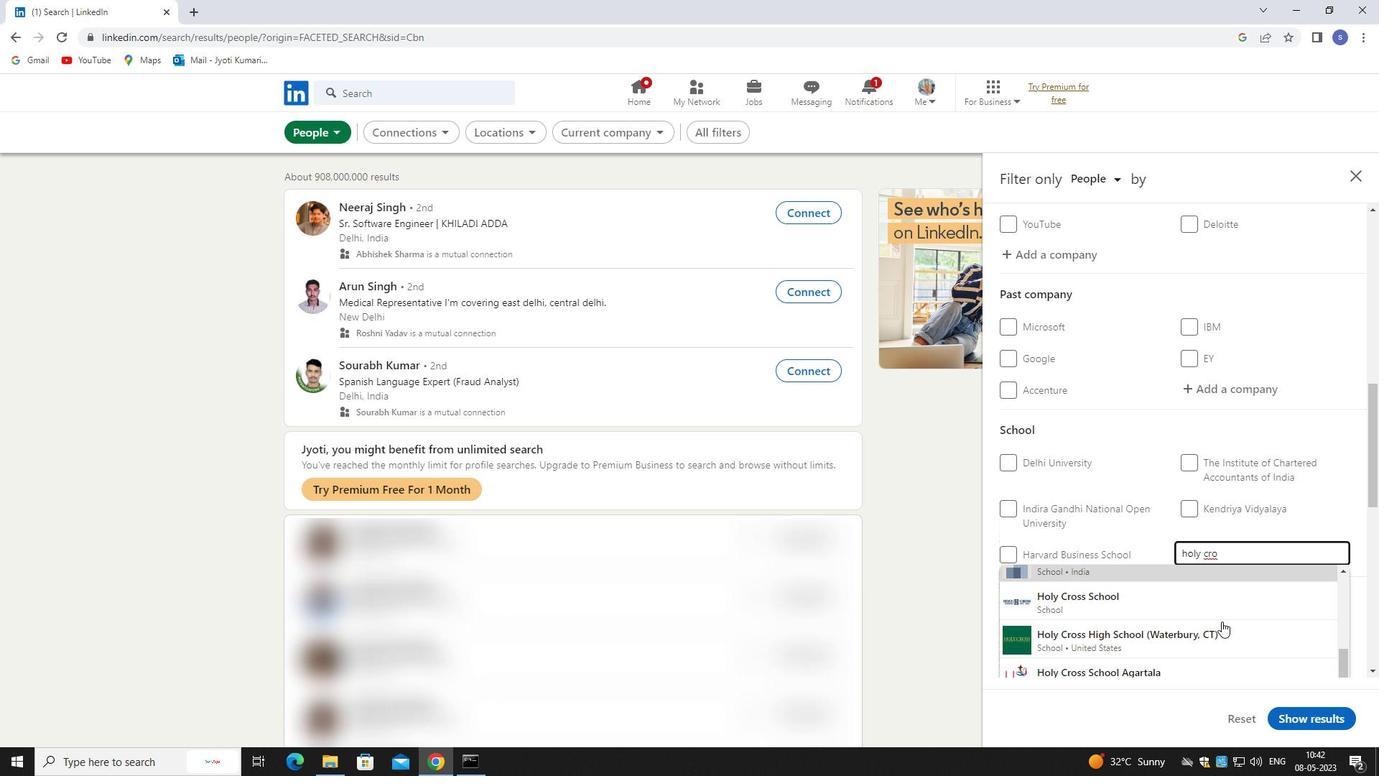 
Action: Mouse scrolled (1223, 618) with delta (0, 0)
Screenshot: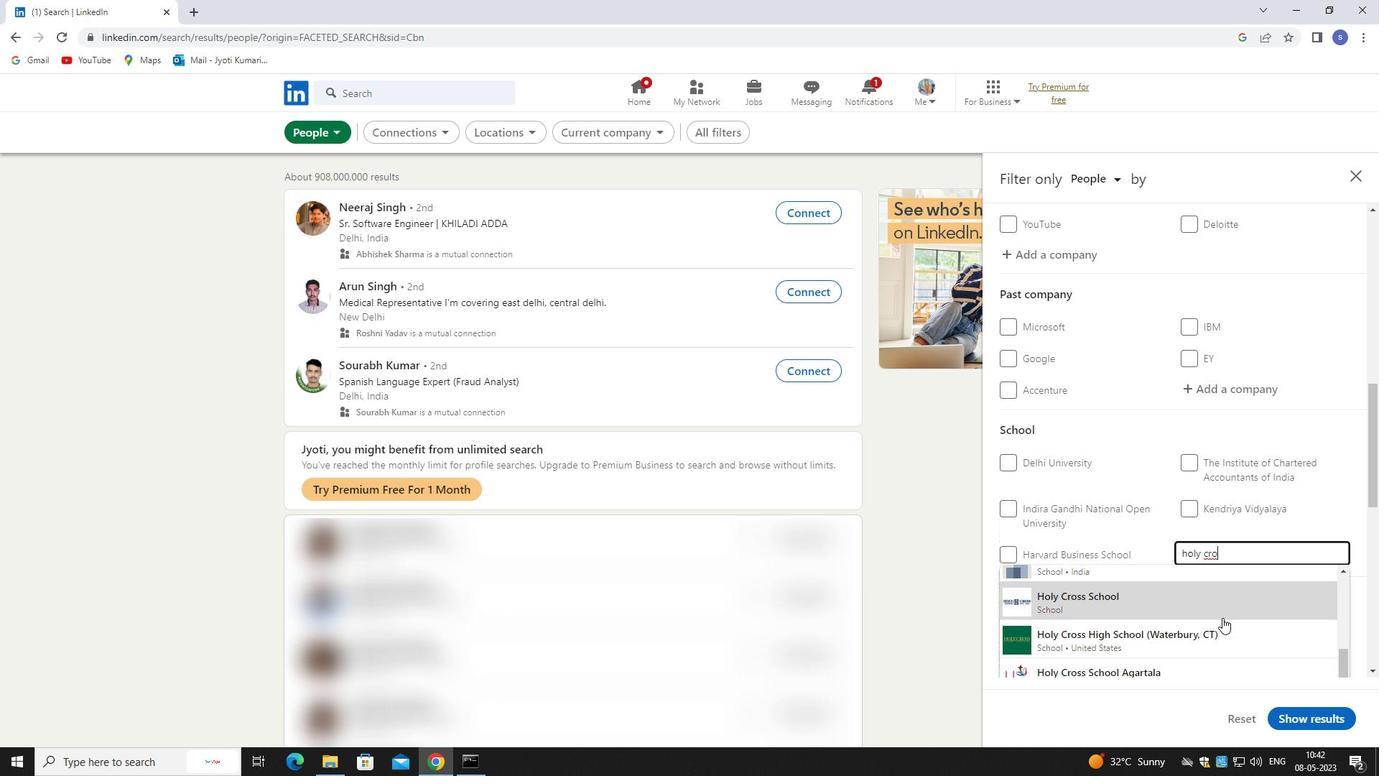 
Action: Mouse moved to (1226, 622)
Screenshot: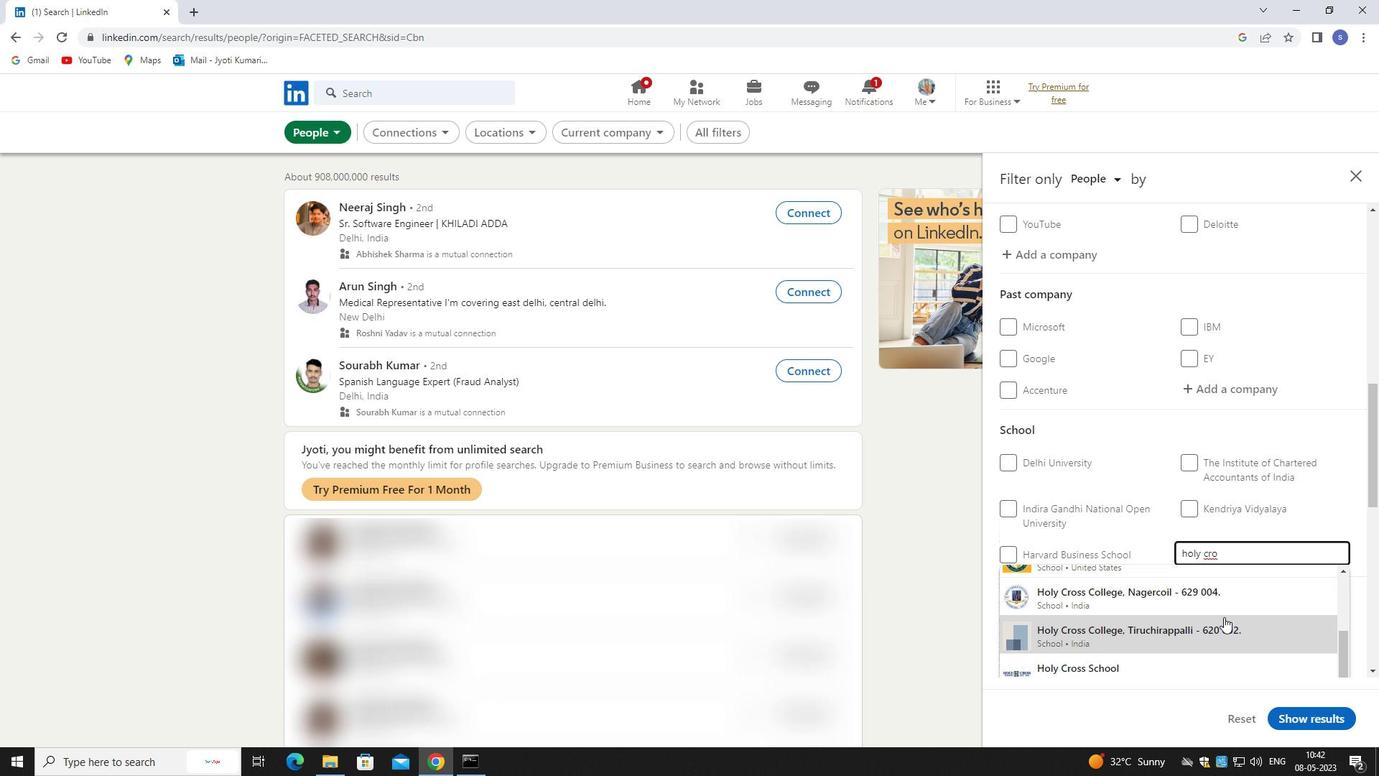 
Action: Mouse pressed left at (1226, 622)
Screenshot: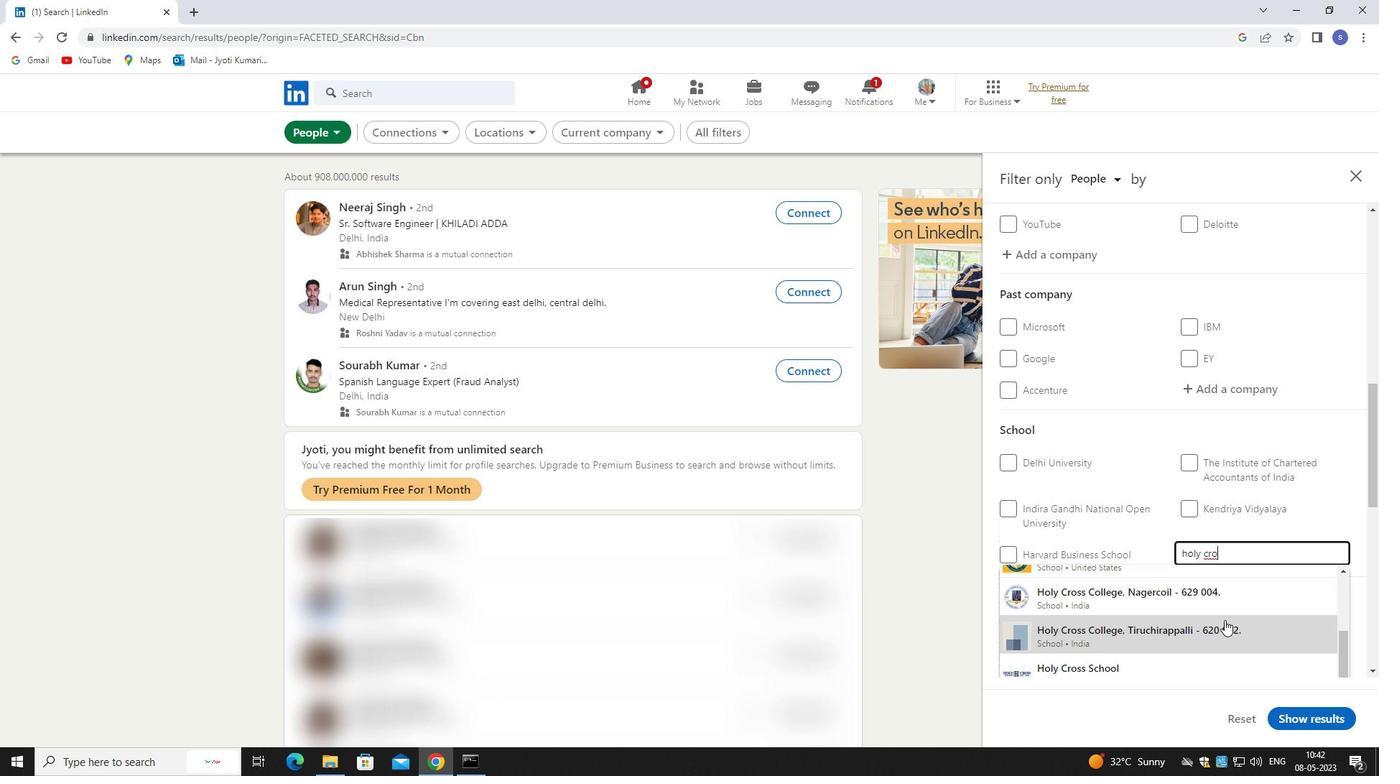 
Action: Mouse moved to (1228, 615)
Screenshot: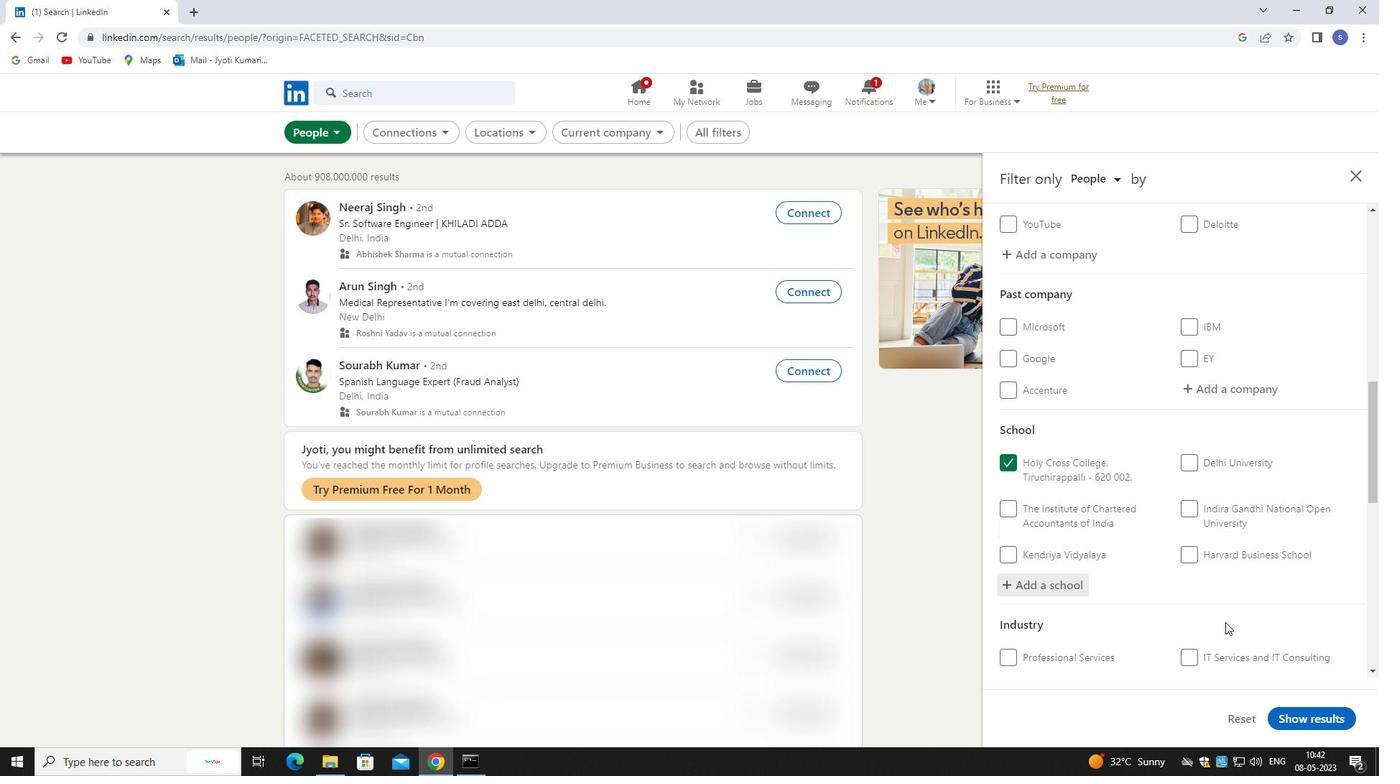 
Action: Mouse scrolled (1228, 615) with delta (0, 0)
Screenshot: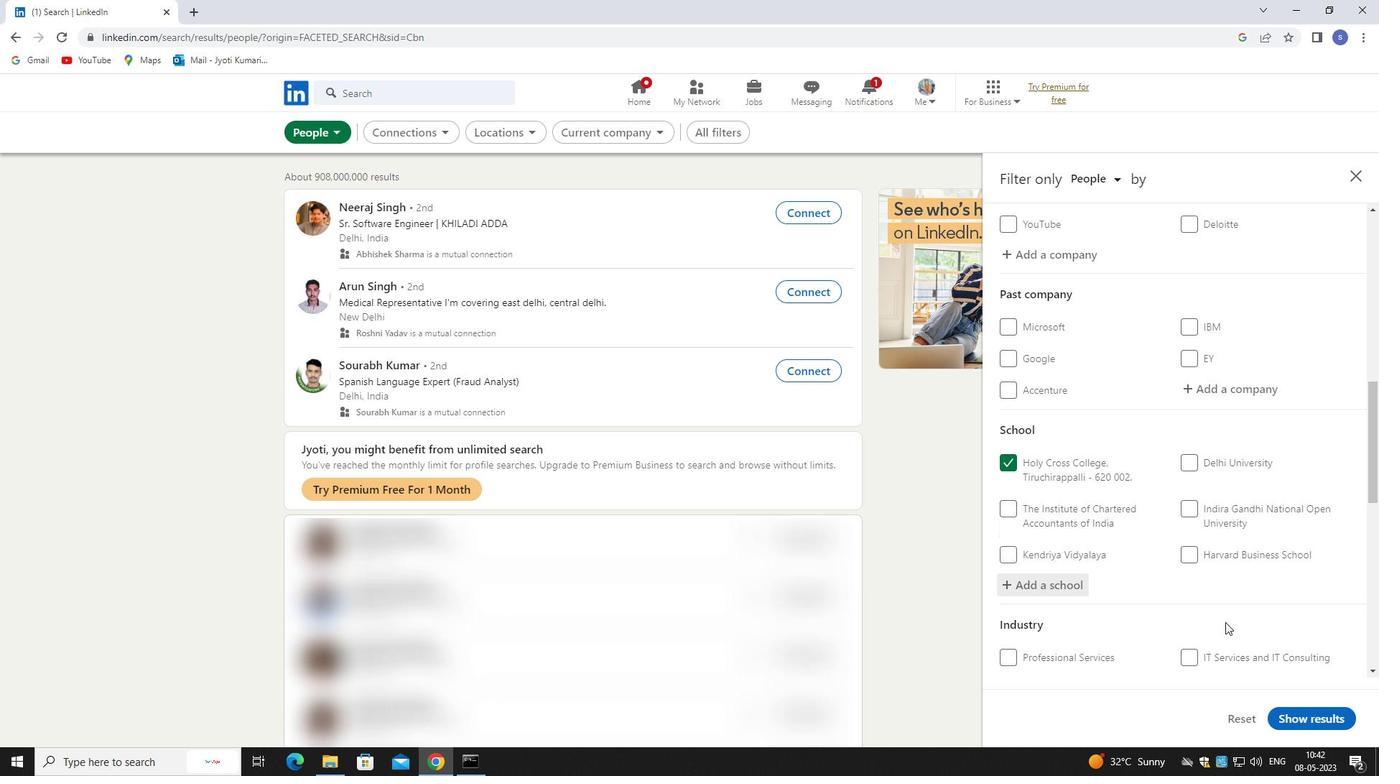 
Action: Mouse scrolled (1228, 615) with delta (0, 0)
Screenshot: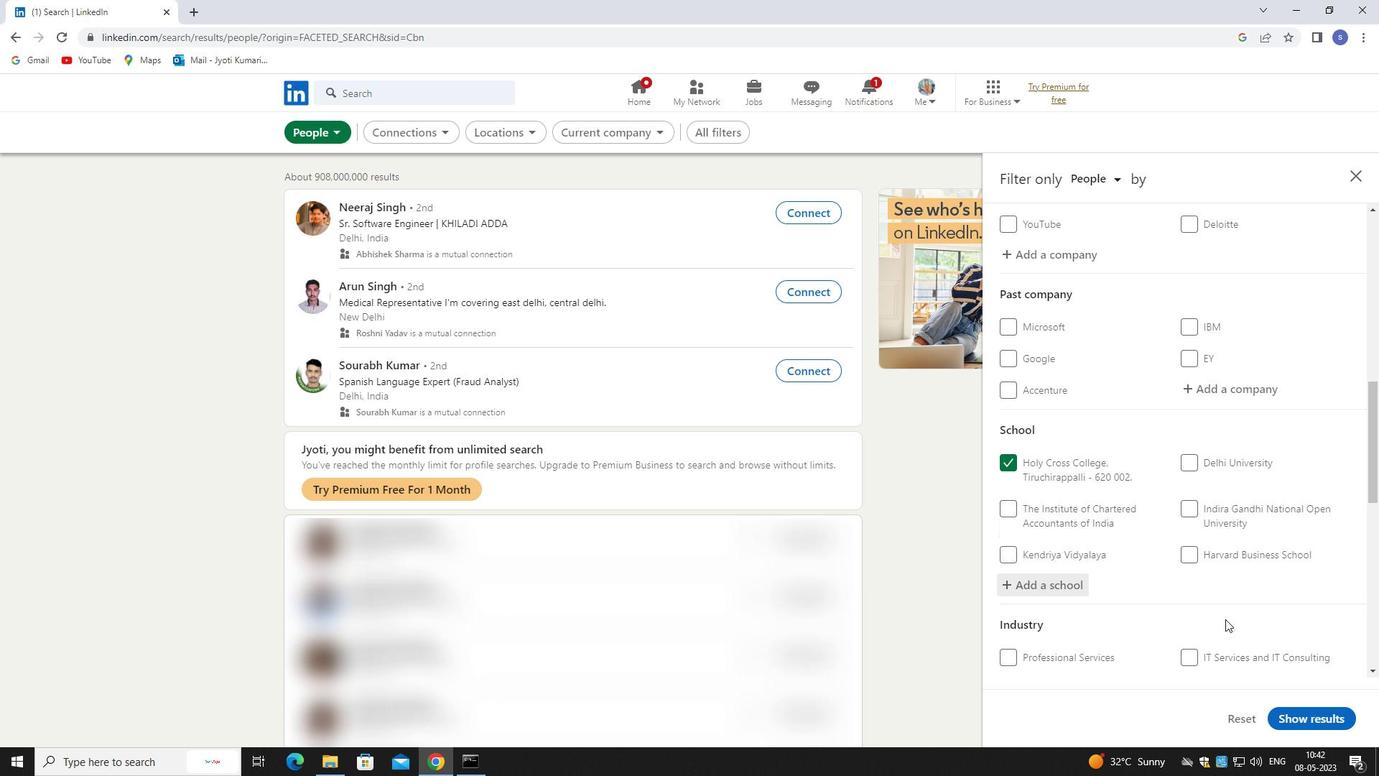 
Action: Mouse moved to (1234, 595)
Screenshot: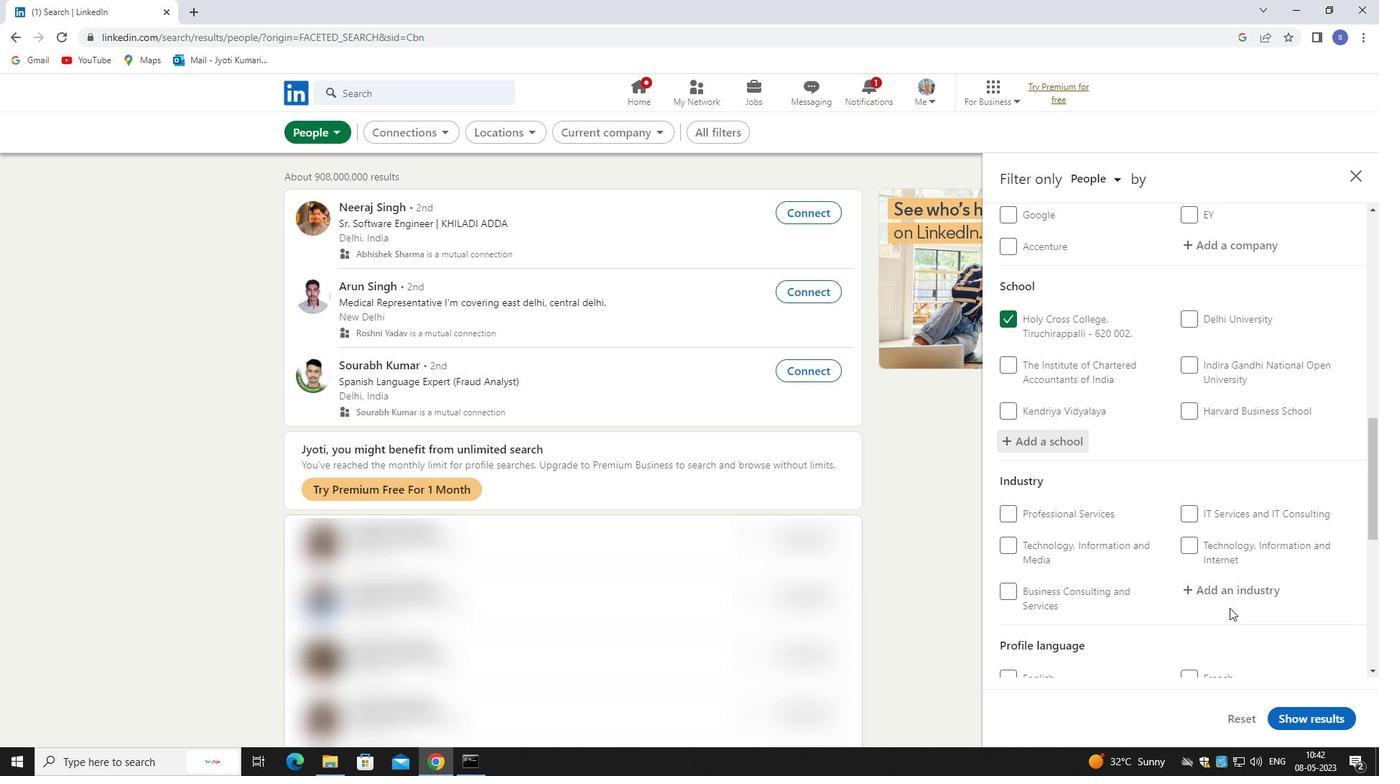 
Action: Mouse pressed left at (1234, 595)
Screenshot: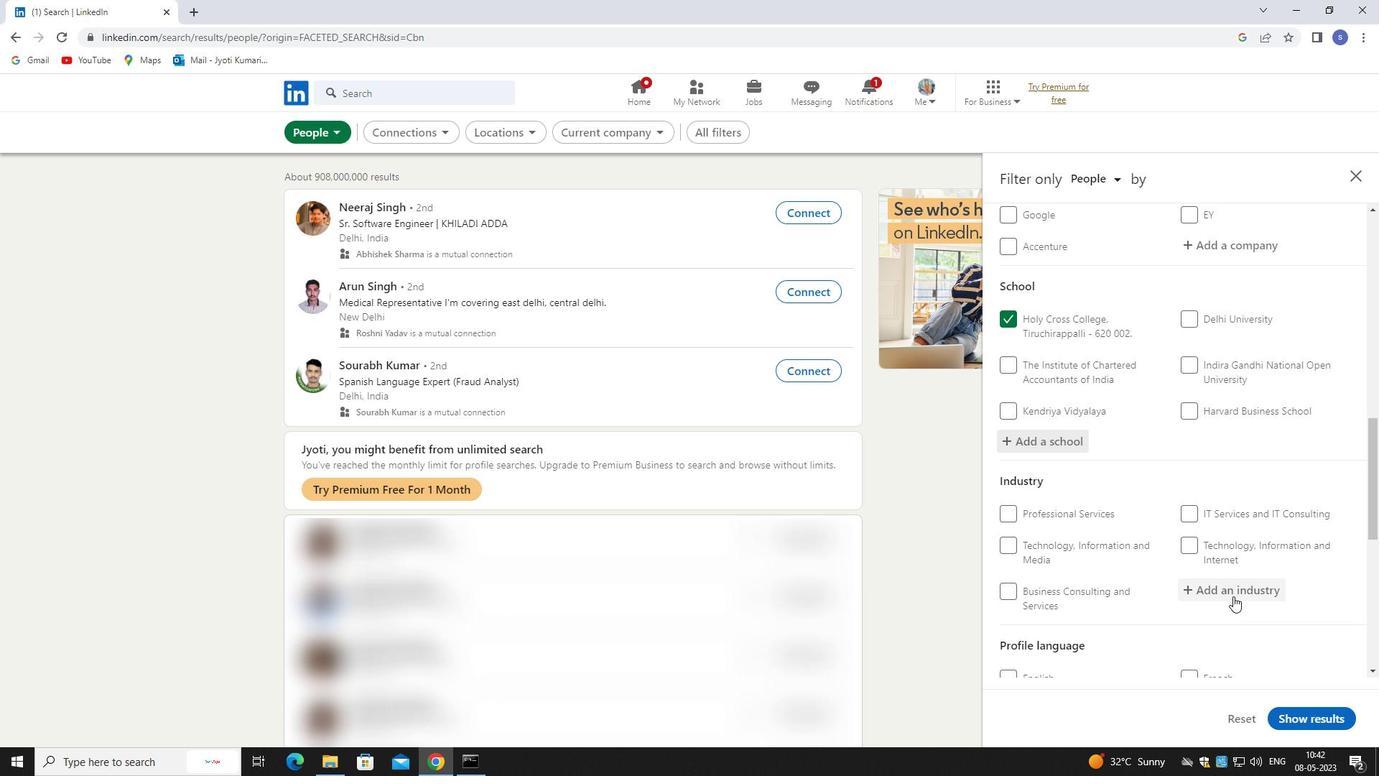 
Action: Key pressed LANDSCPI<Key.backspace>
Screenshot: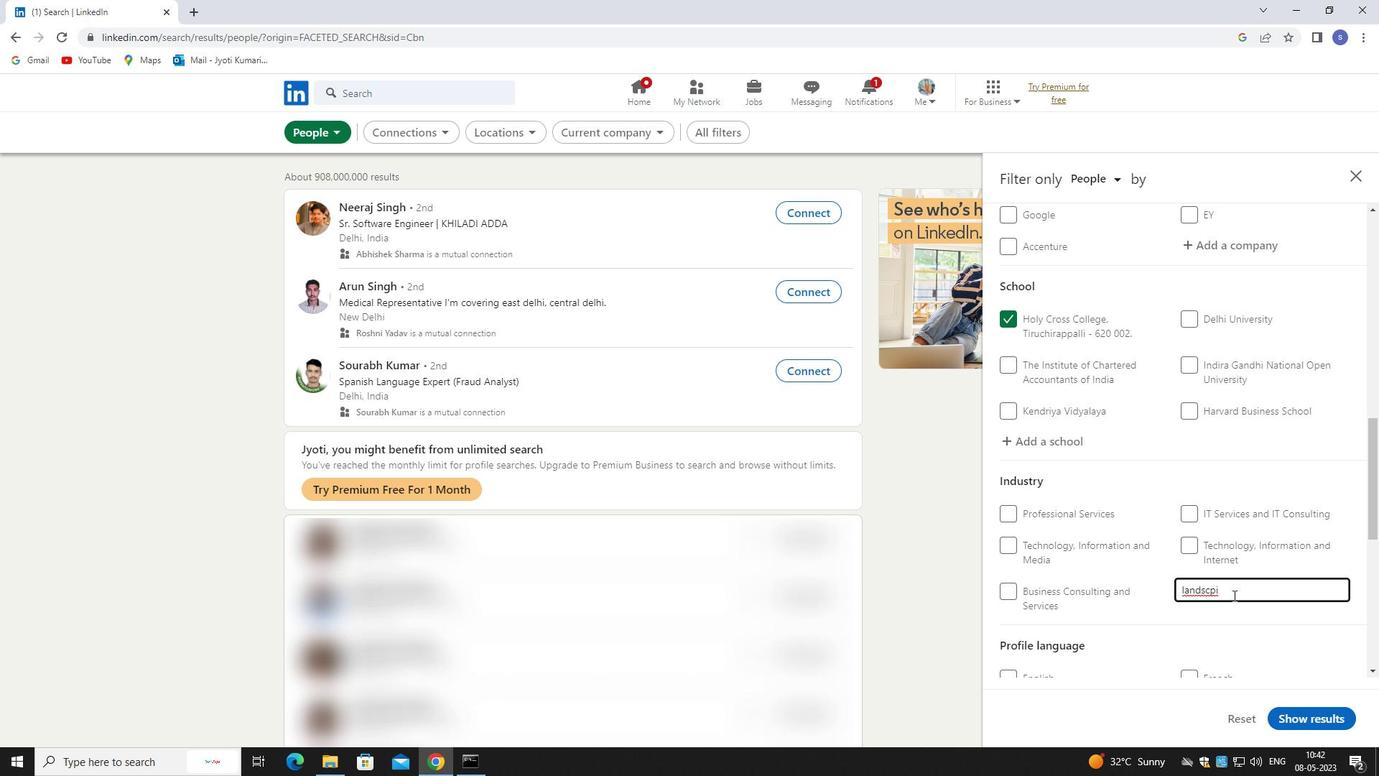 
Action: Mouse moved to (1282, 589)
Screenshot: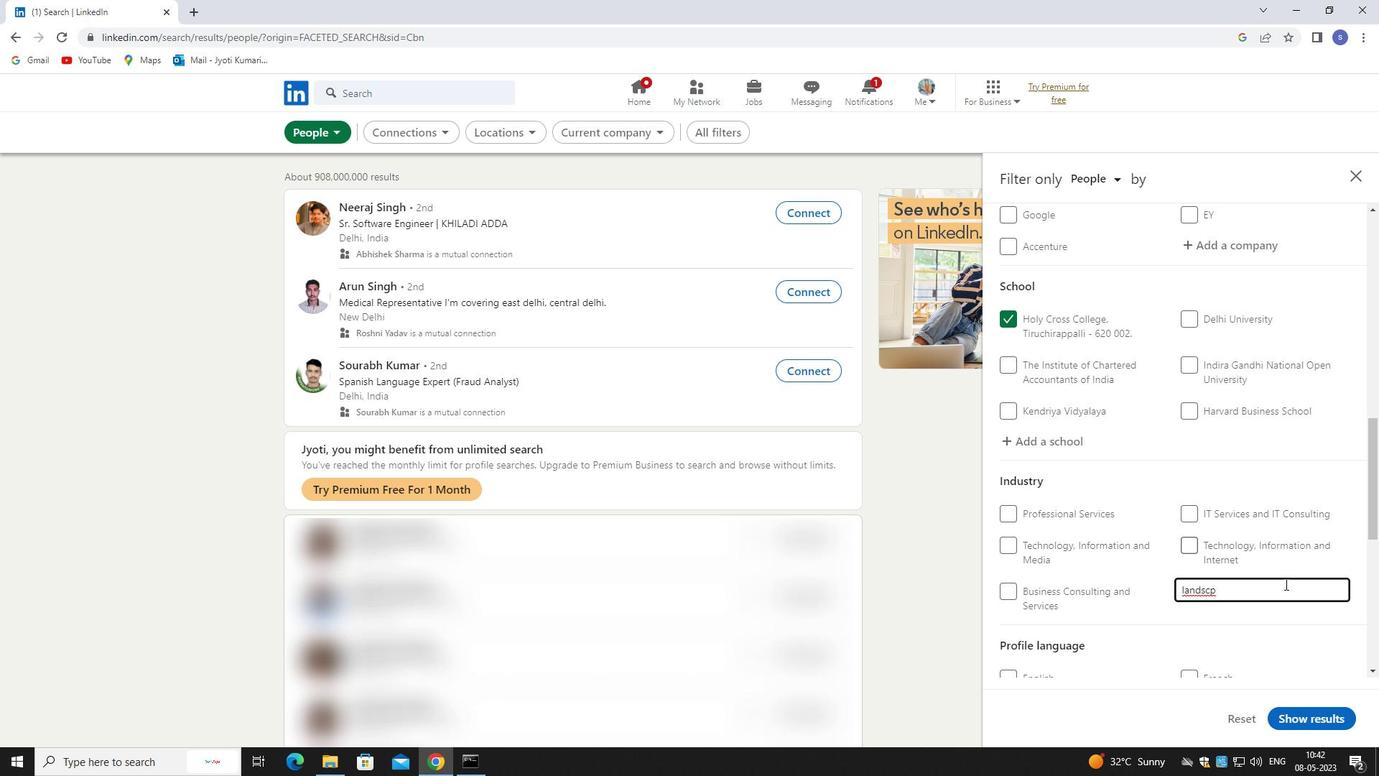 
Action: Key pressed <Key.backspace>
Screenshot: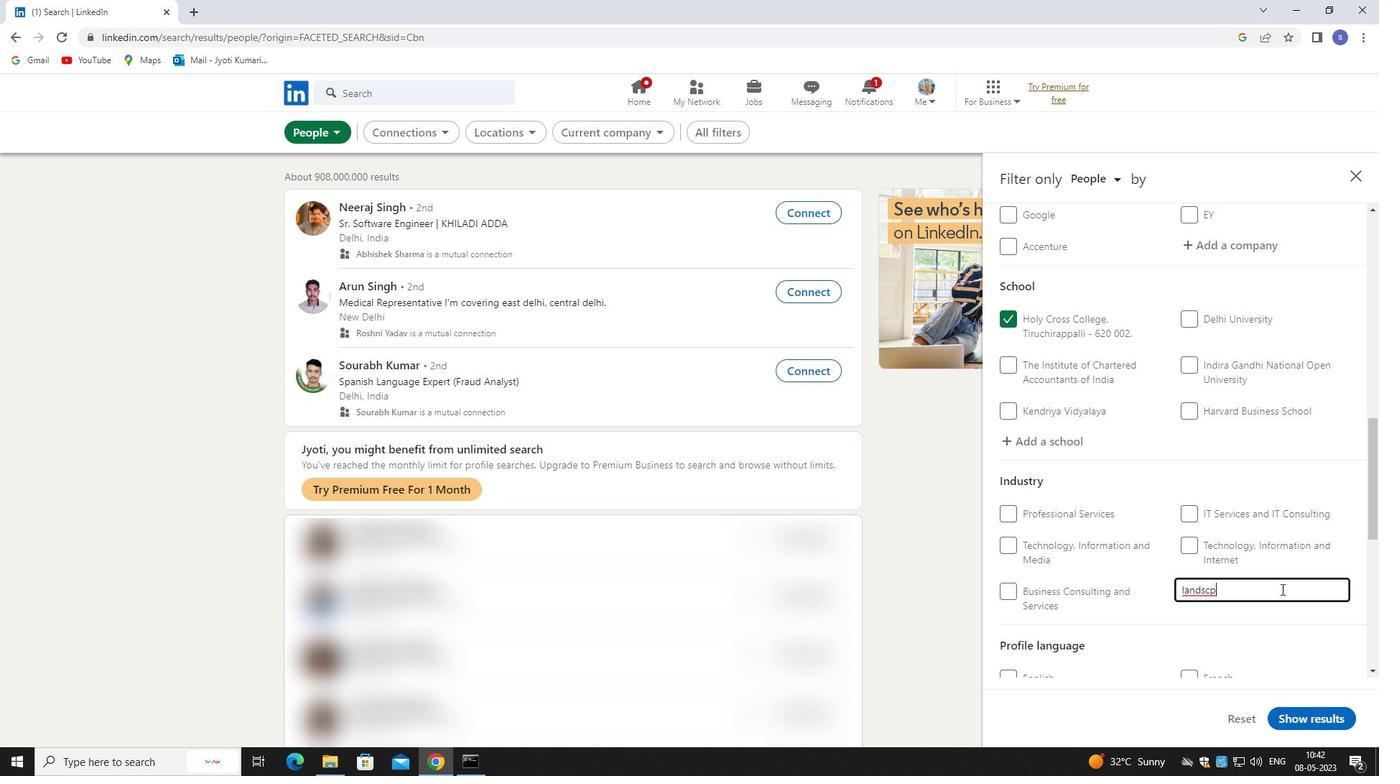 
Action: Mouse moved to (1277, 617)
Screenshot: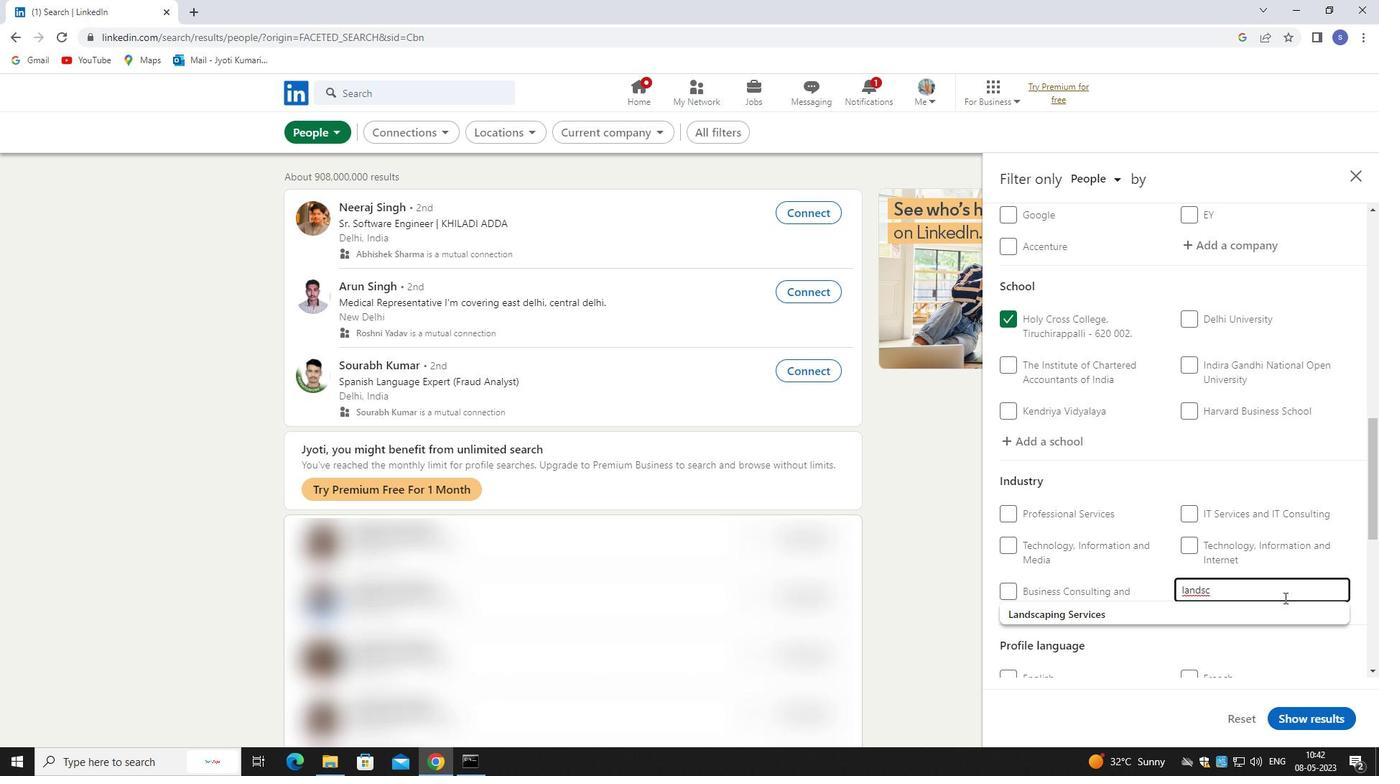 
Action: Mouse pressed left at (1277, 617)
Screenshot: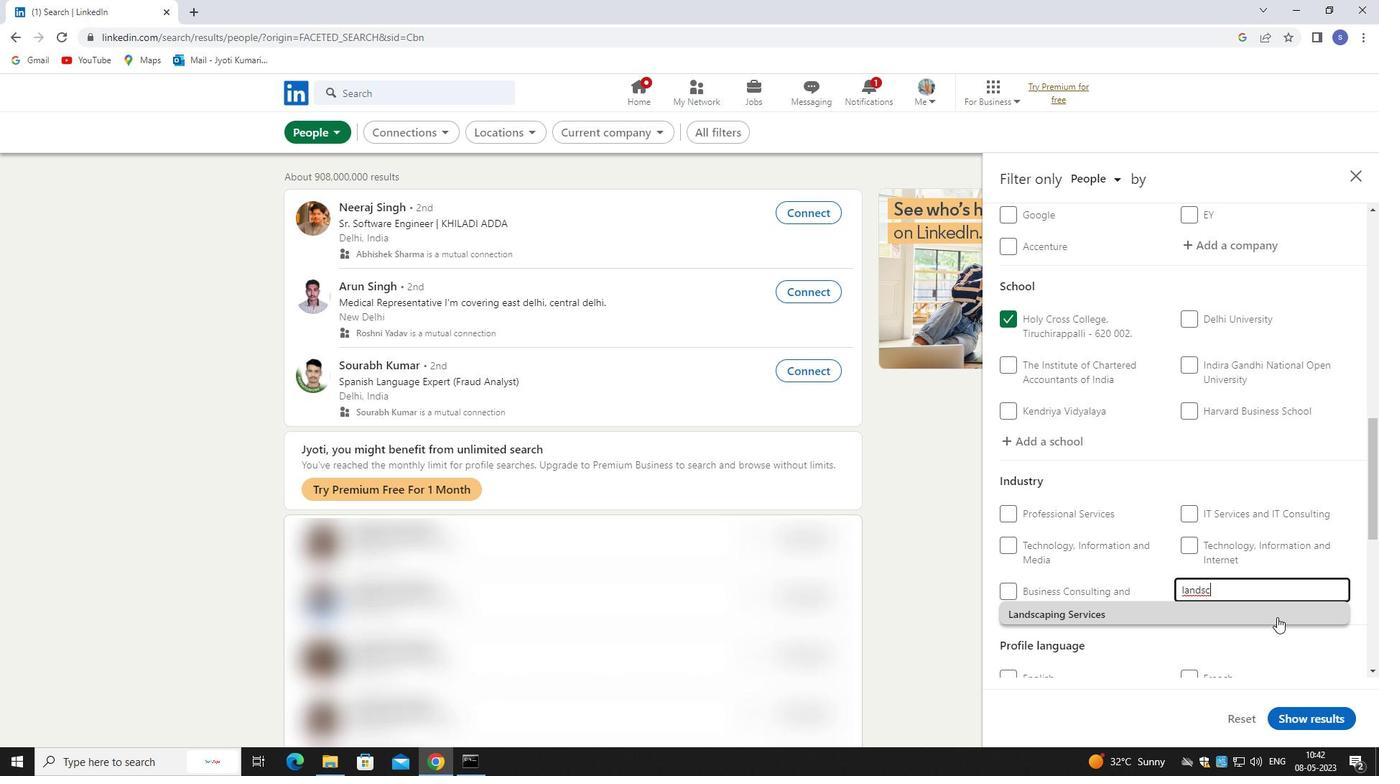 
Action: Mouse moved to (1281, 569)
Screenshot: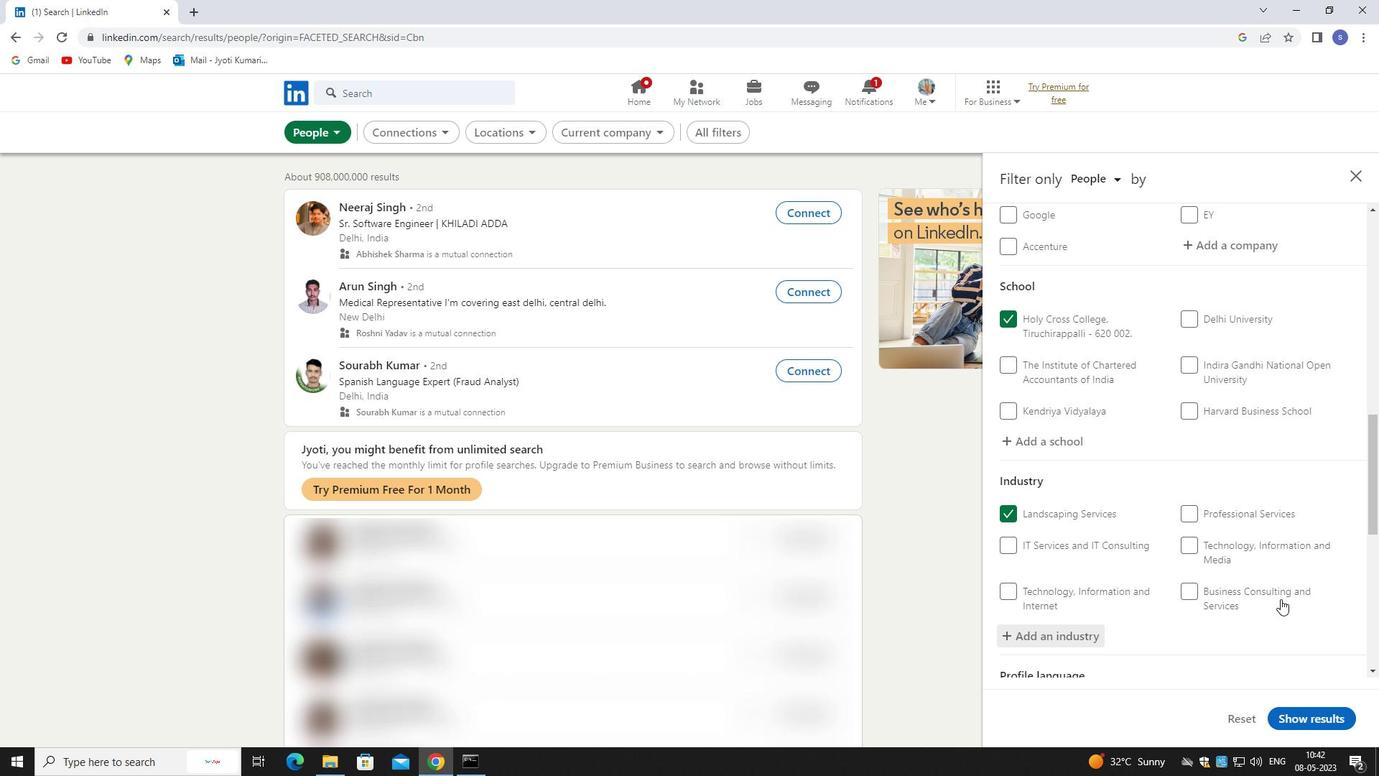 
Action: Mouse scrolled (1281, 568) with delta (0, 0)
Screenshot: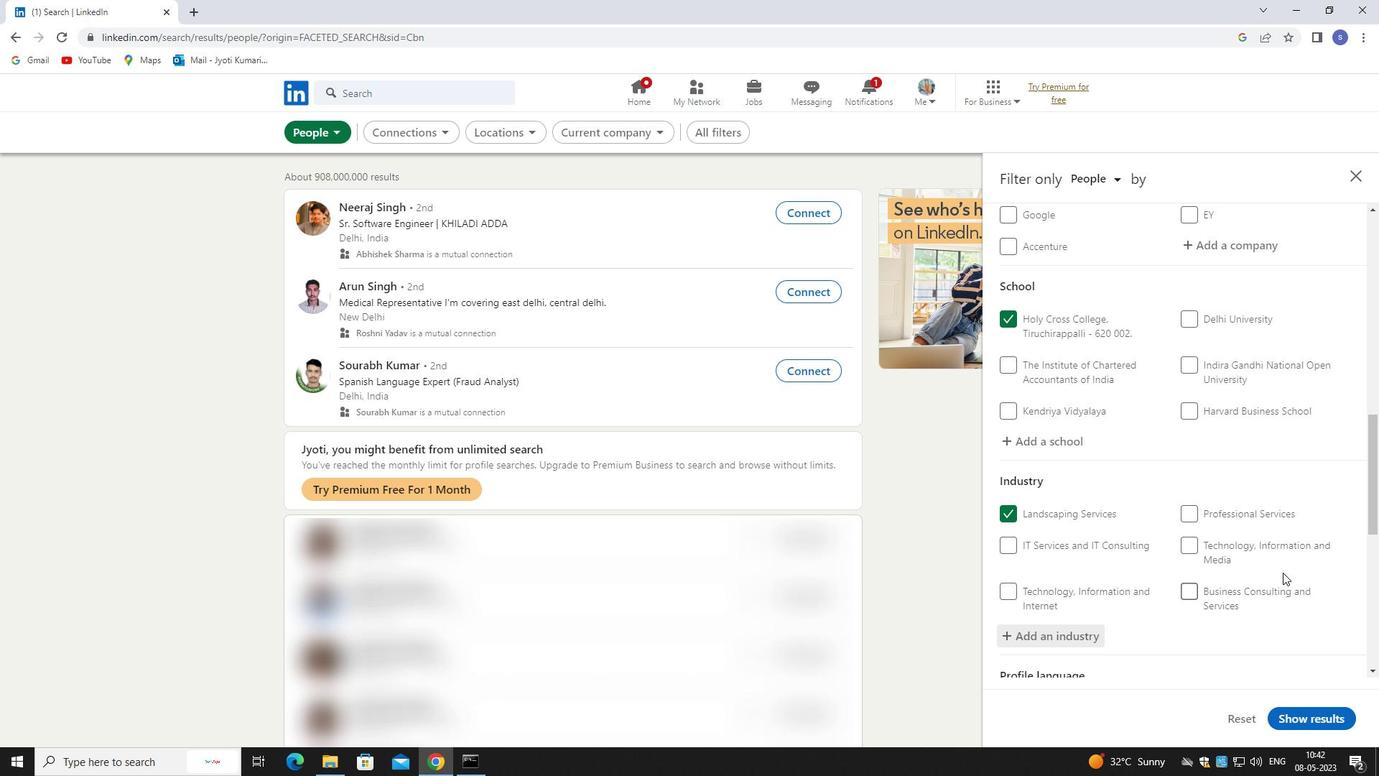 
Action: Mouse scrolled (1281, 568) with delta (0, 0)
Screenshot: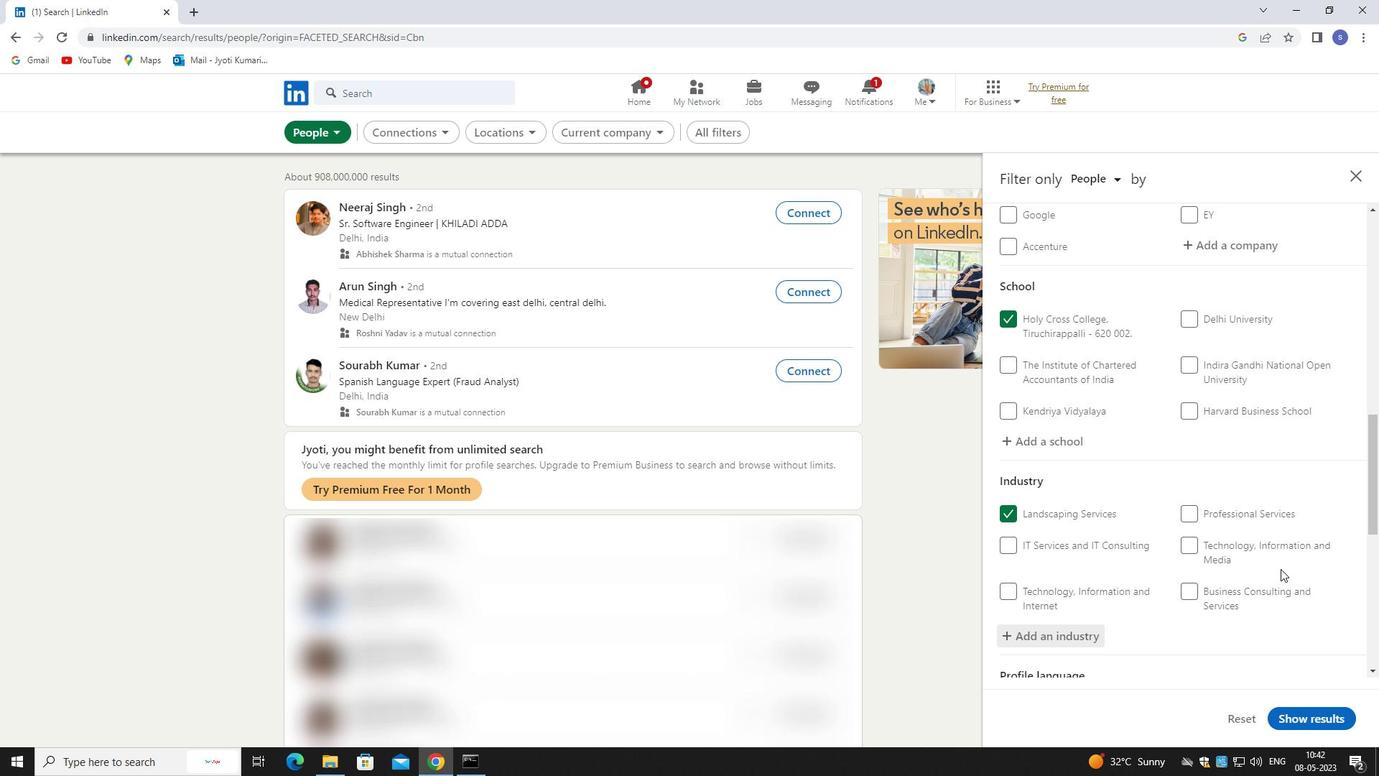 
Action: Mouse moved to (1280, 569)
Screenshot: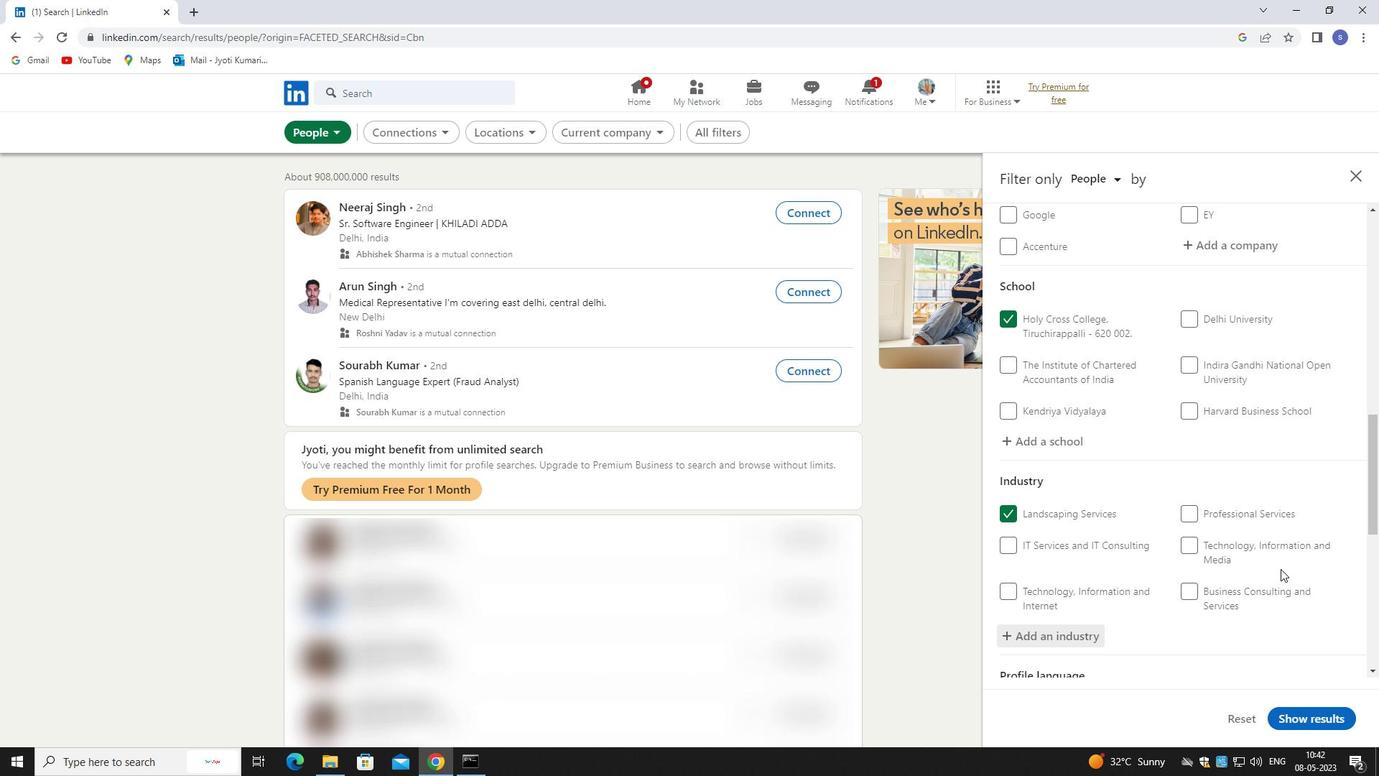 
Action: Mouse scrolled (1280, 568) with delta (0, 0)
Screenshot: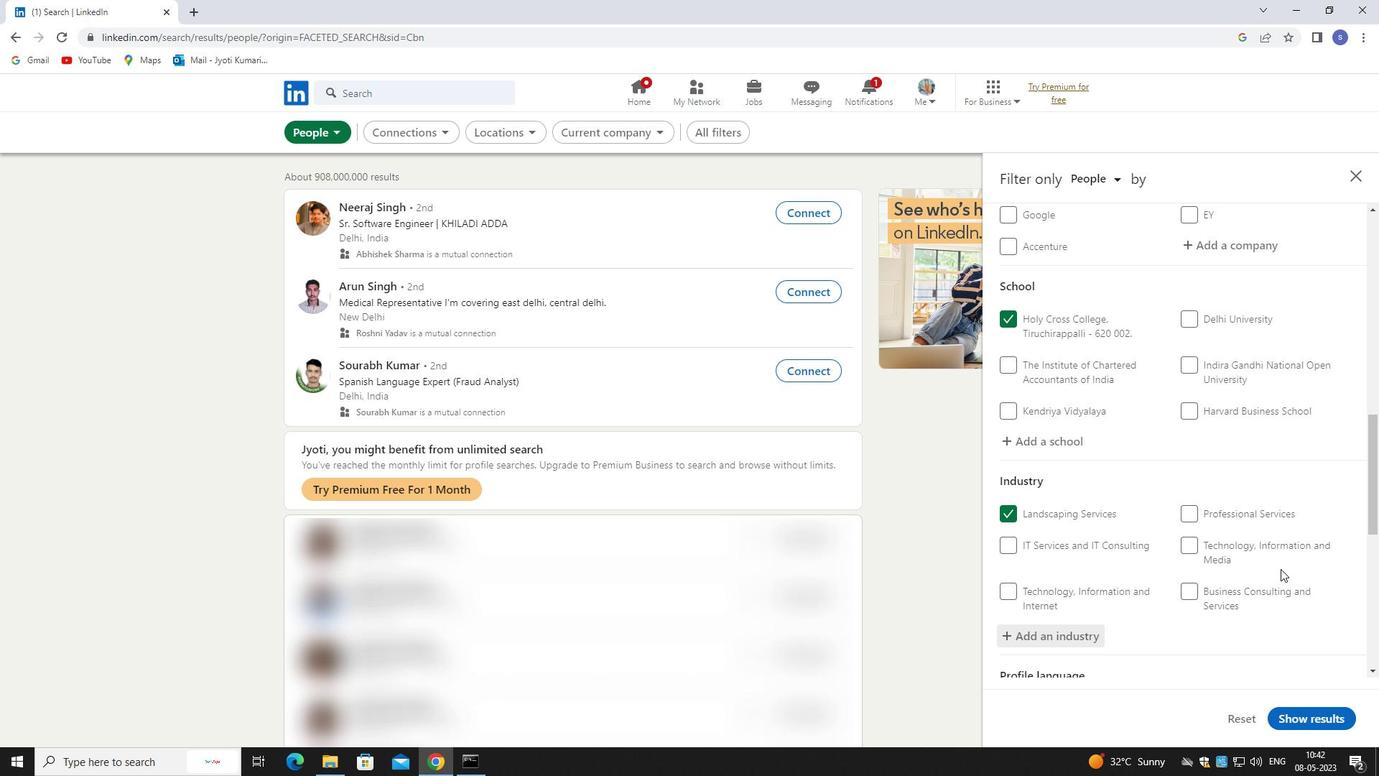 
Action: Mouse moved to (1277, 569)
Screenshot: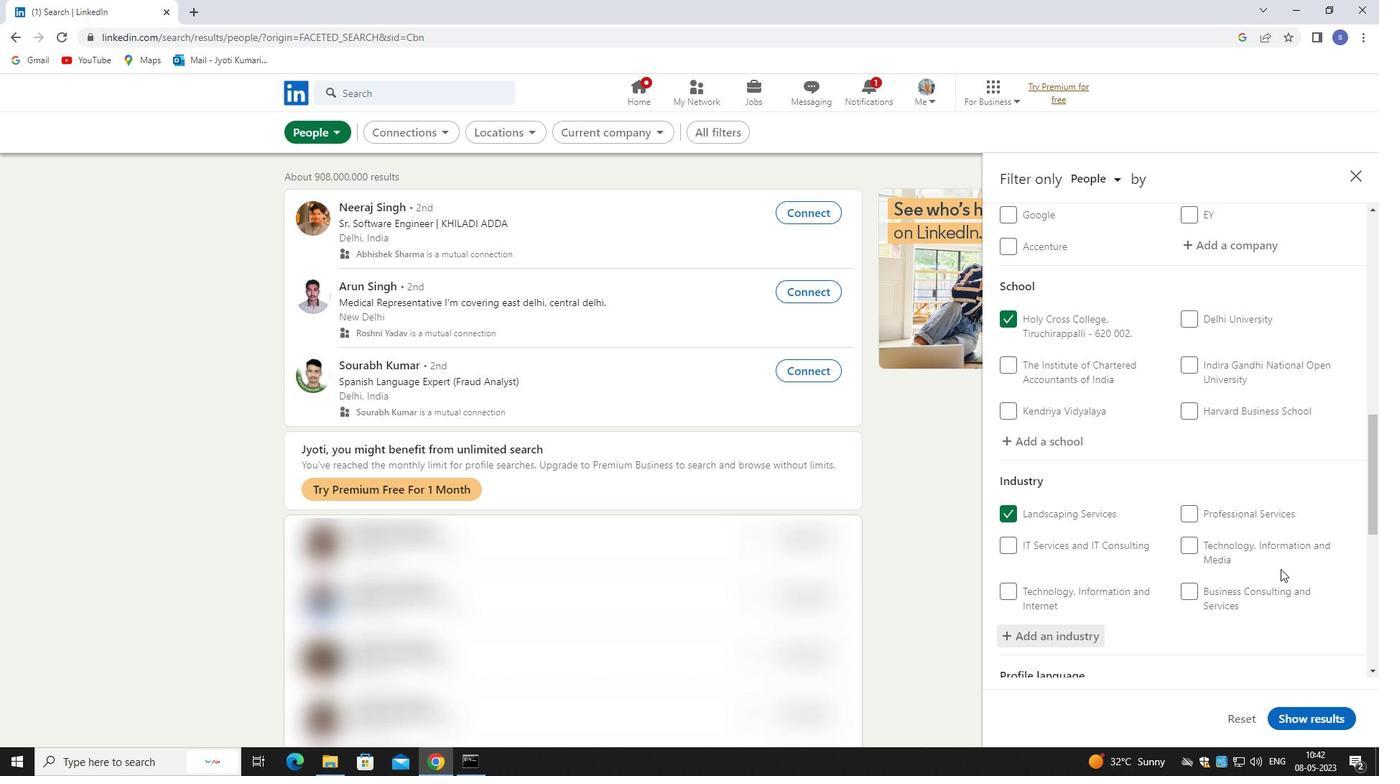 
Action: Mouse scrolled (1277, 568) with delta (0, 0)
Screenshot: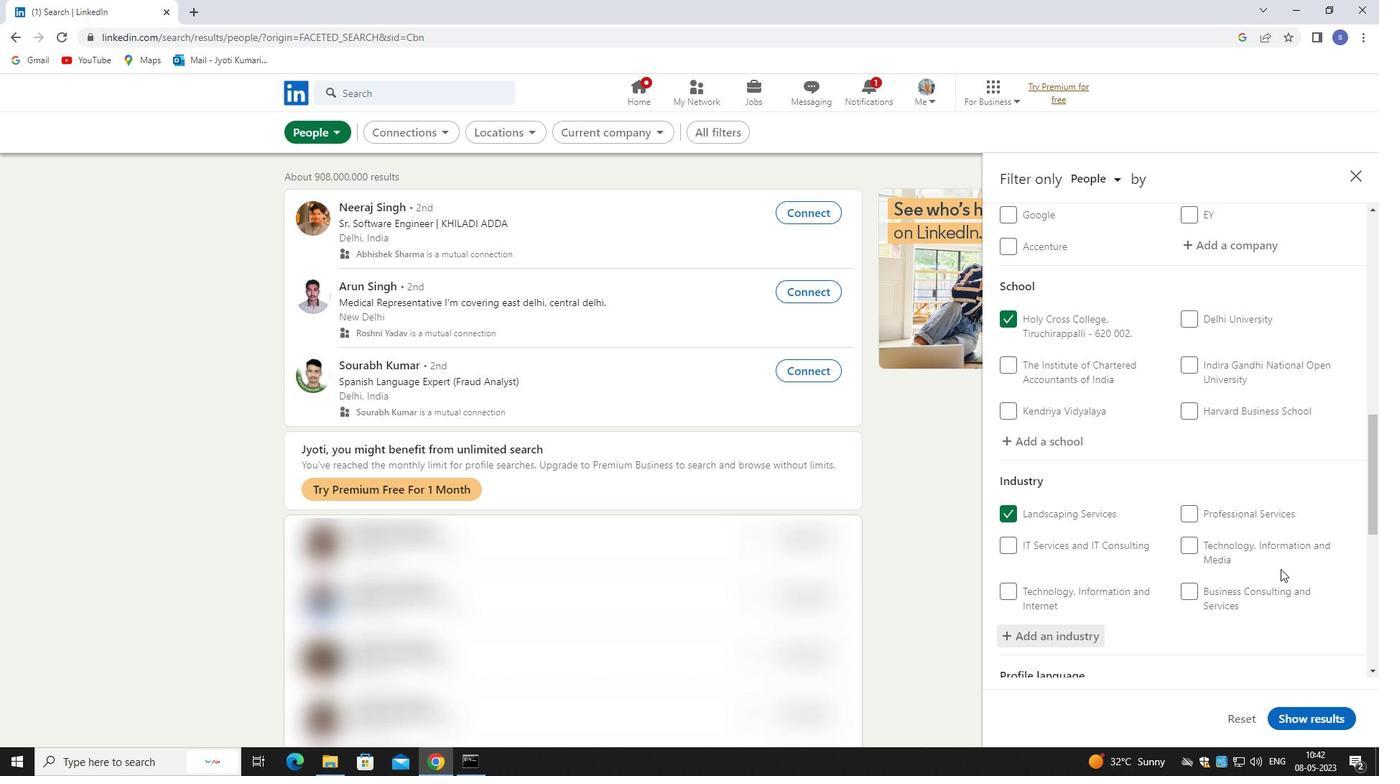 
Action: Mouse moved to (1044, 486)
Screenshot: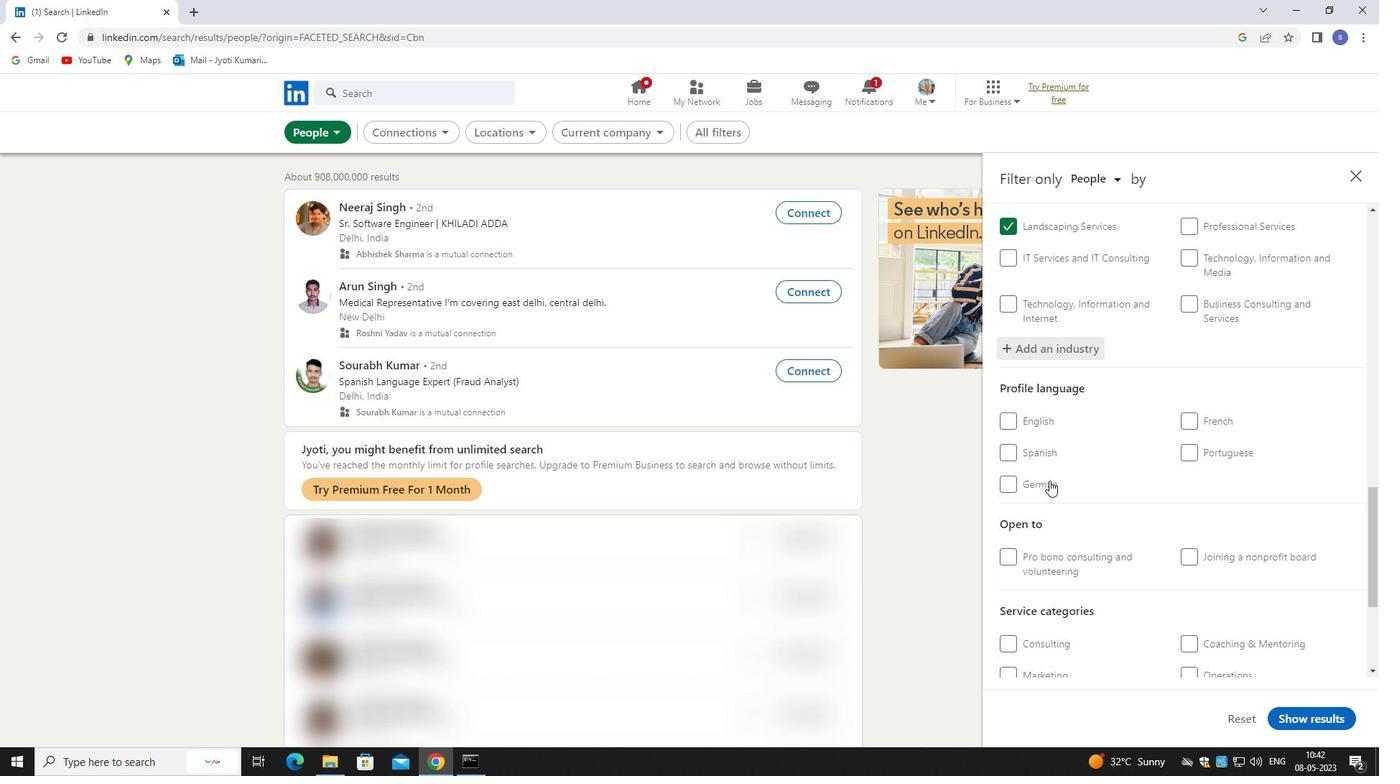 
Action: Mouse pressed left at (1044, 486)
Screenshot: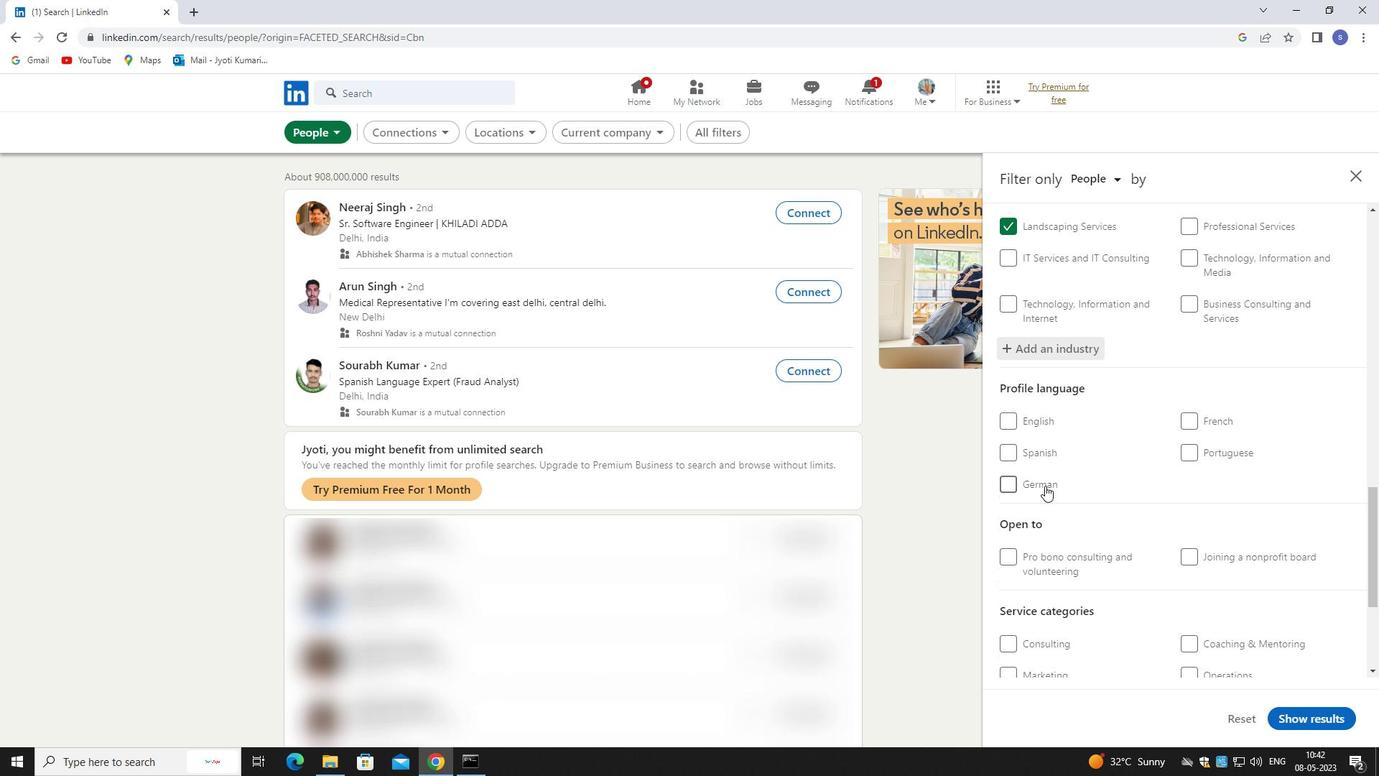 
Action: Mouse moved to (1172, 469)
Screenshot: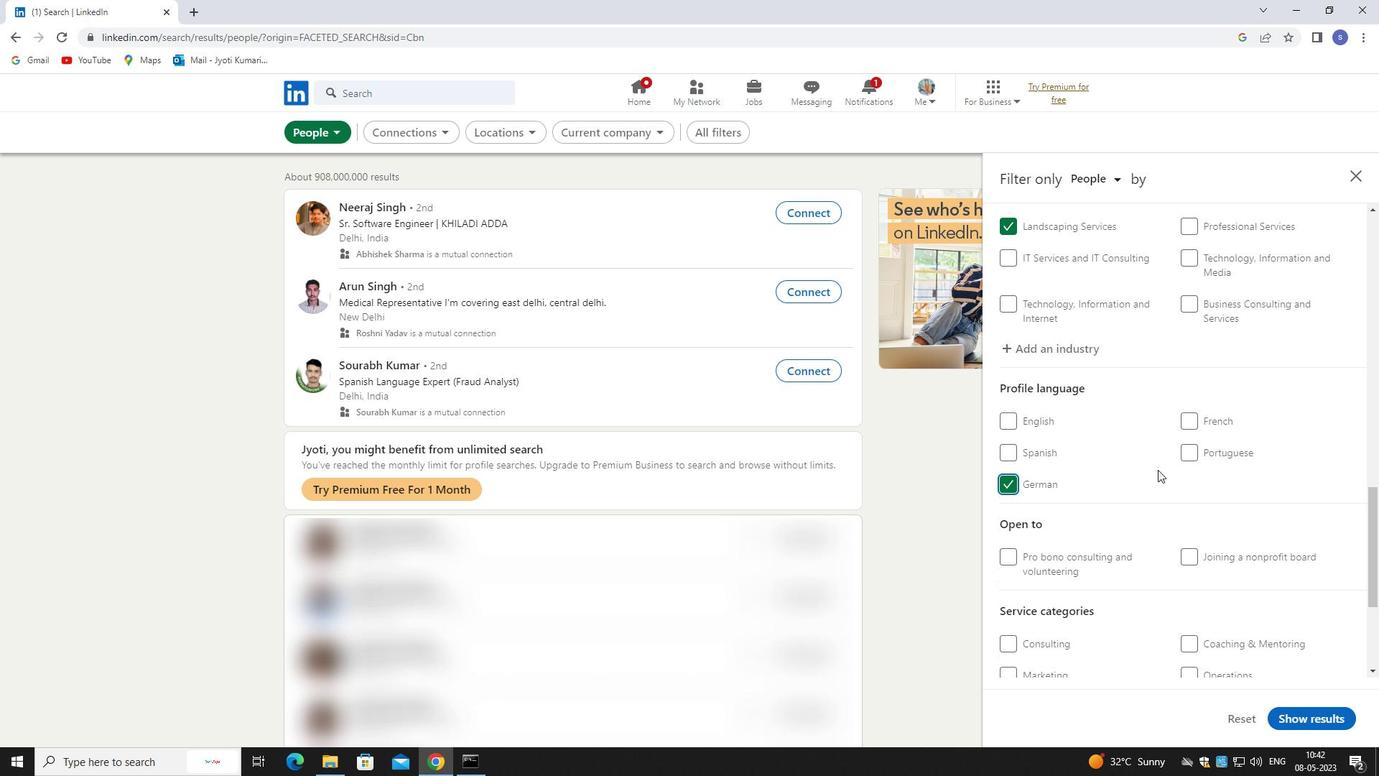 
Action: Mouse scrolled (1172, 468) with delta (0, 0)
Screenshot: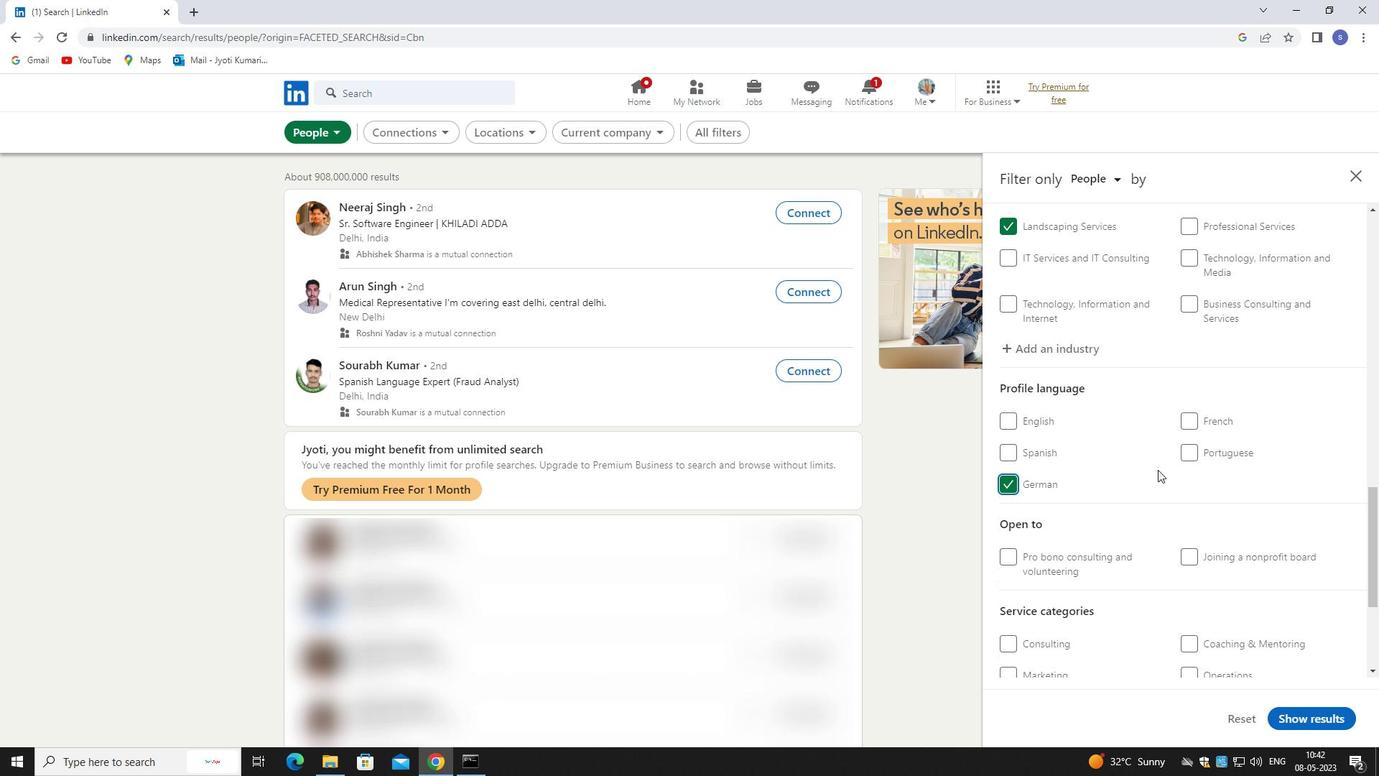 
Action: Mouse moved to (1172, 469)
Screenshot: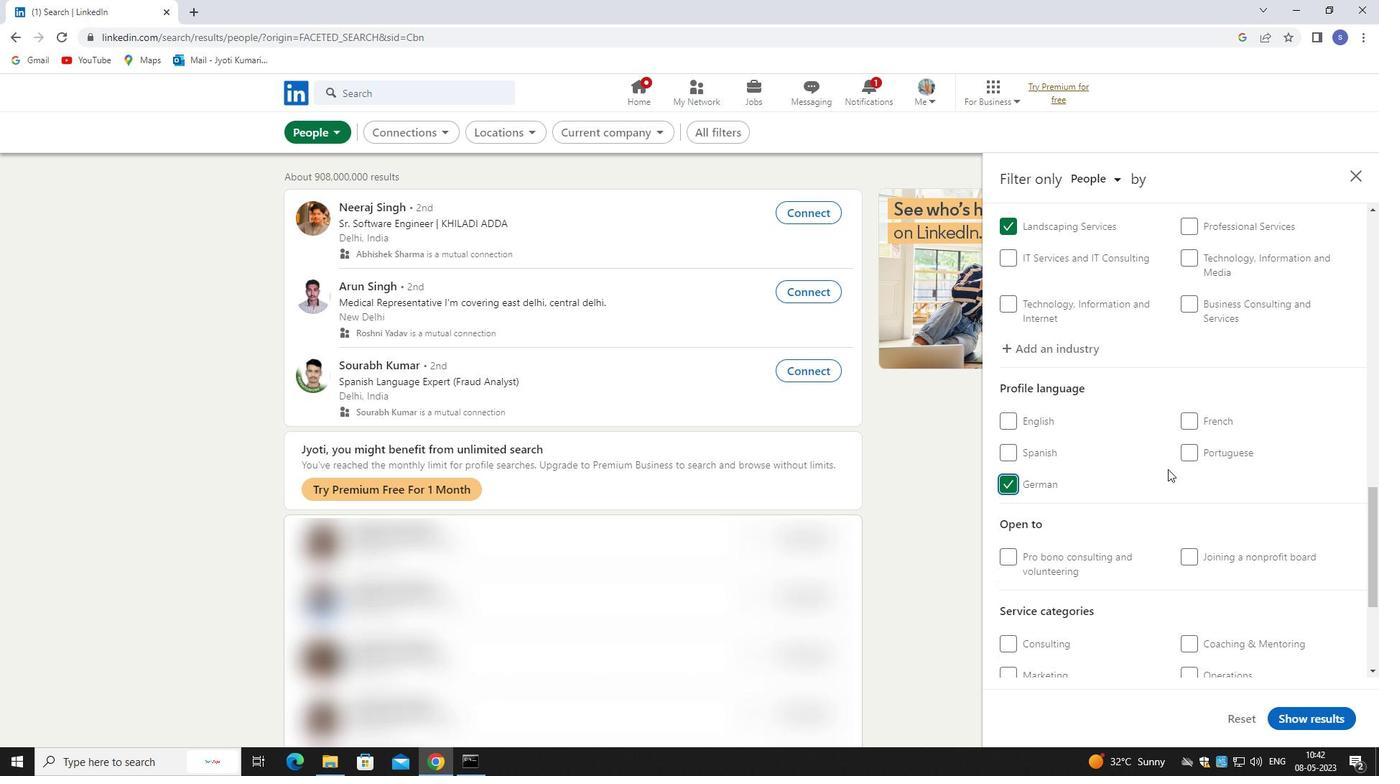 
Action: Mouse scrolled (1172, 468) with delta (0, 0)
Screenshot: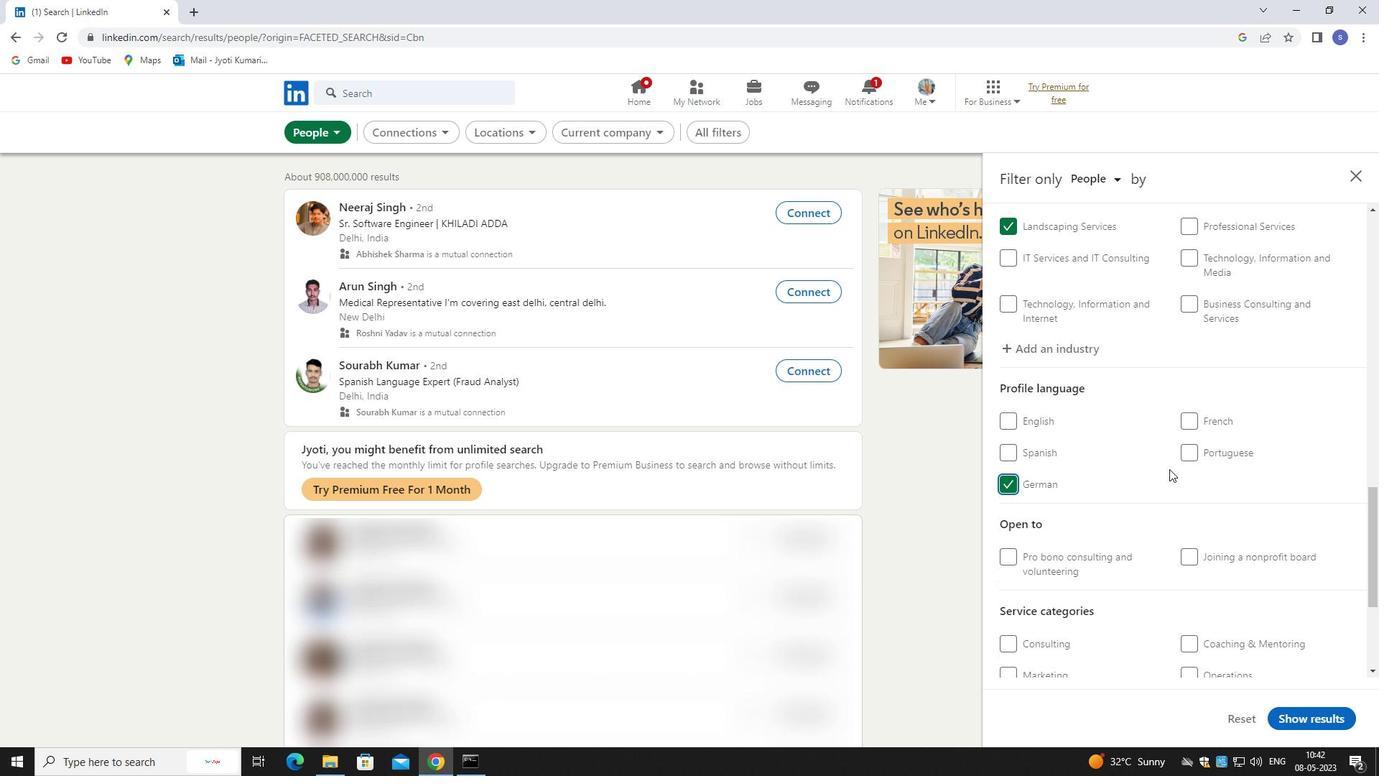 
Action: Mouse scrolled (1172, 468) with delta (0, 0)
Screenshot: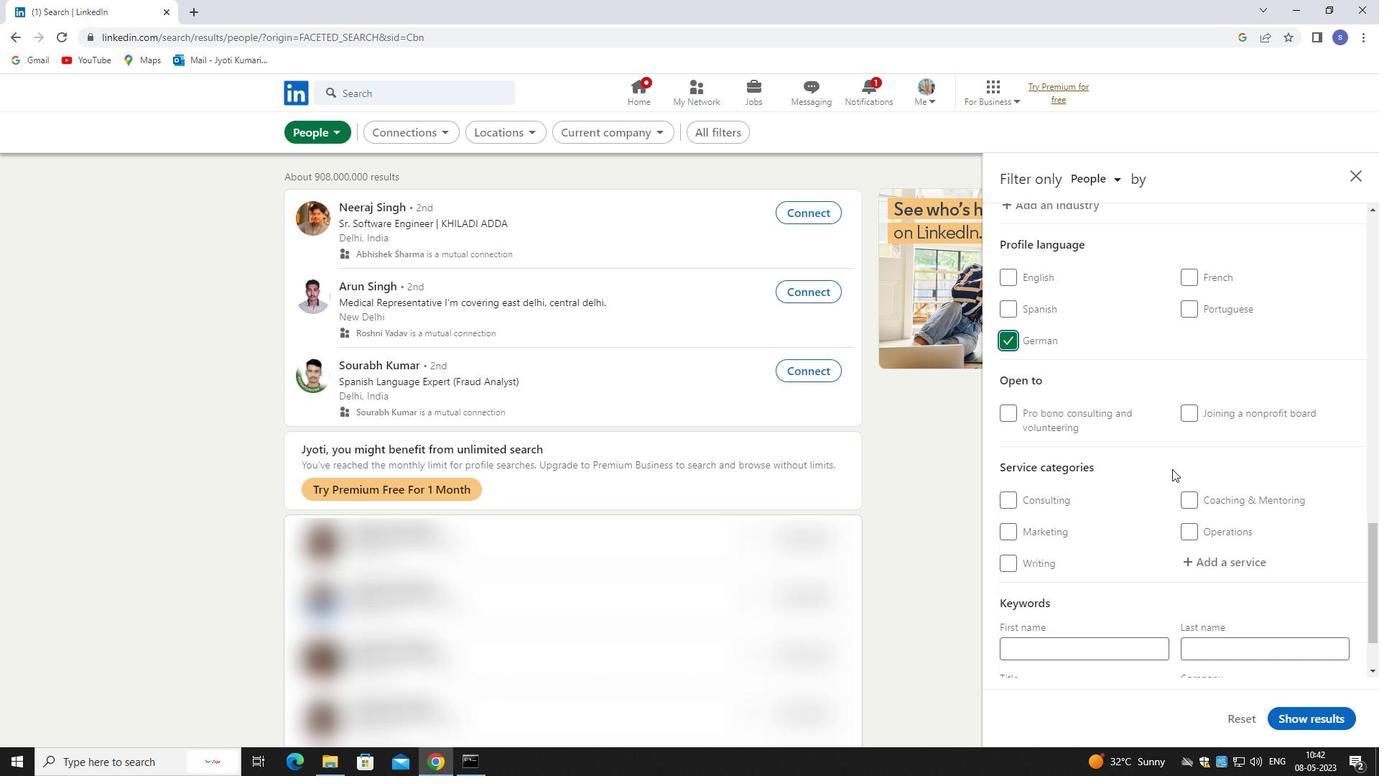 
Action: Mouse moved to (1239, 495)
Screenshot: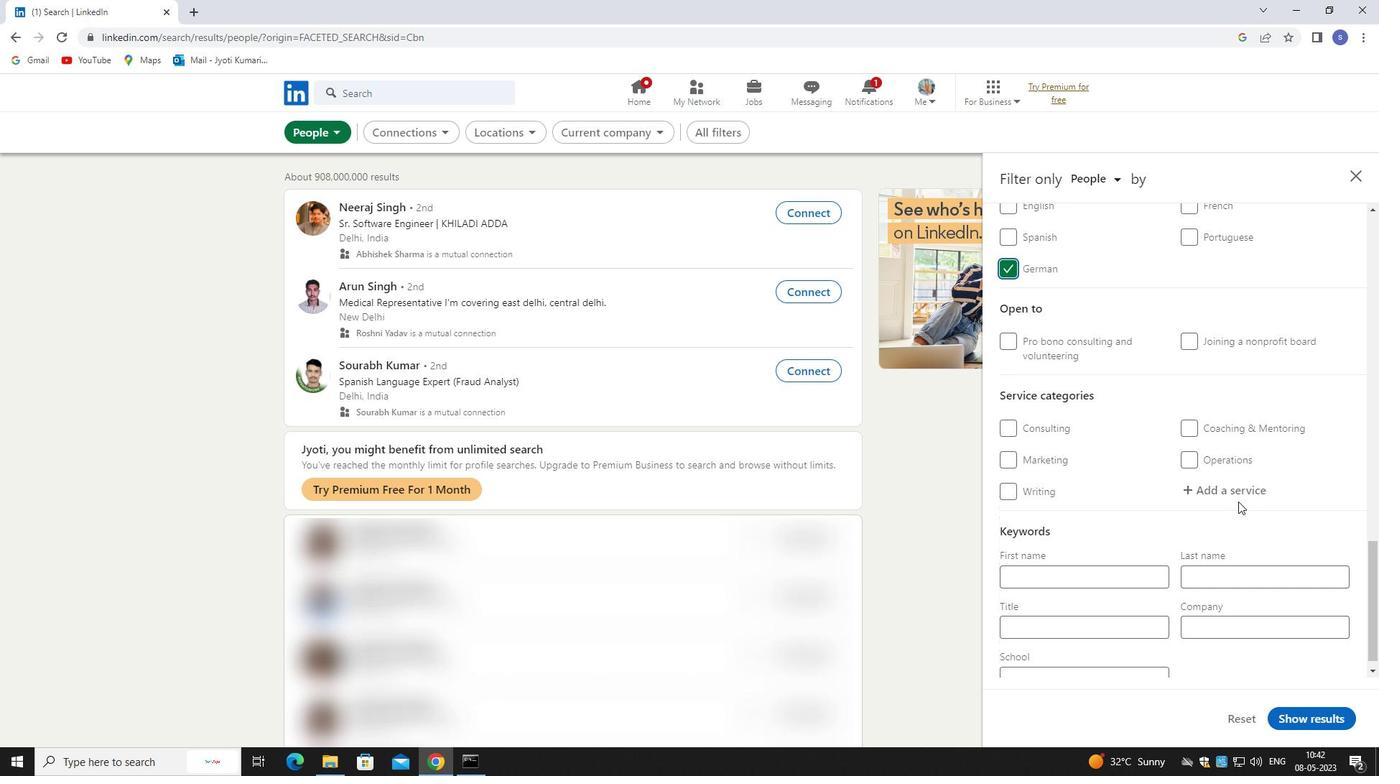 
Action: Mouse pressed left at (1239, 495)
Screenshot: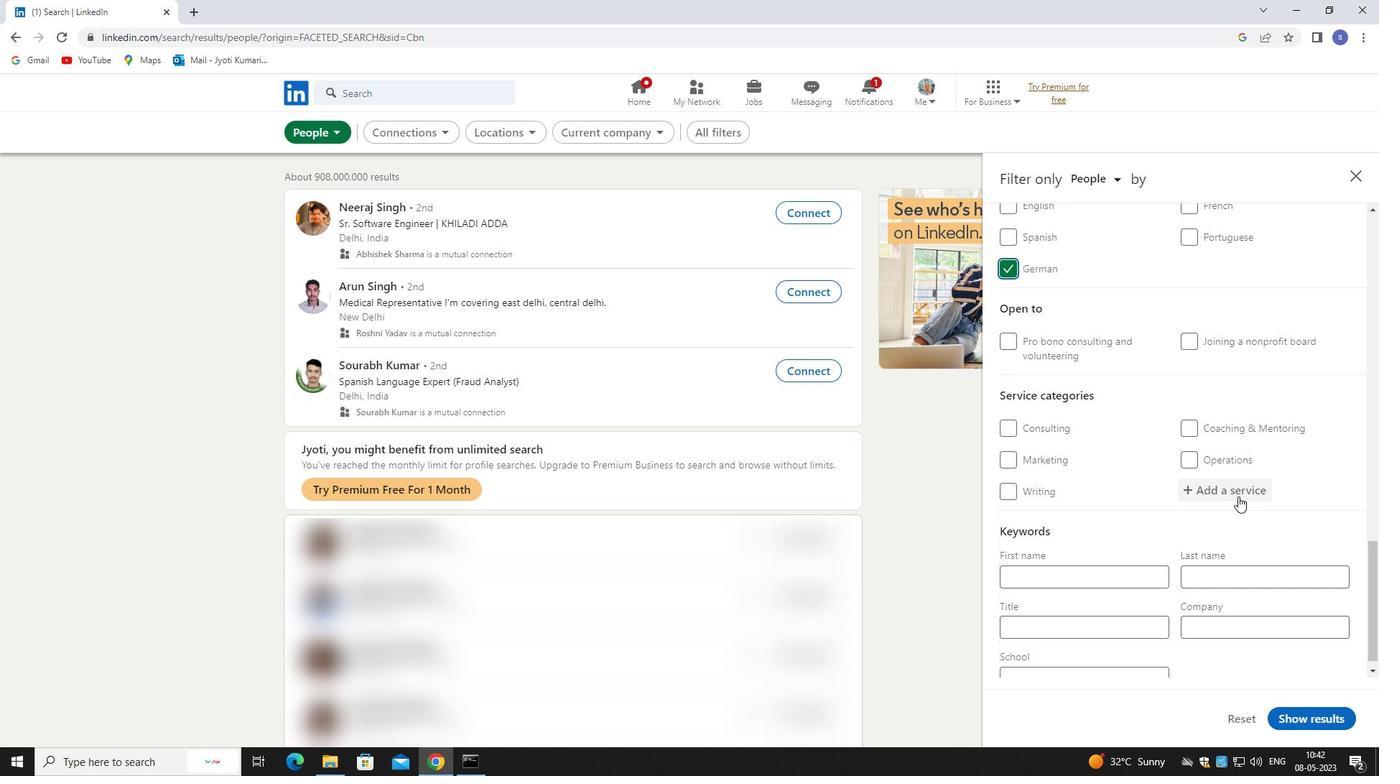 
Action: Mouse moved to (1241, 494)
Screenshot: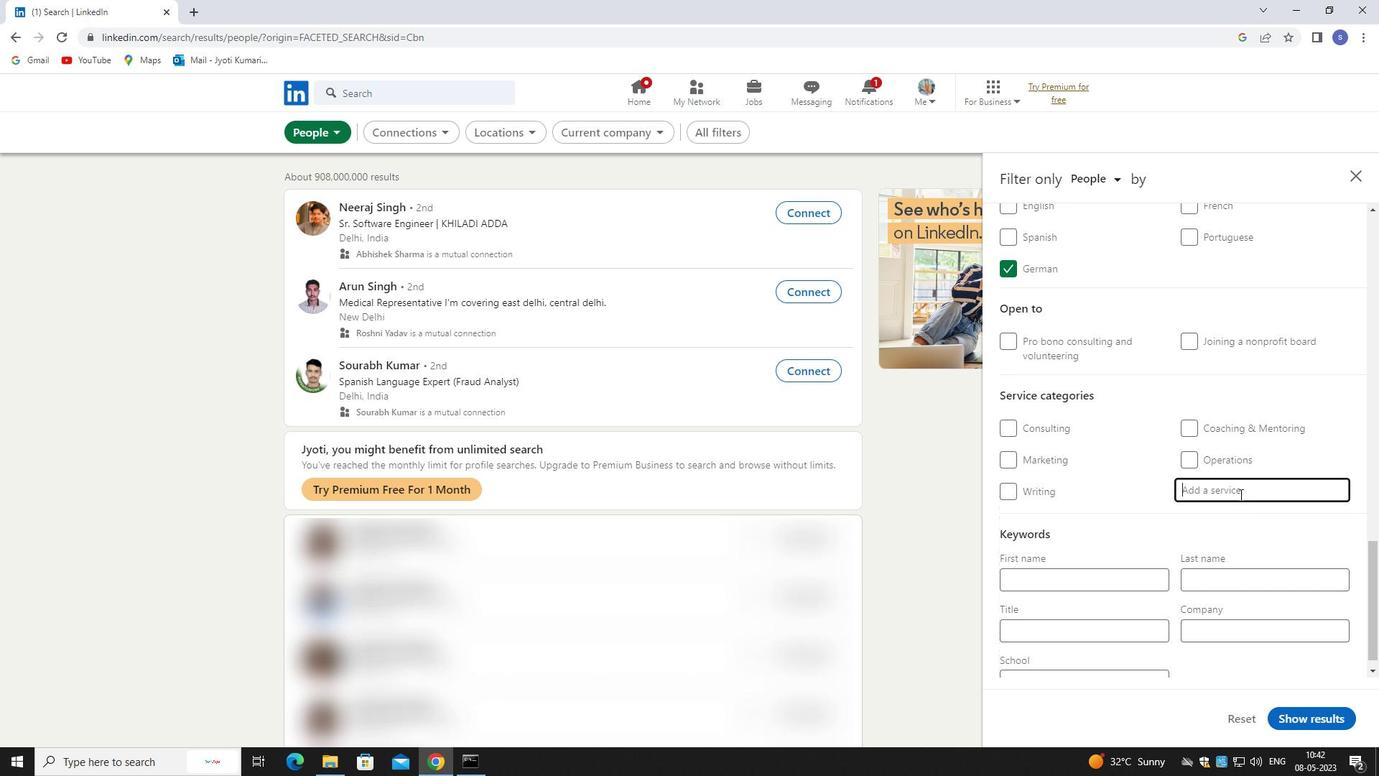 
Action: Key pressed ACCOUNTING
Screenshot: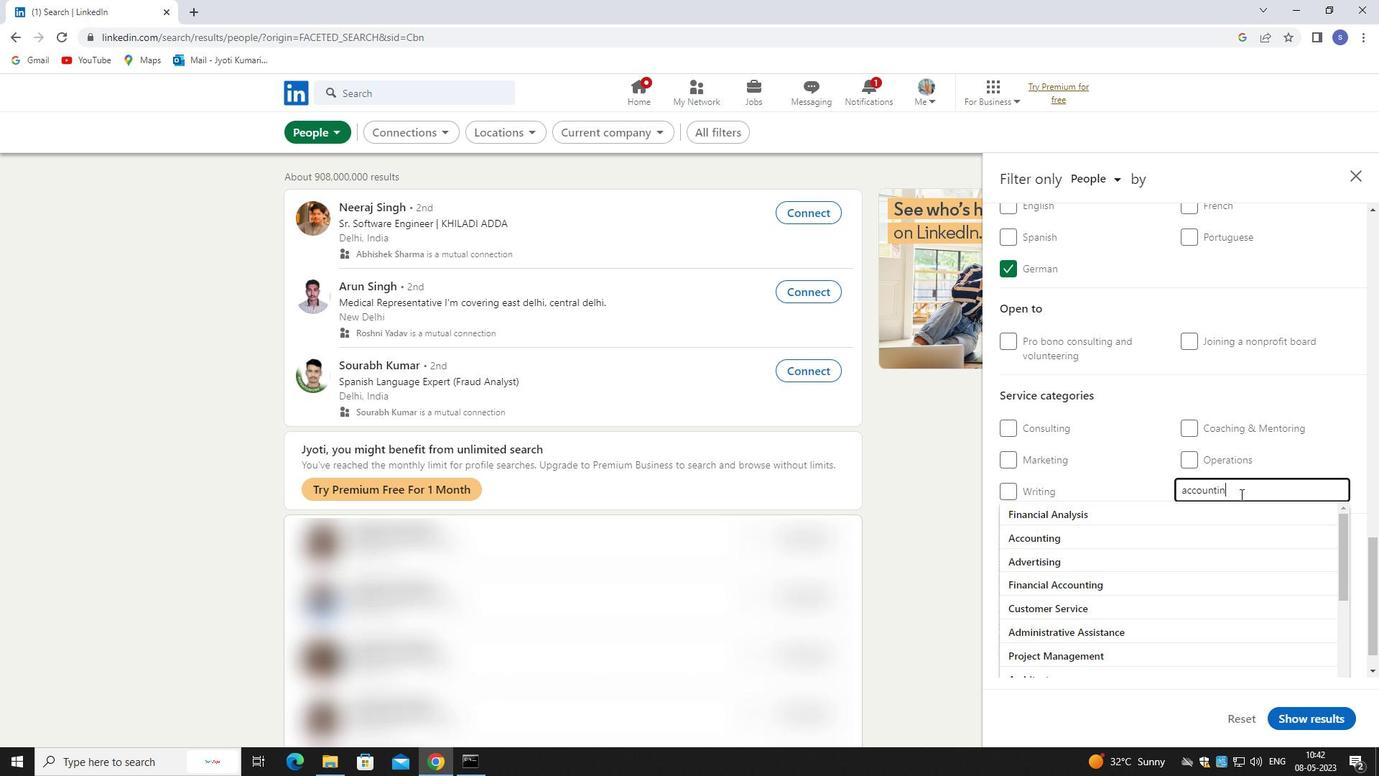 
Action: Mouse moved to (1244, 514)
Screenshot: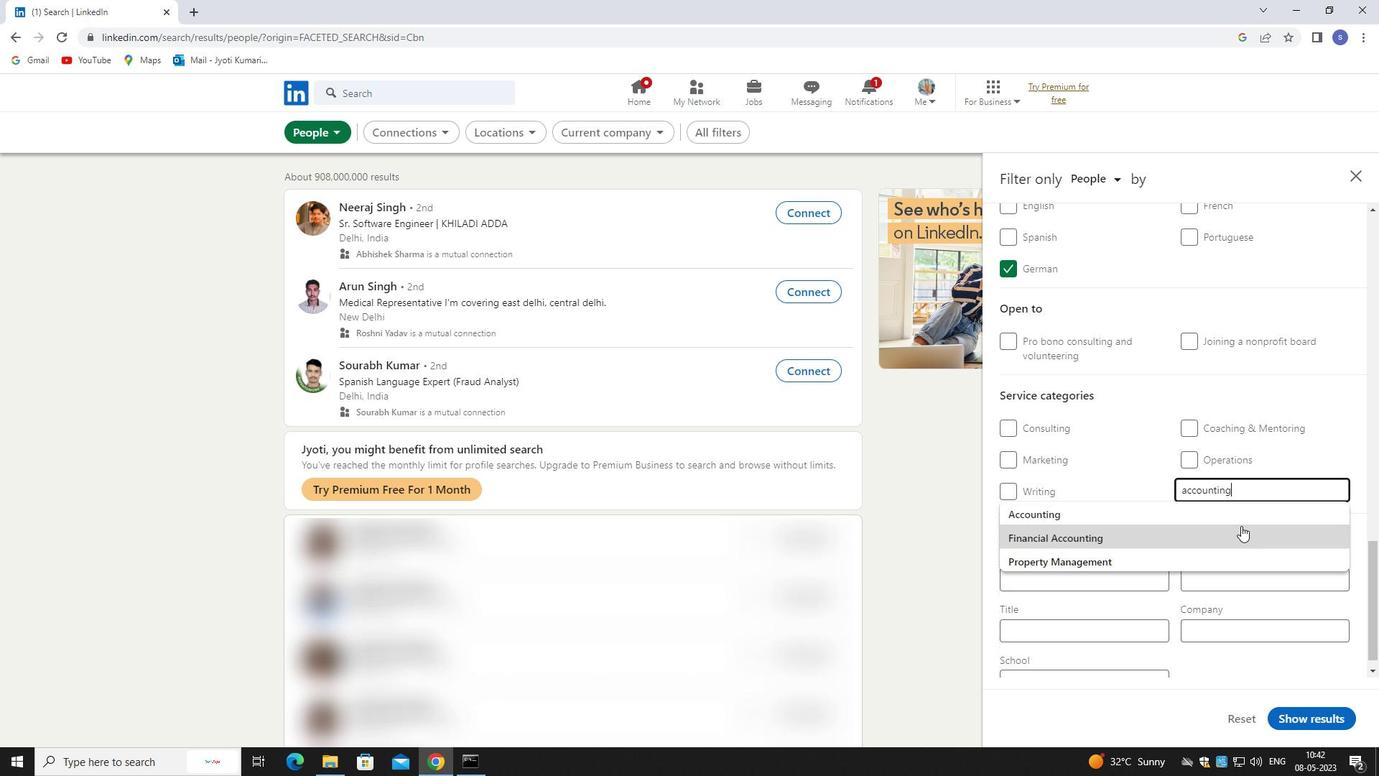 
Action: Mouse pressed left at (1244, 514)
Screenshot: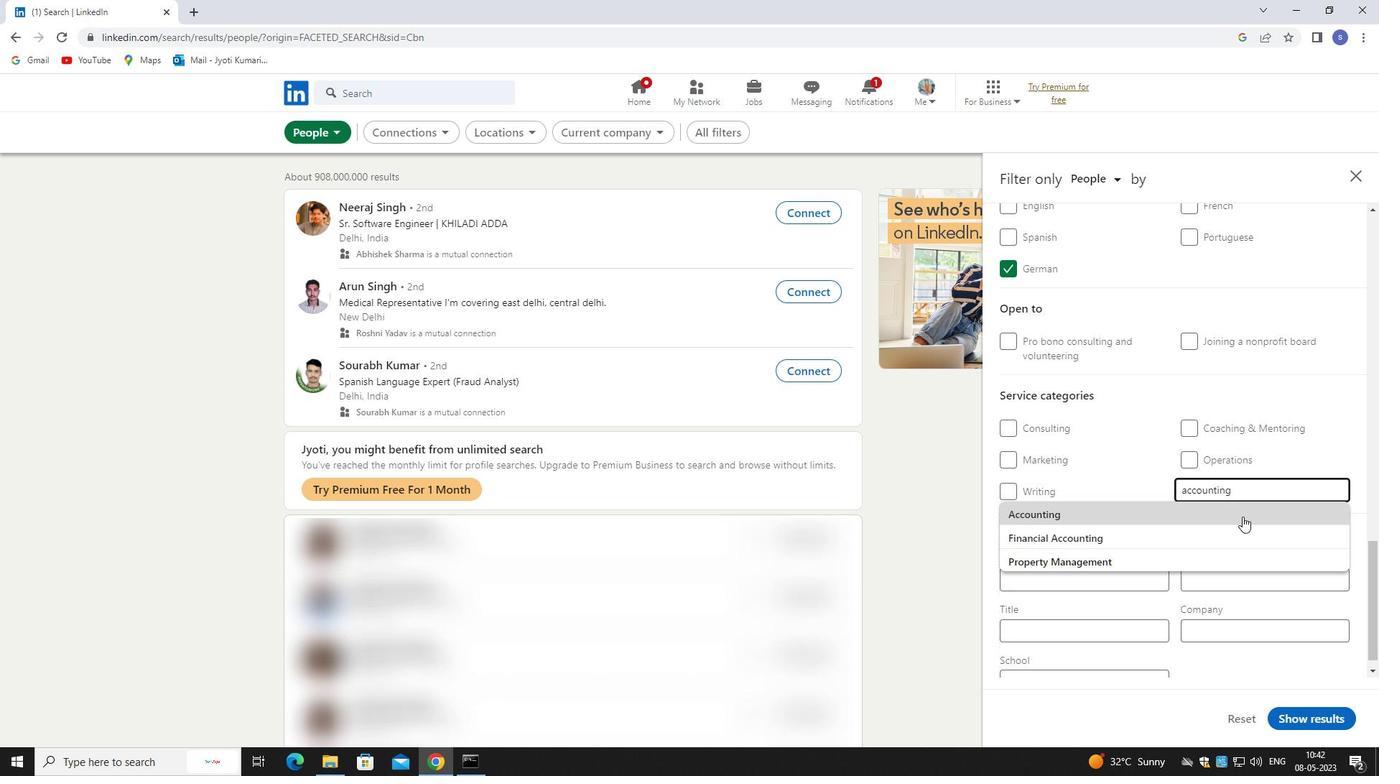 
Action: Mouse moved to (1248, 517)
Screenshot: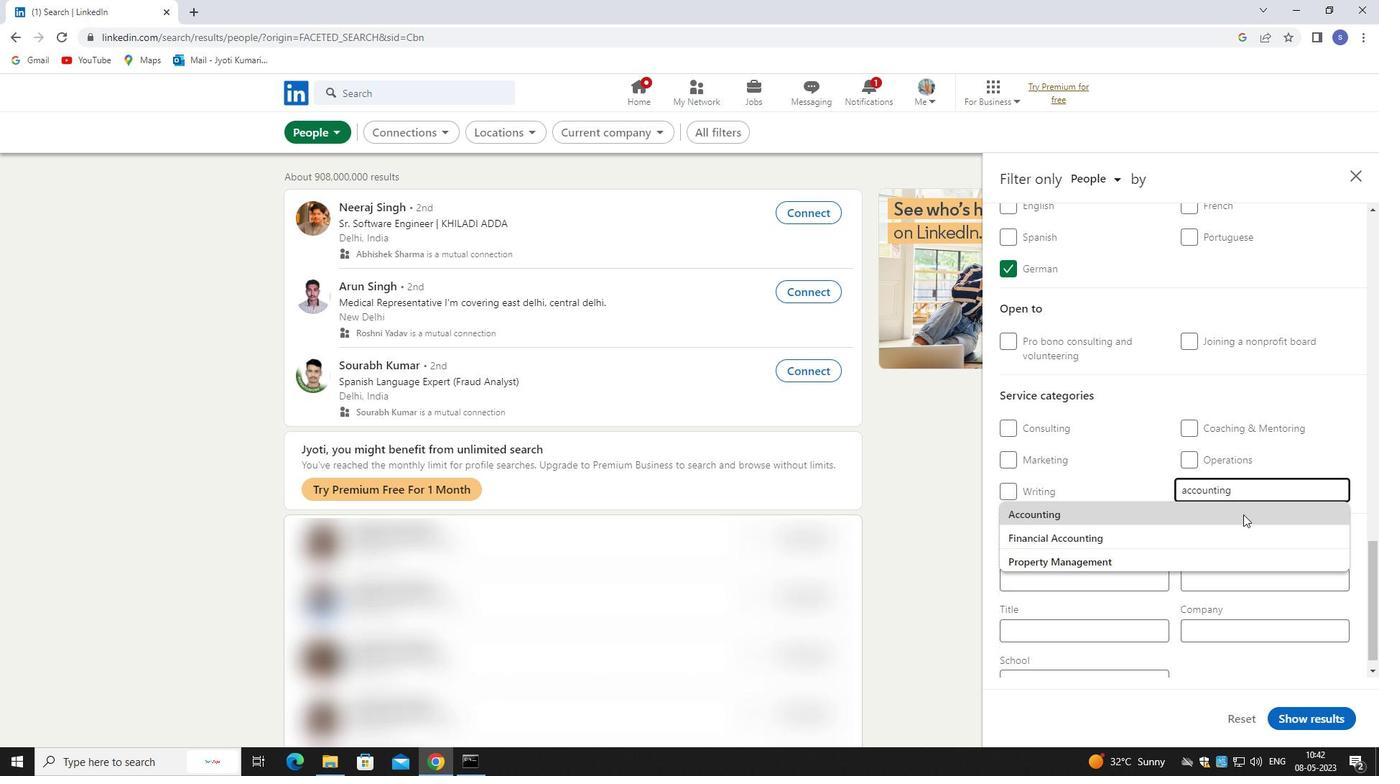 
Action: Mouse scrolled (1248, 516) with delta (0, 0)
Screenshot: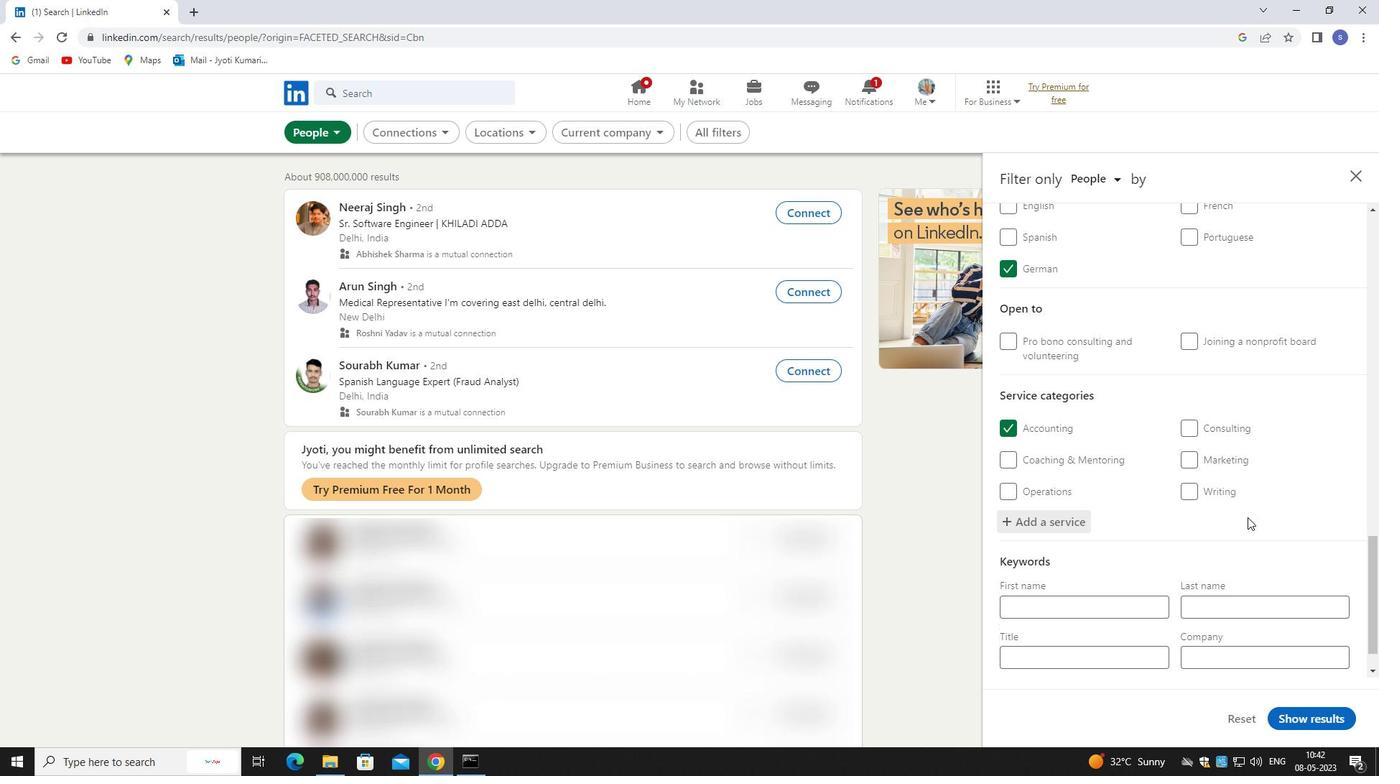 
Action: Mouse moved to (1249, 518)
Screenshot: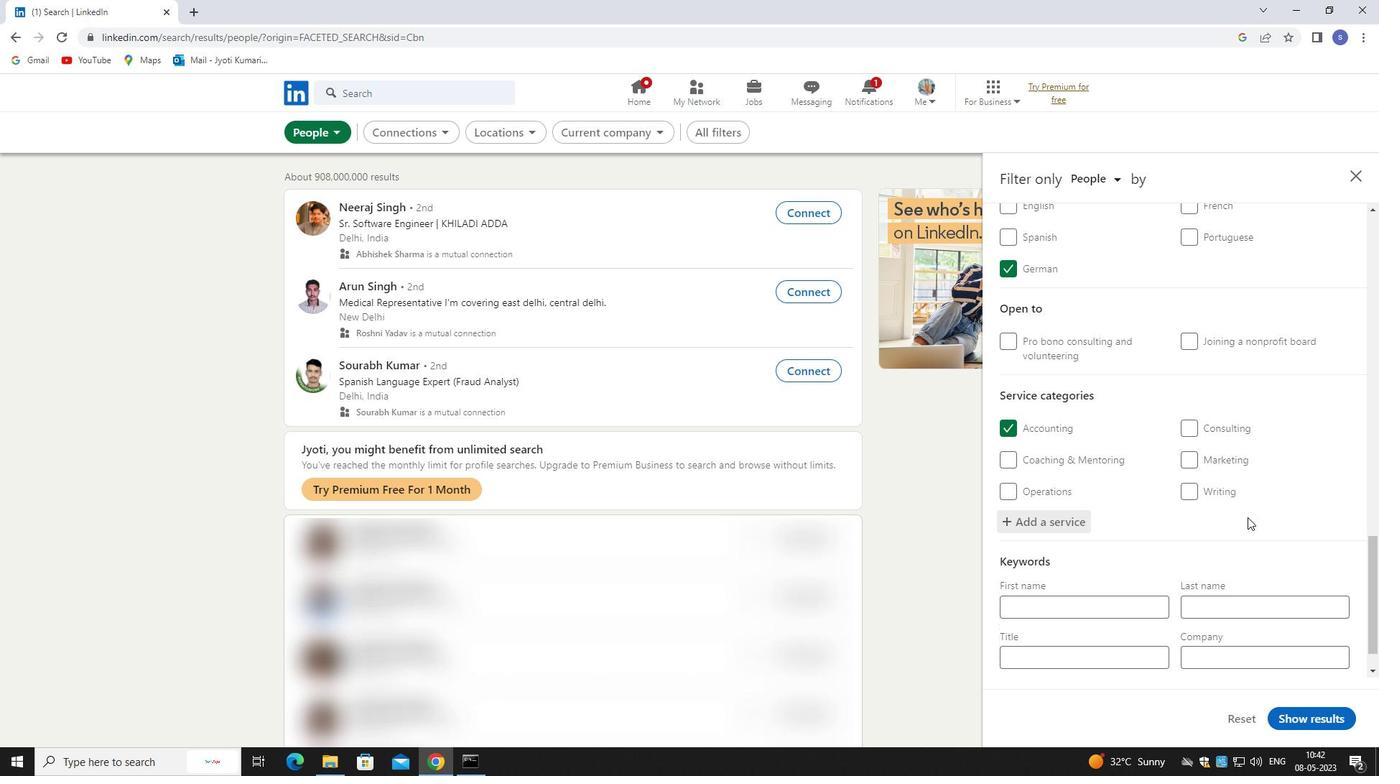 
Action: Mouse scrolled (1249, 517) with delta (0, 0)
Screenshot: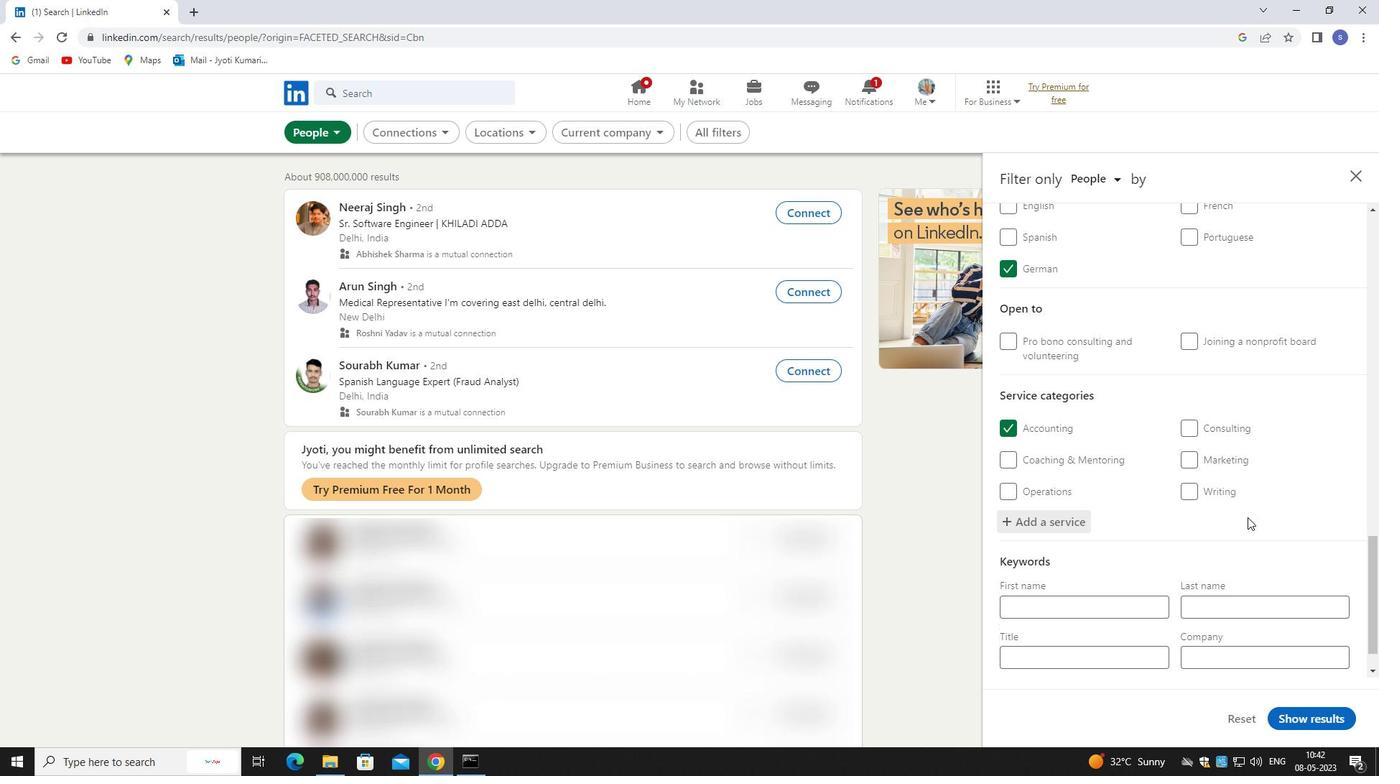 
Action: Mouse moved to (1249, 519)
Screenshot: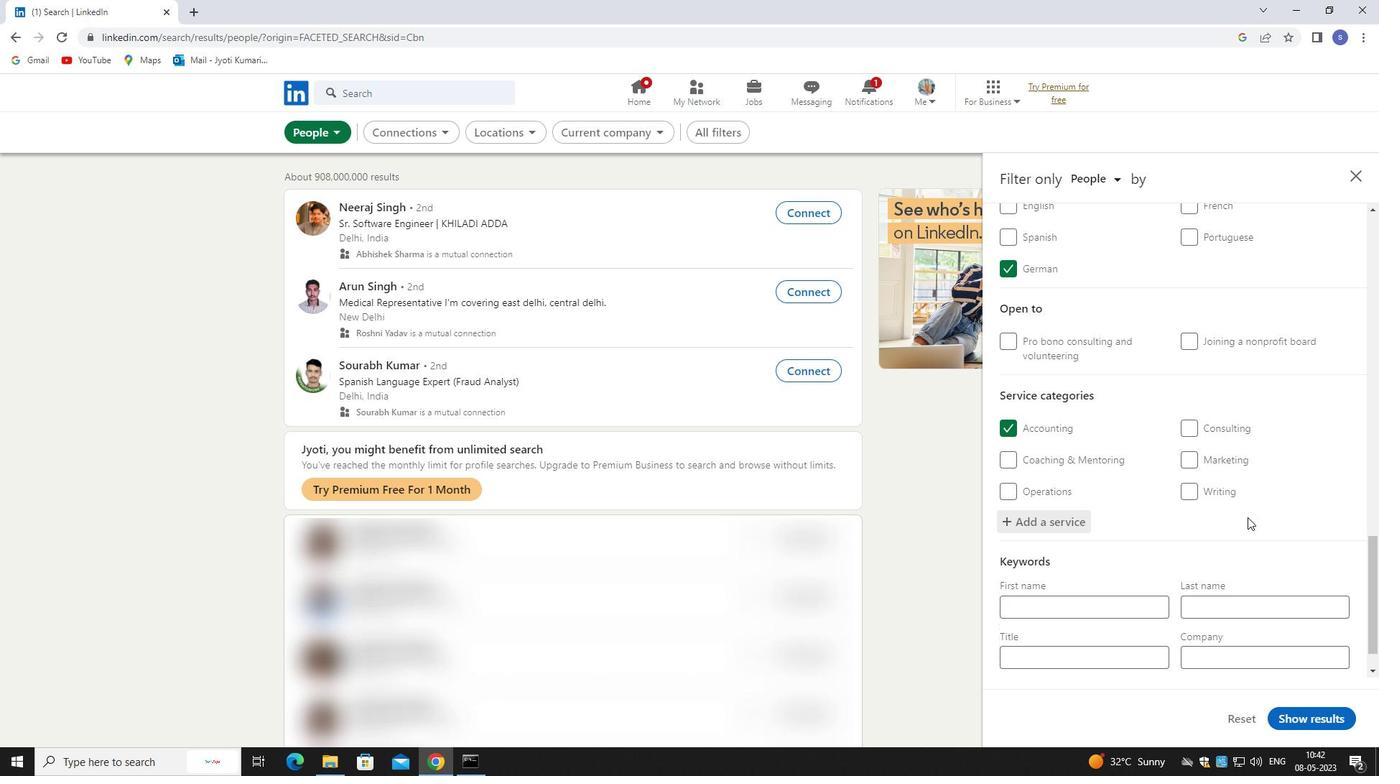 
Action: Mouse scrolled (1249, 518) with delta (0, 0)
Screenshot: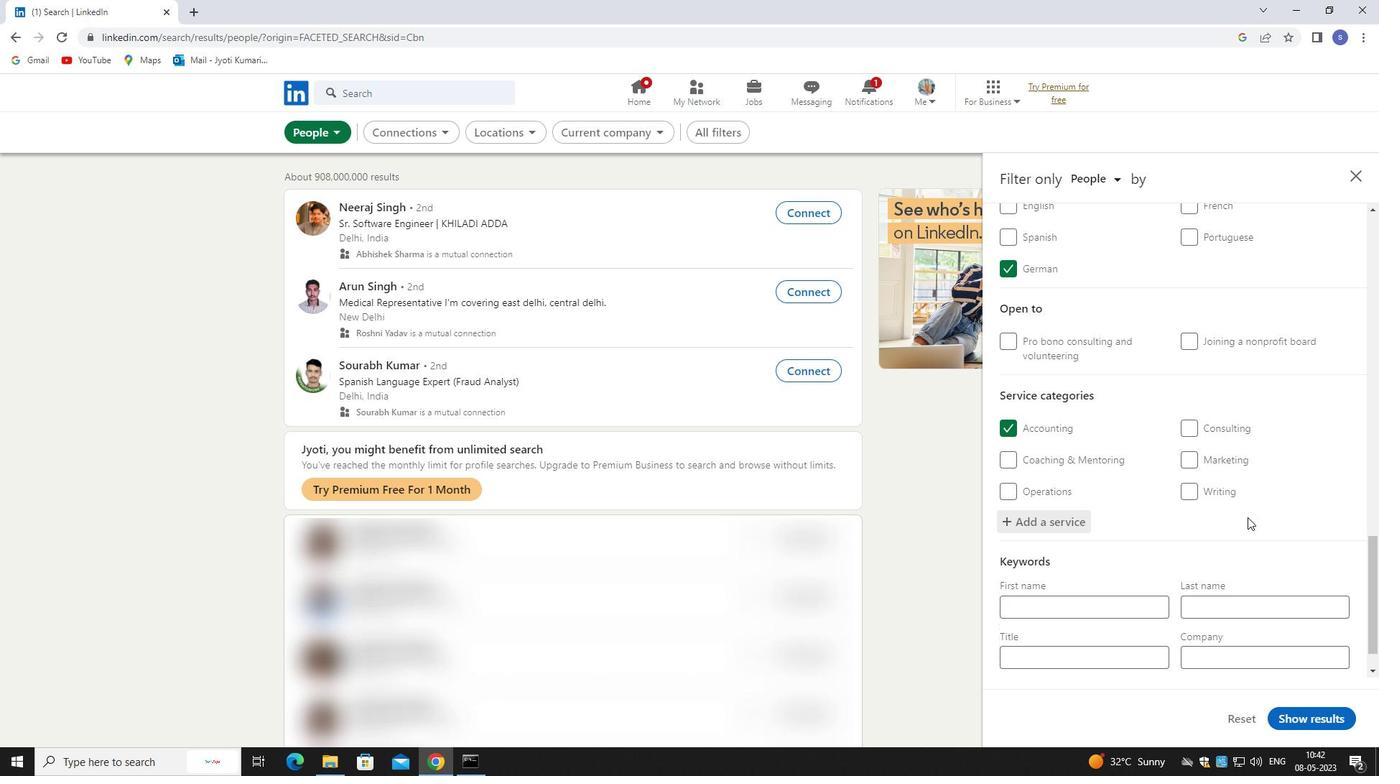 
Action: Mouse moved to (1249, 519)
Screenshot: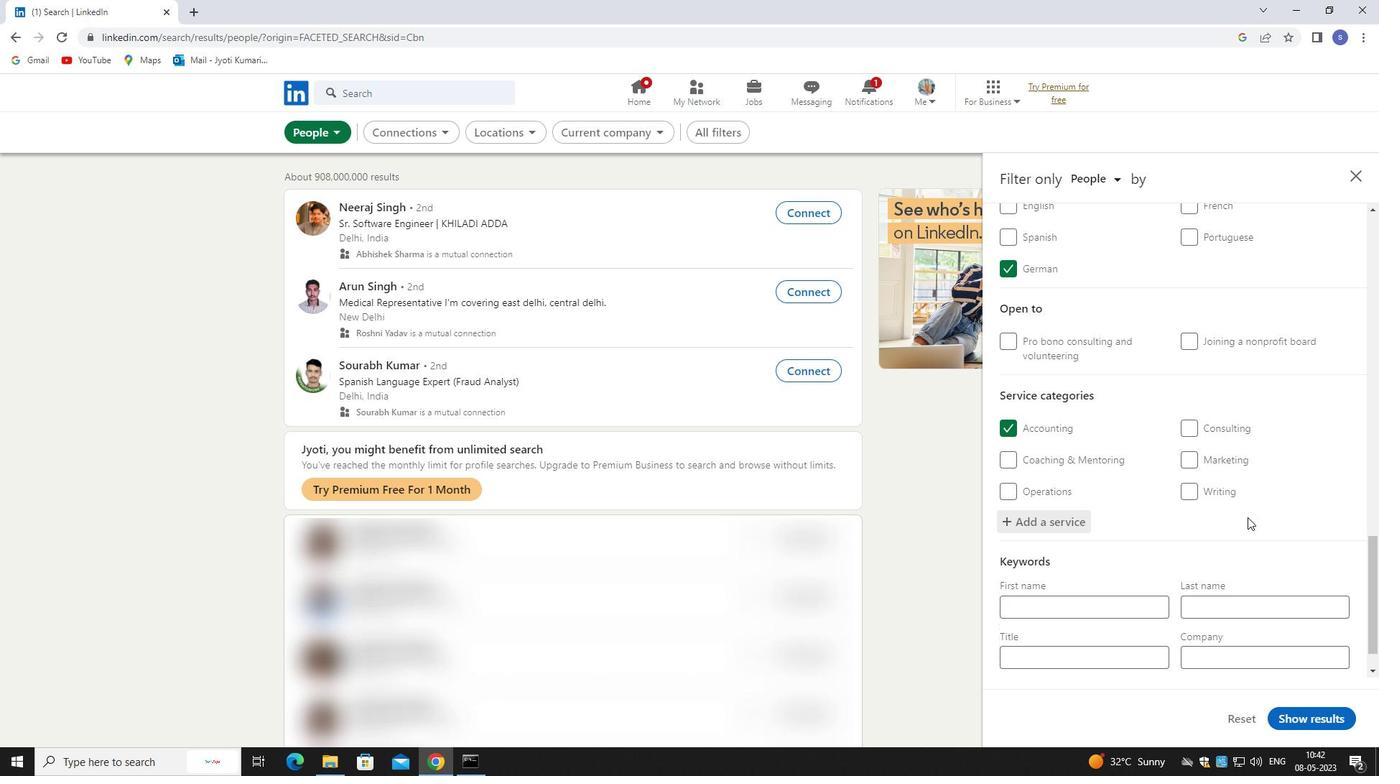 
Action: Mouse scrolled (1249, 518) with delta (0, 0)
Screenshot: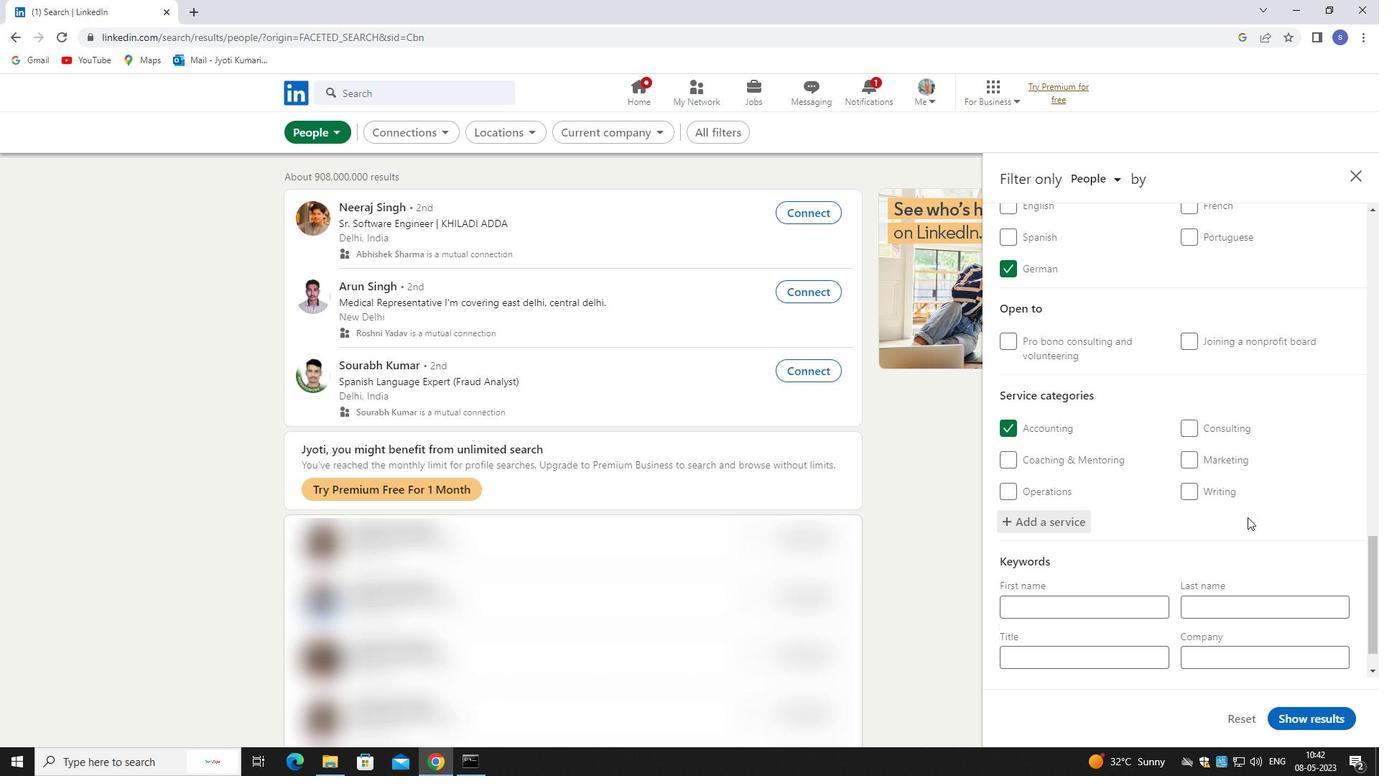 
Action: Mouse moved to (1120, 613)
Screenshot: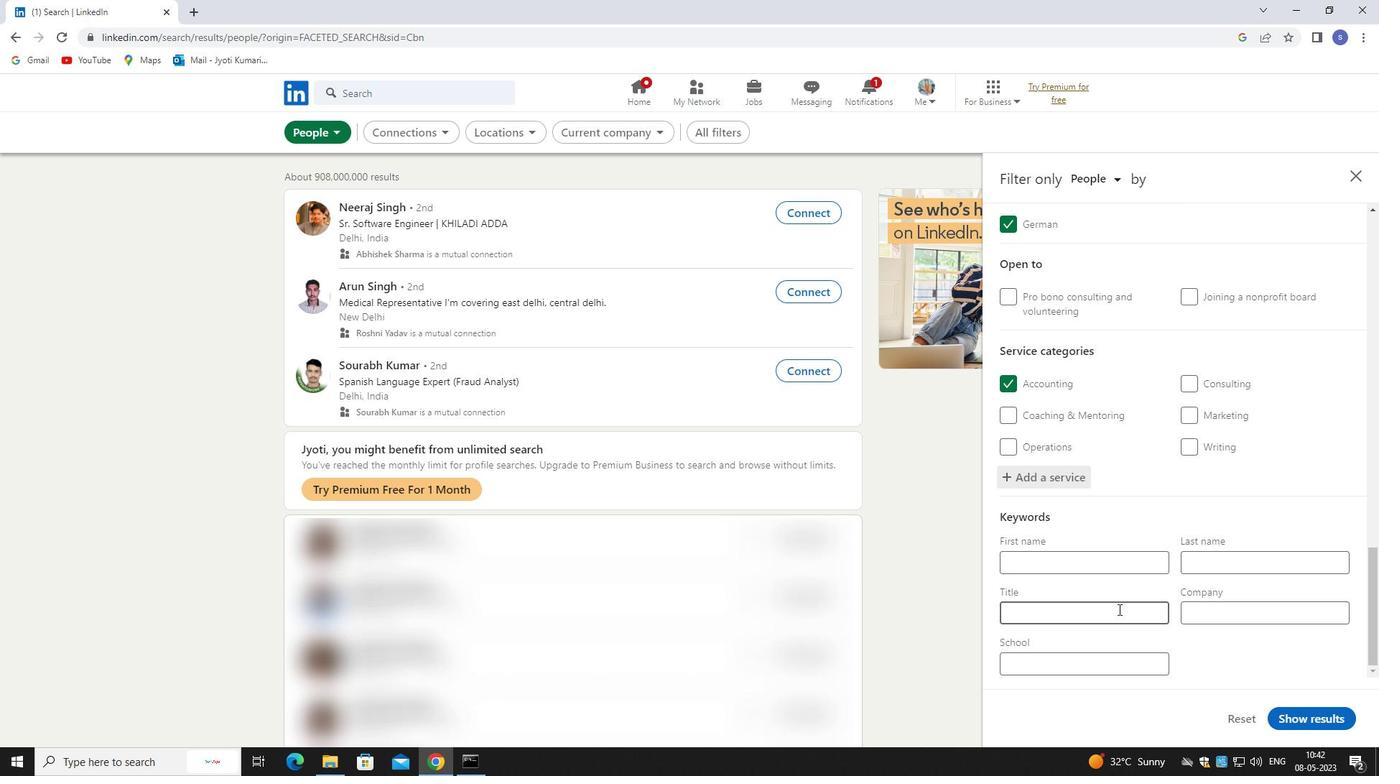 
Action: Mouse pressed left at (1120, 613)
Screenshot: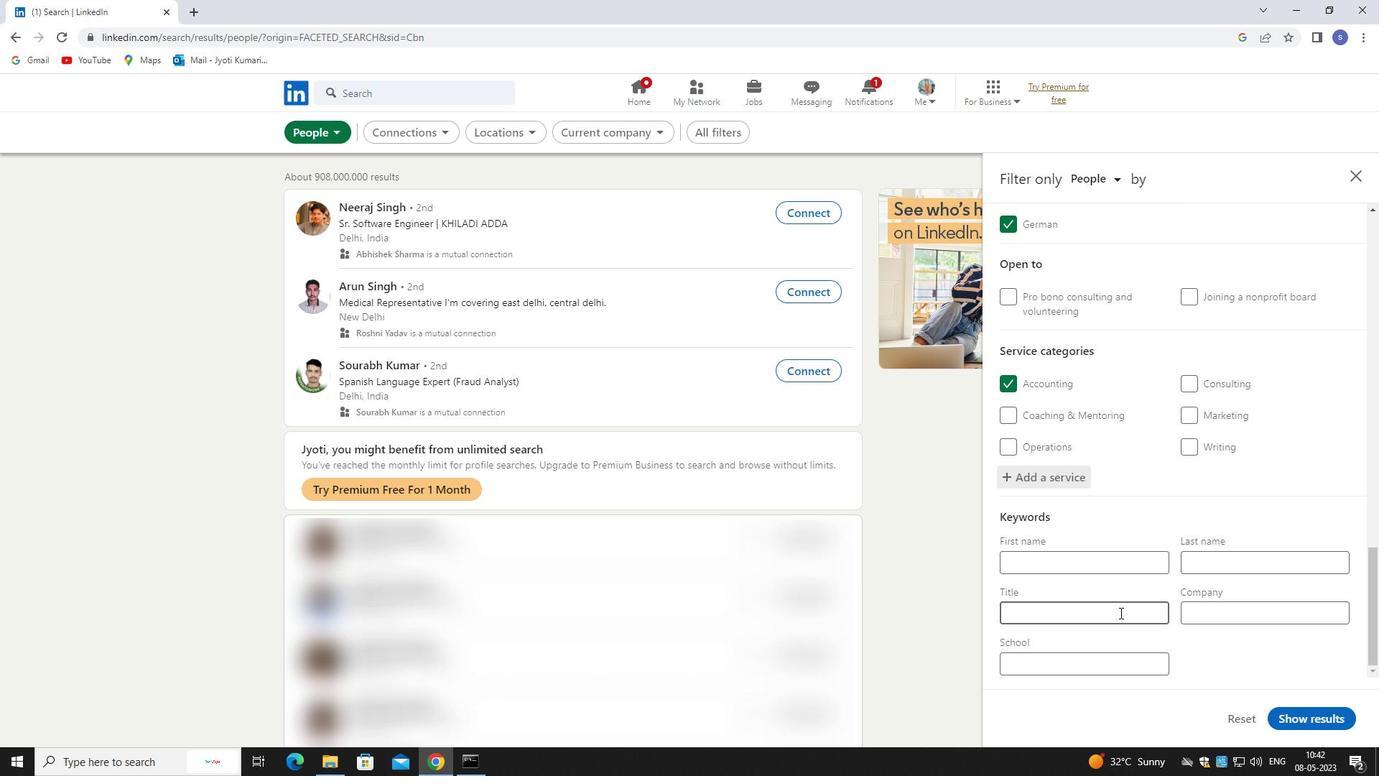 
Action: Mouse moved to (1132, 613)
Screenshot: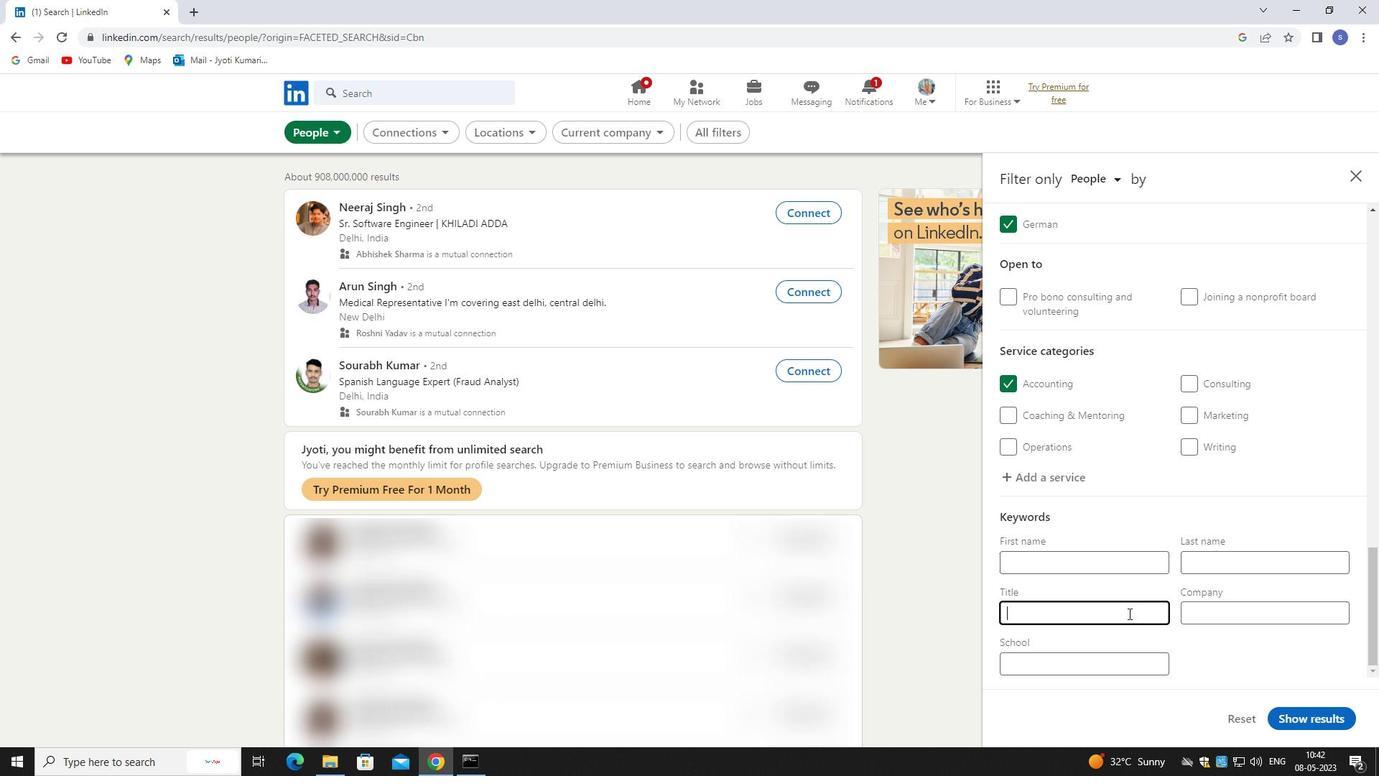 
Action: Key pressed <Key.shift>BOOKKEEPER
Screenshot: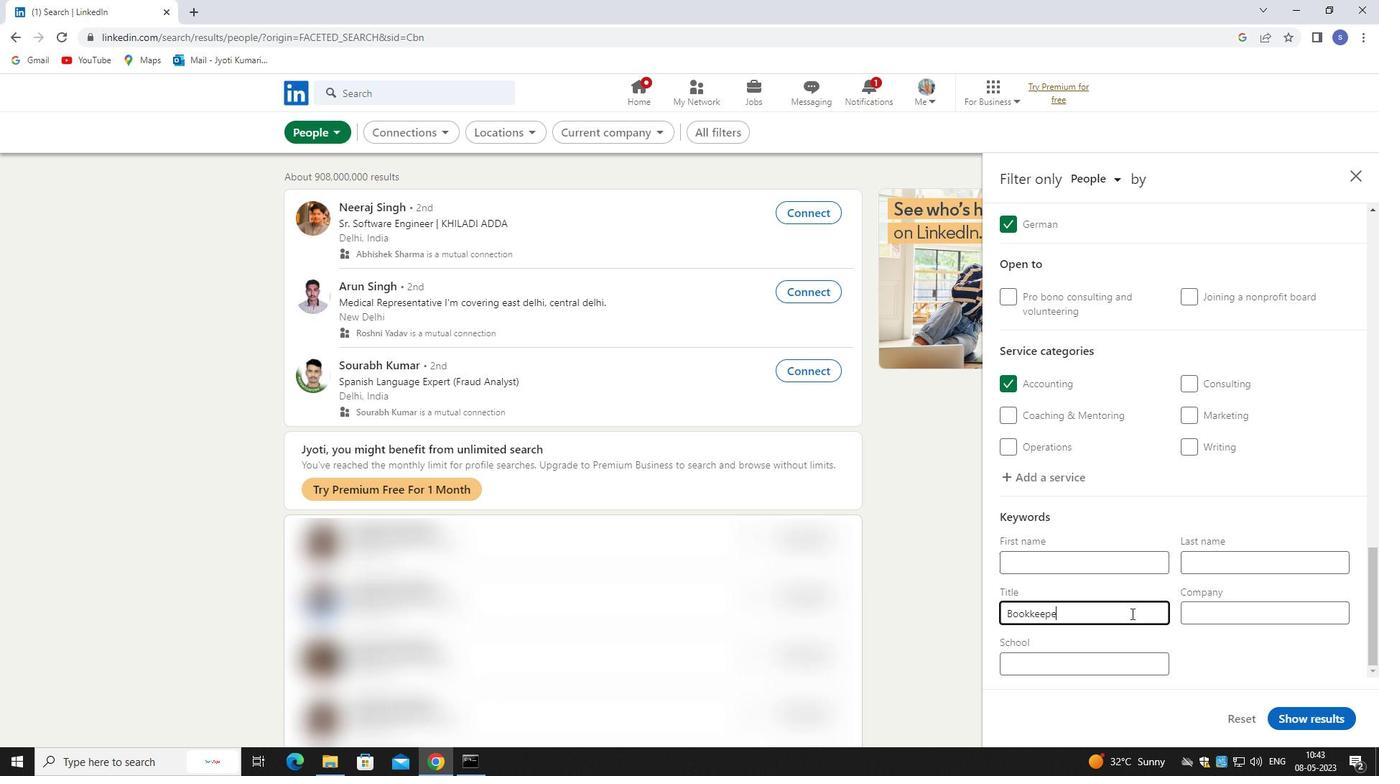 
Action: Mouse moved to (1310, 723)
Screenshot: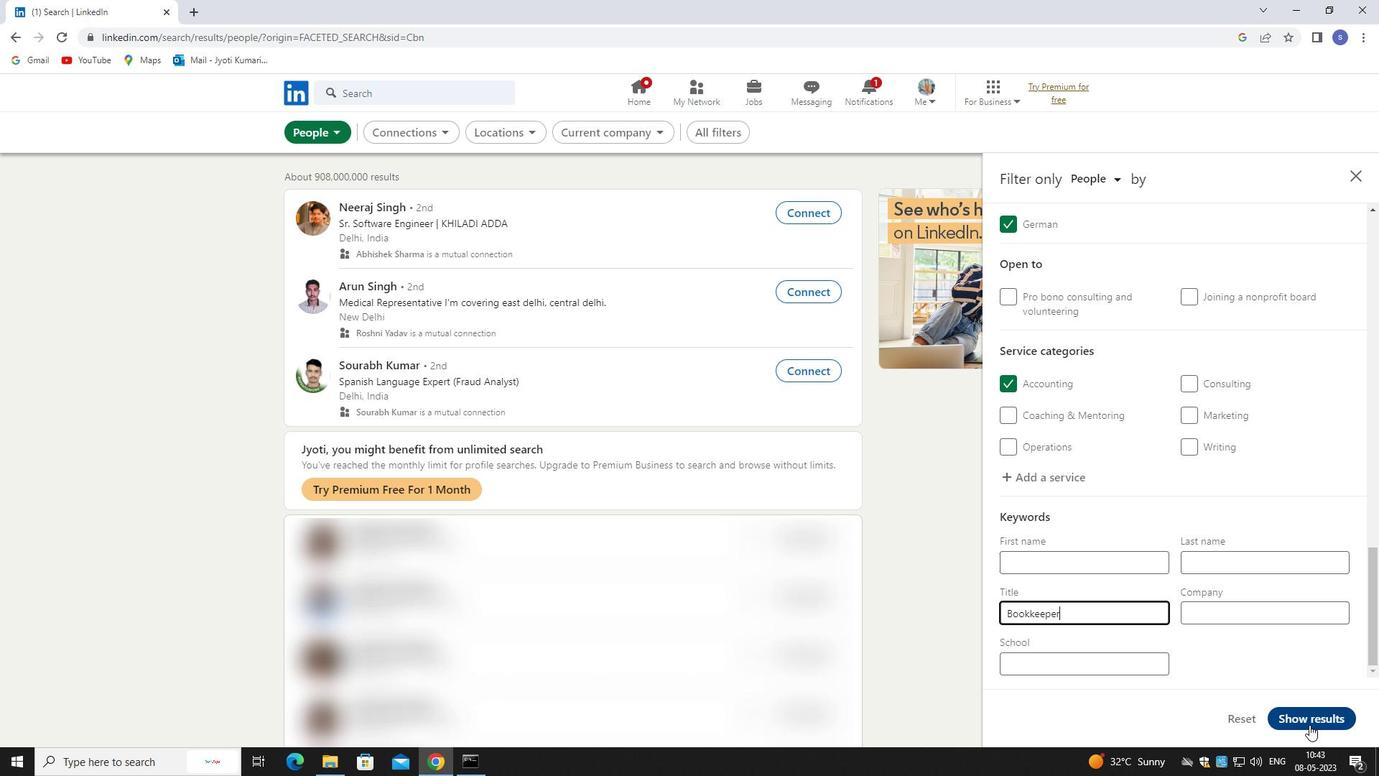 
Action: Mouse pressed left at (1310, 723)
Screenshot: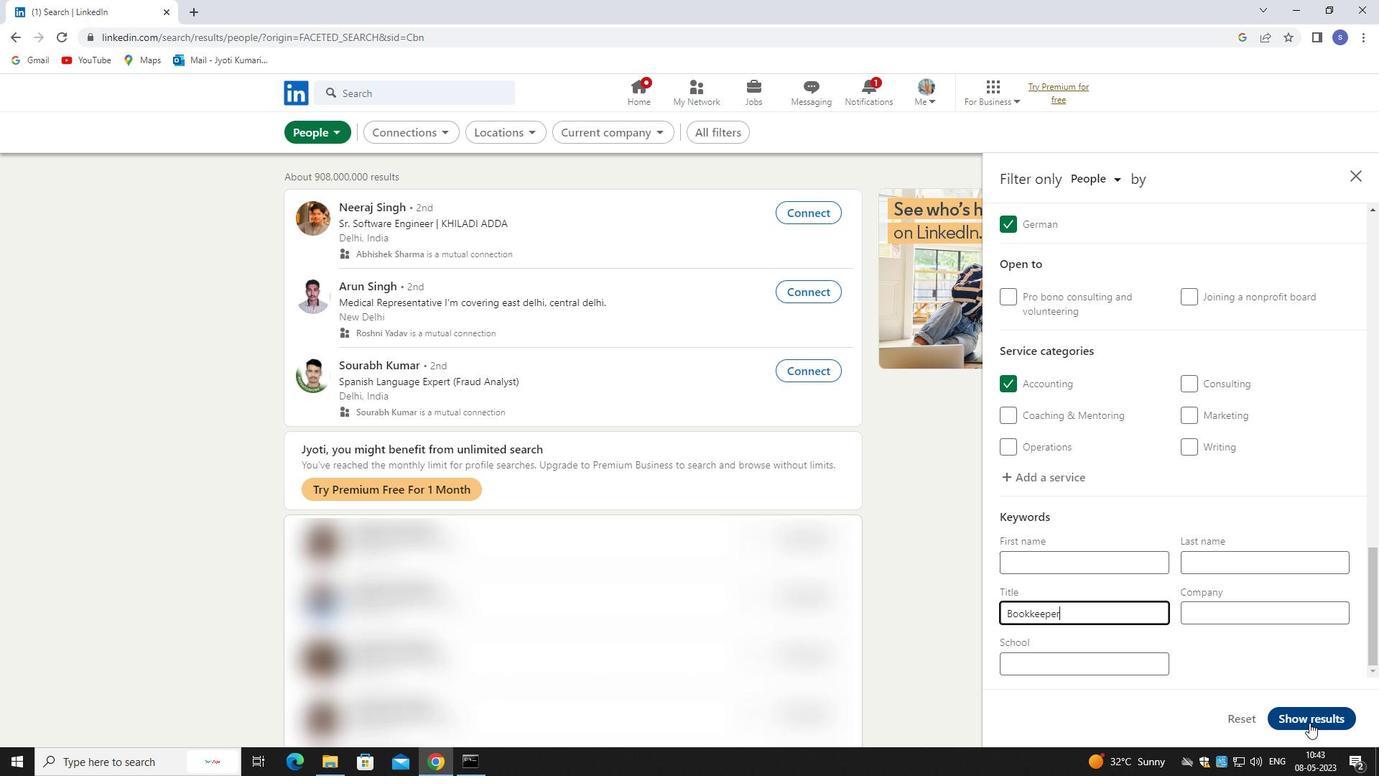 
Action: Mouse moved to (1325, 710)
Screenshot: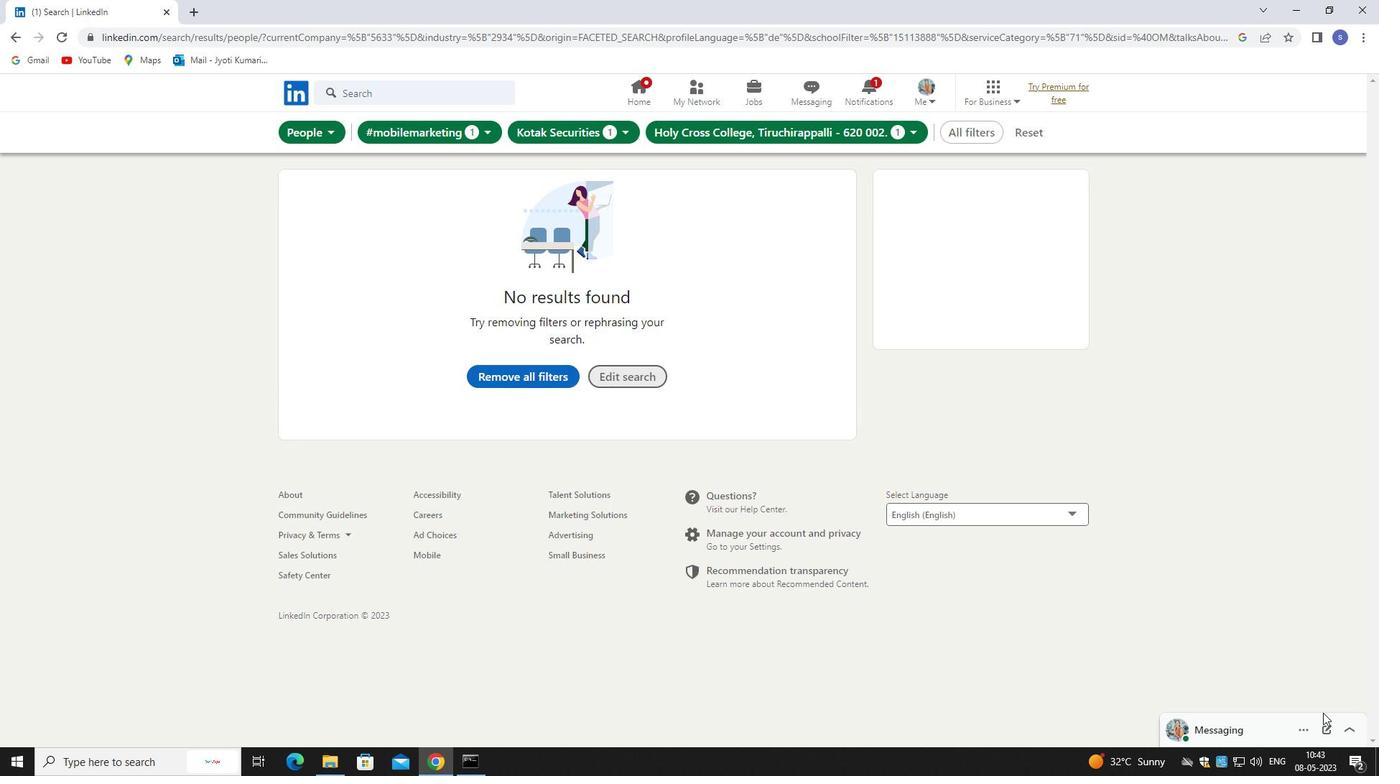 
